Task: Find connections with filter location Debark' with filter topic #indiawith filter profile language Spanish with filter current company Industrial Knowledge with filter school L. S. Raheja School of Architecture with filter industry Racetracks with filter service category Management with filter keywords title Director of Bean Counting
Action: Mouse moved to (200, 284)
Screenshot: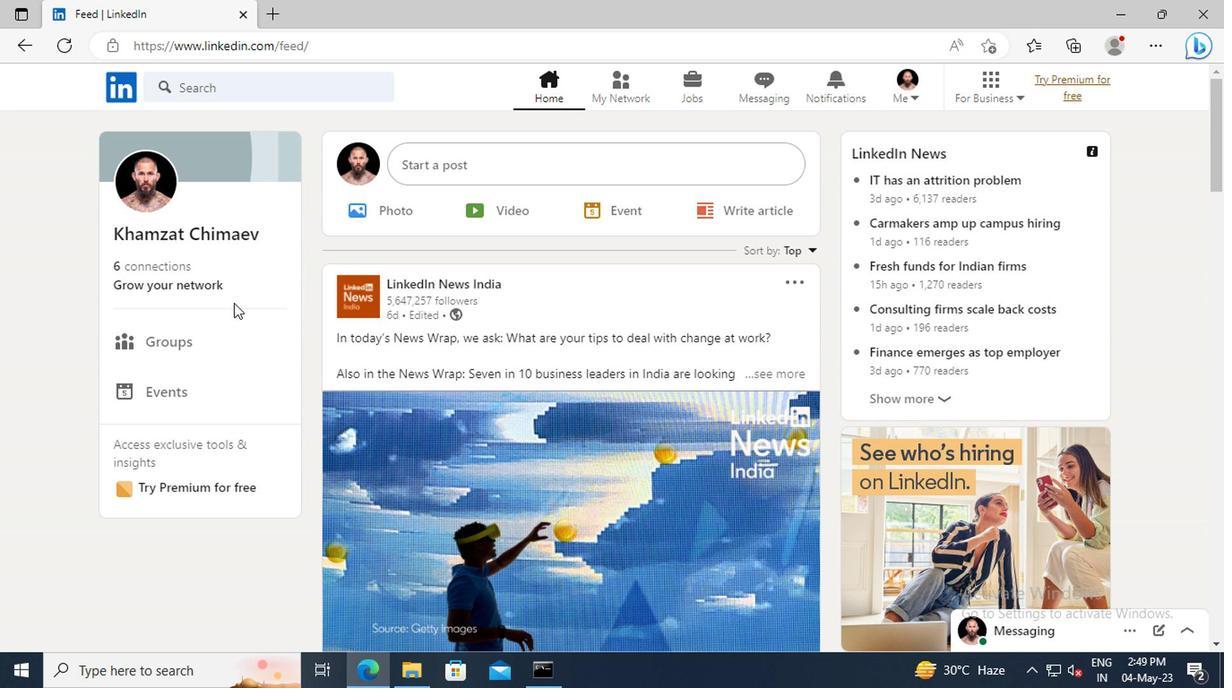 
Action: Mouse pressed left at (200, 284)
Screenshot: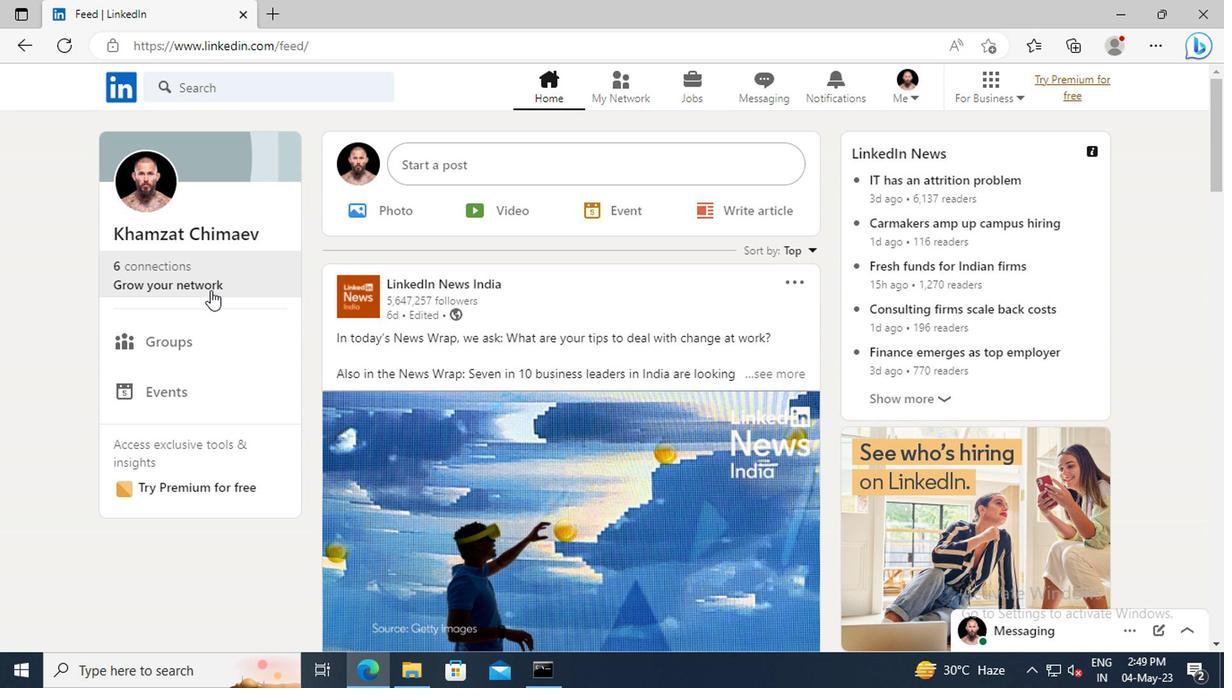 
Action: Mouse moved to (197, 190)
Screenshot: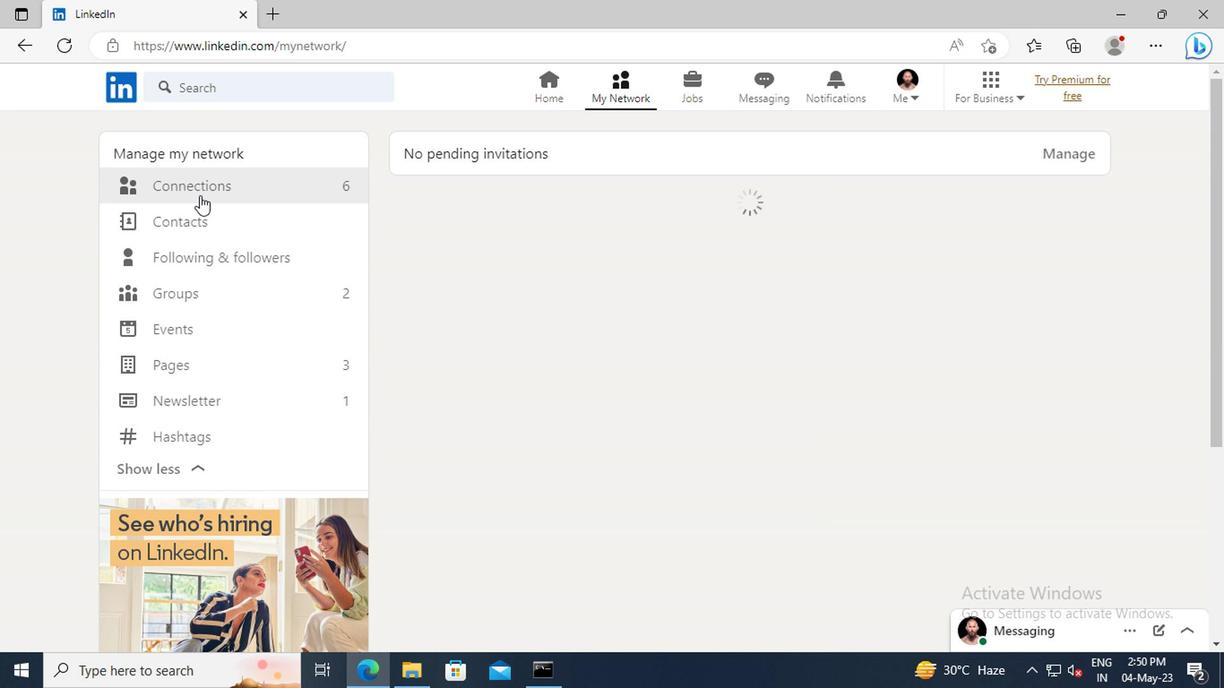 
Action: Mouse pressed left at (197, 190)
Screenshot: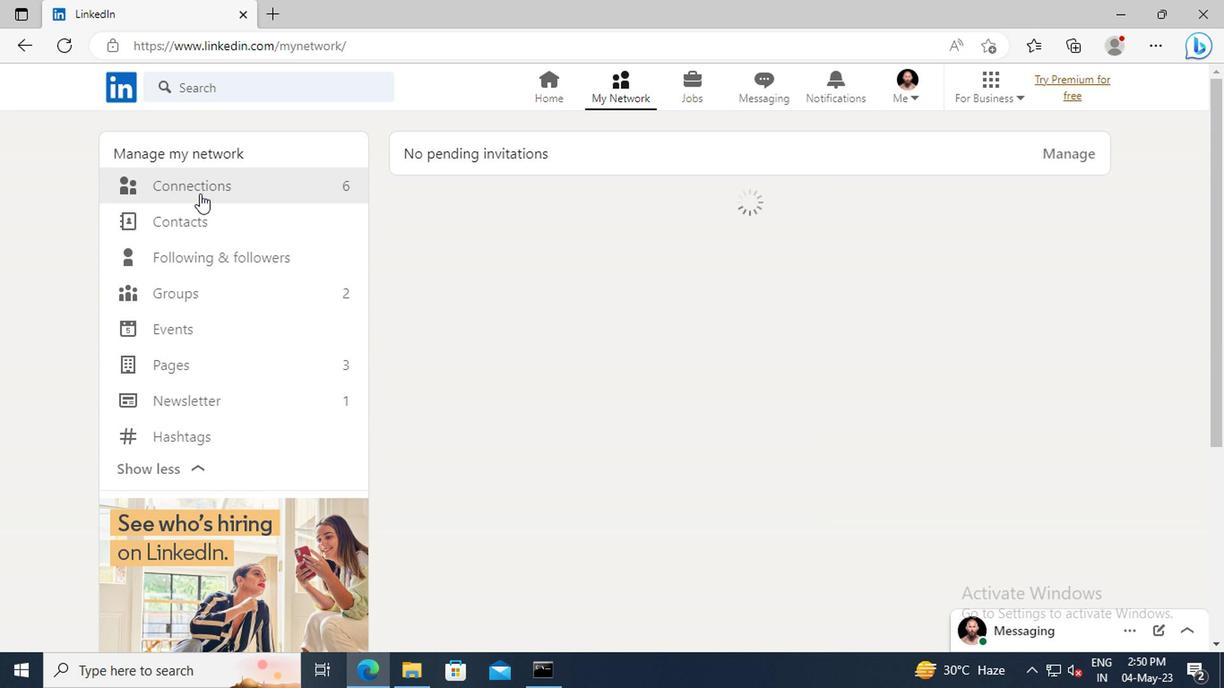 
Action: Mouse moved to (740, 192)
Screenshot: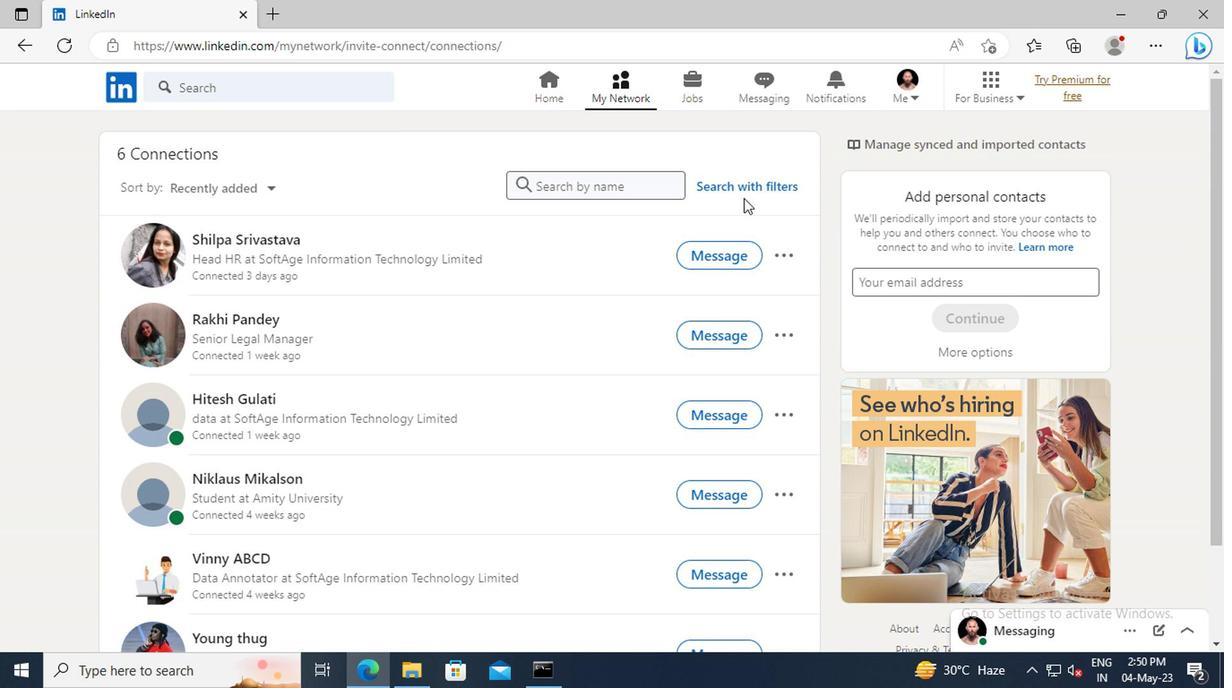 
Action: Mouse pressed left at (740, 192)
Screenshot: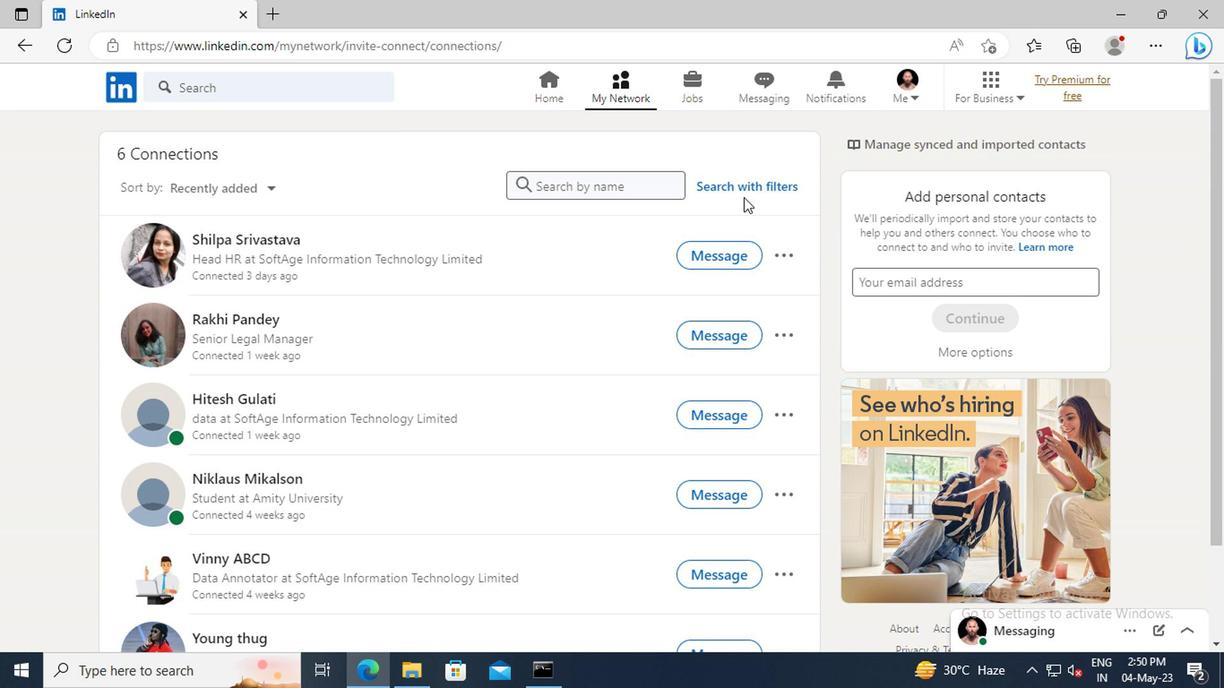 
Action: Mouse moved to (677, 144)
Screenshot: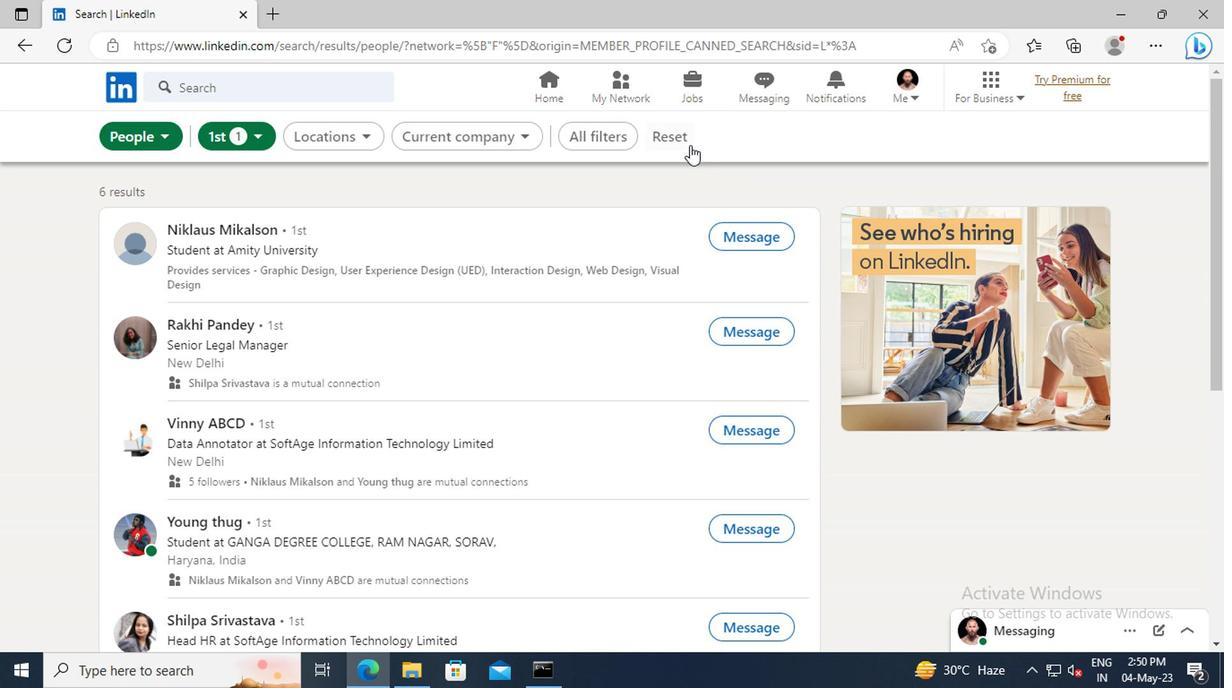 
Action: Mouse pressed left at (677, 144)
Screenshot: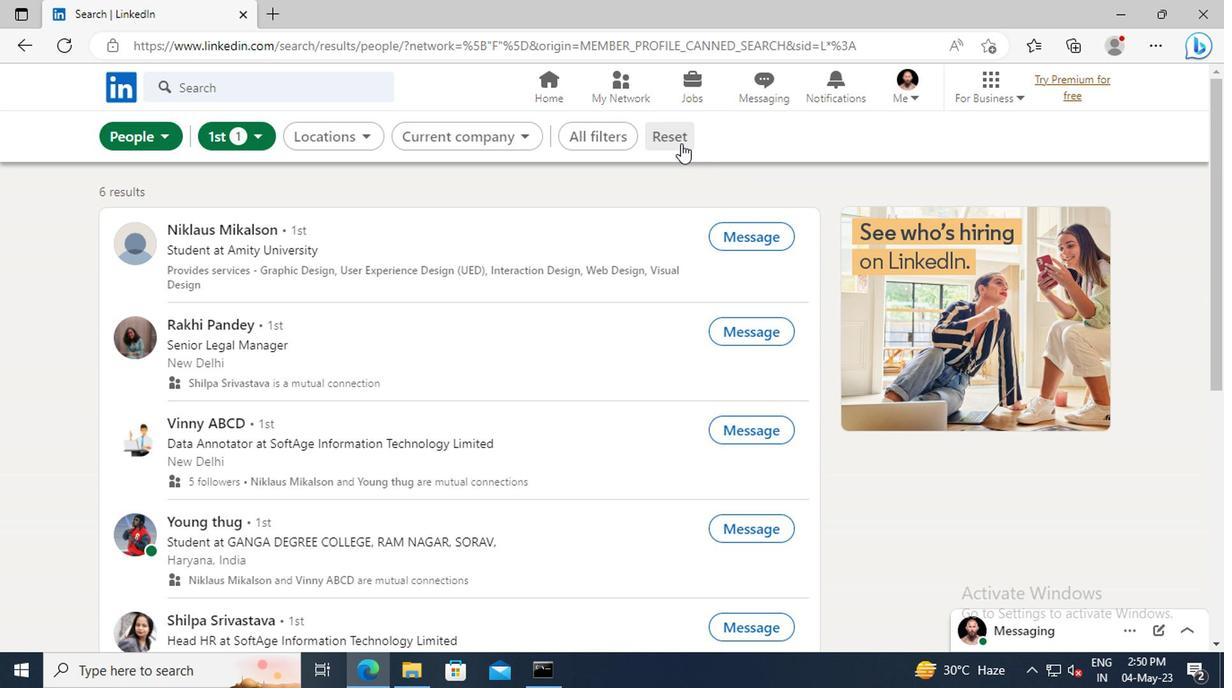 
Action: Mouse moved to (649, 140)
Screenshot: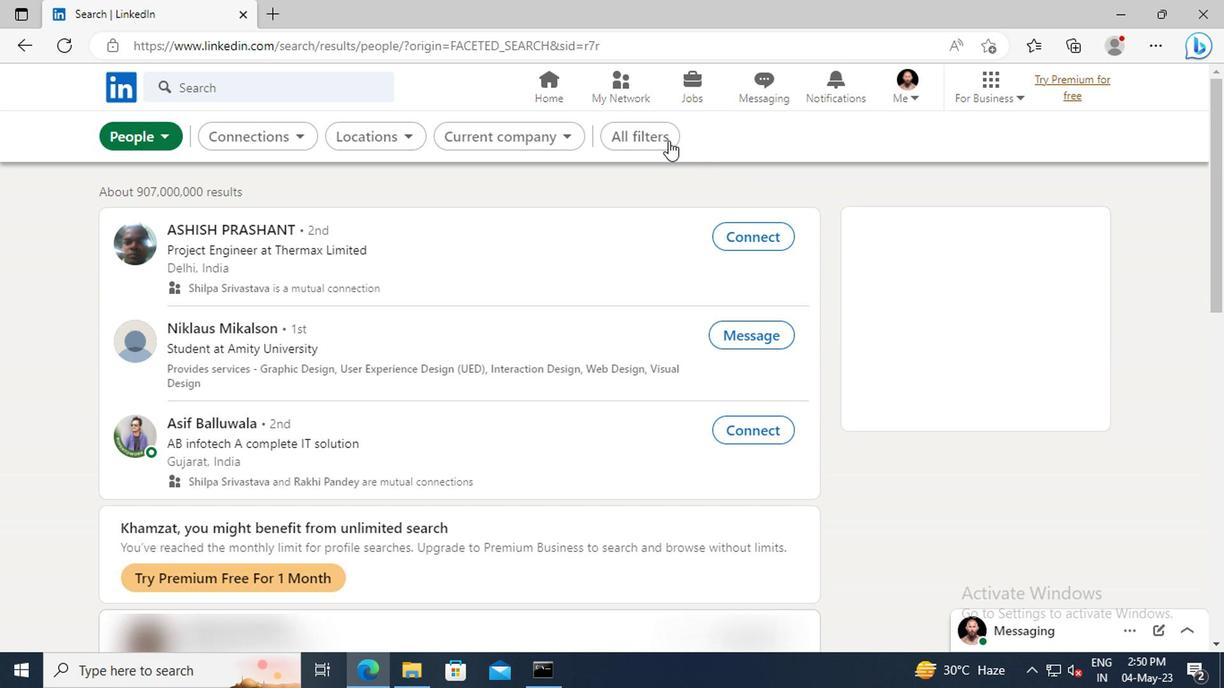 
Action: Mouse pressed left at (649, 140)
Screenshot: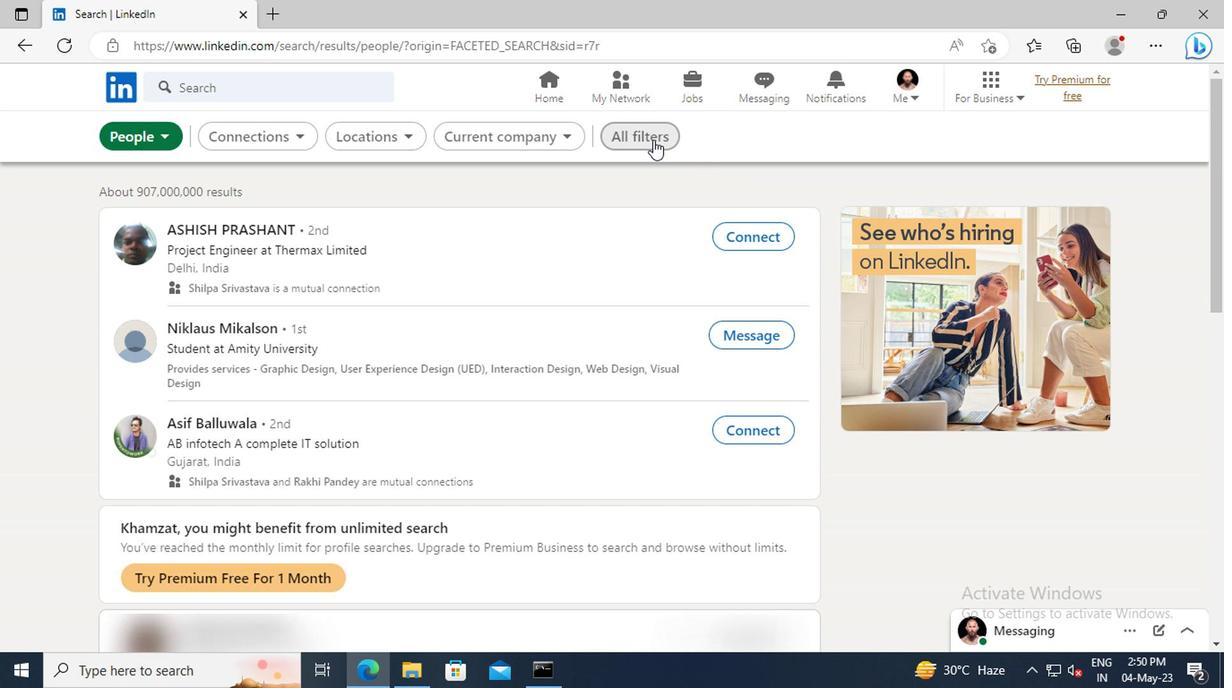 
Action: Mouse moved to (972, 324)
Screenshot: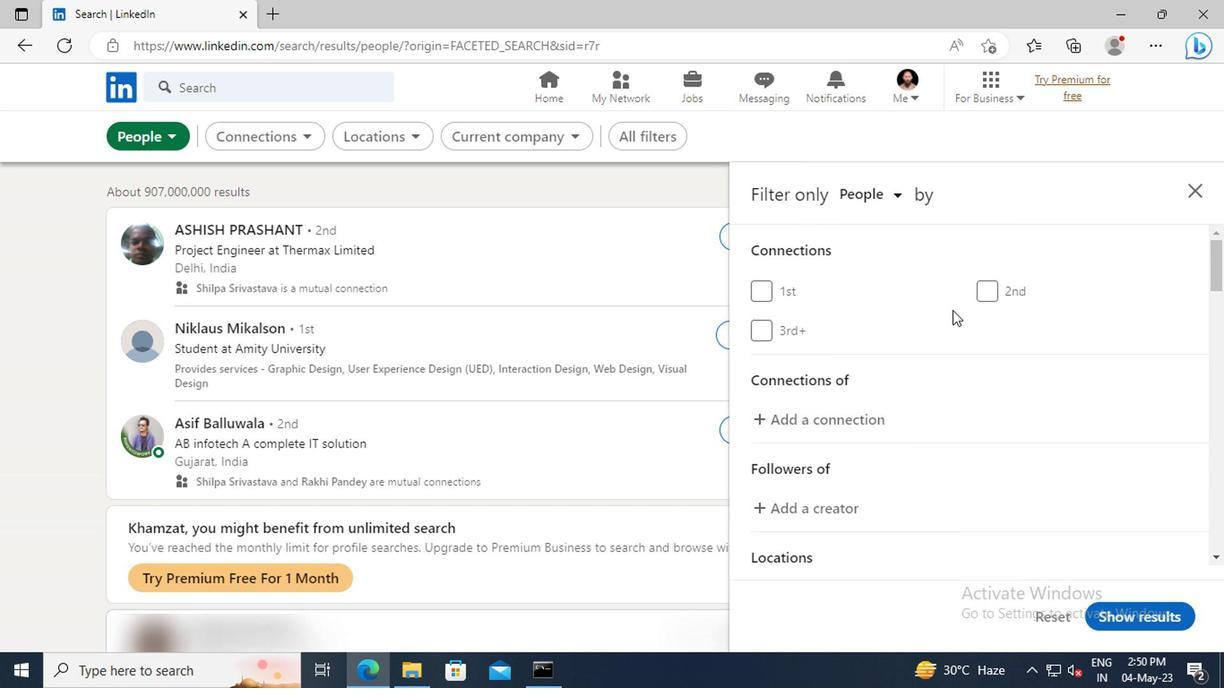 
Action: Mouse scrolled (972, 323) with delta (0, 0)
Screenshot: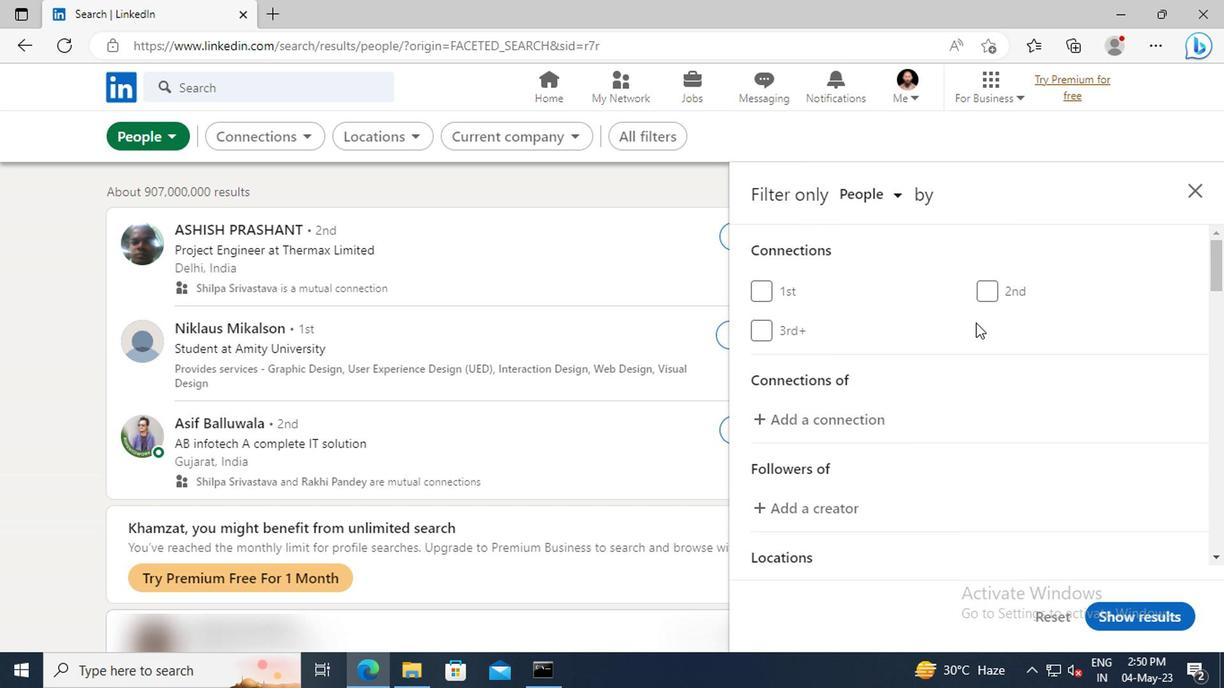 
Action: Mouse scrolled (972, 323) with delta (0, 0)
Screenshot: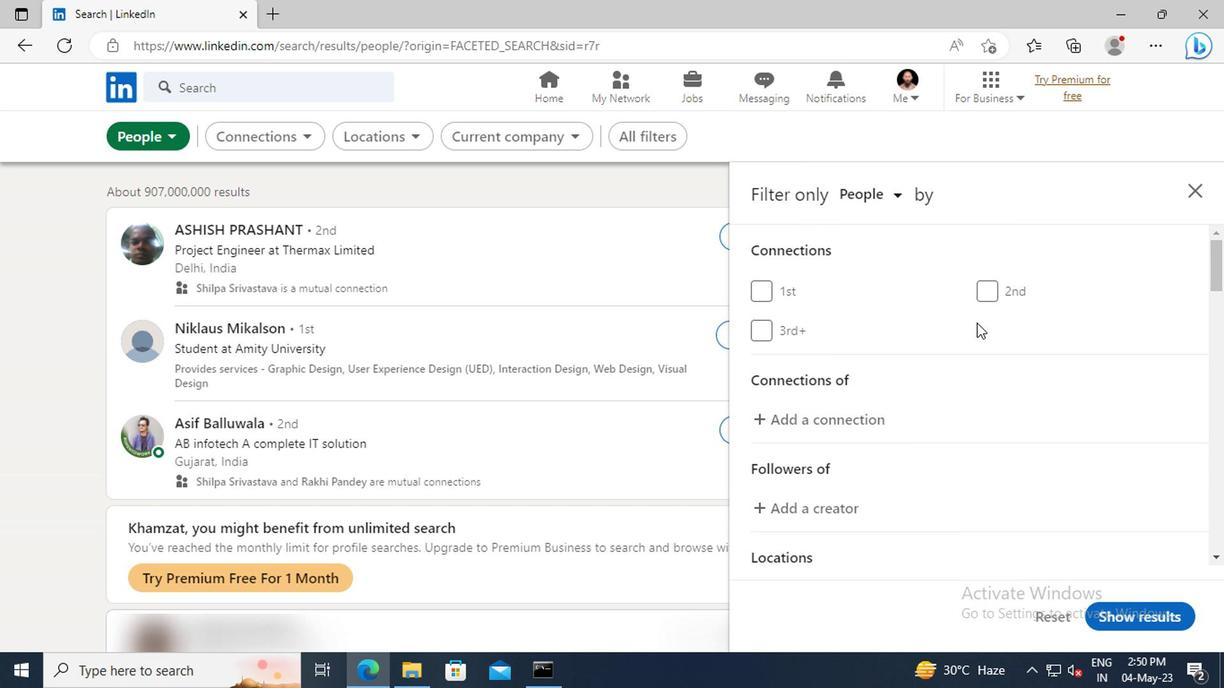 
Action: Mouse scrolled (972, 323) with delta (0, 0)
Screenshot: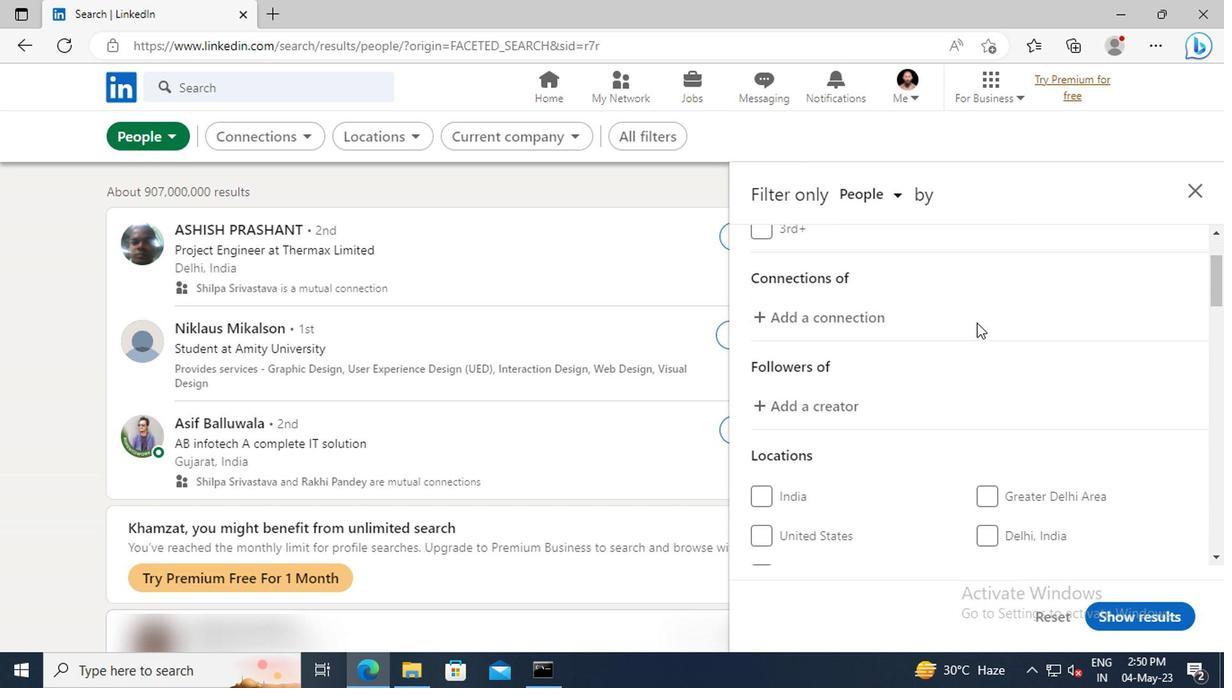 
Action: Mouse scrolled (972, 323) with delta (0, 0)
Screenshot: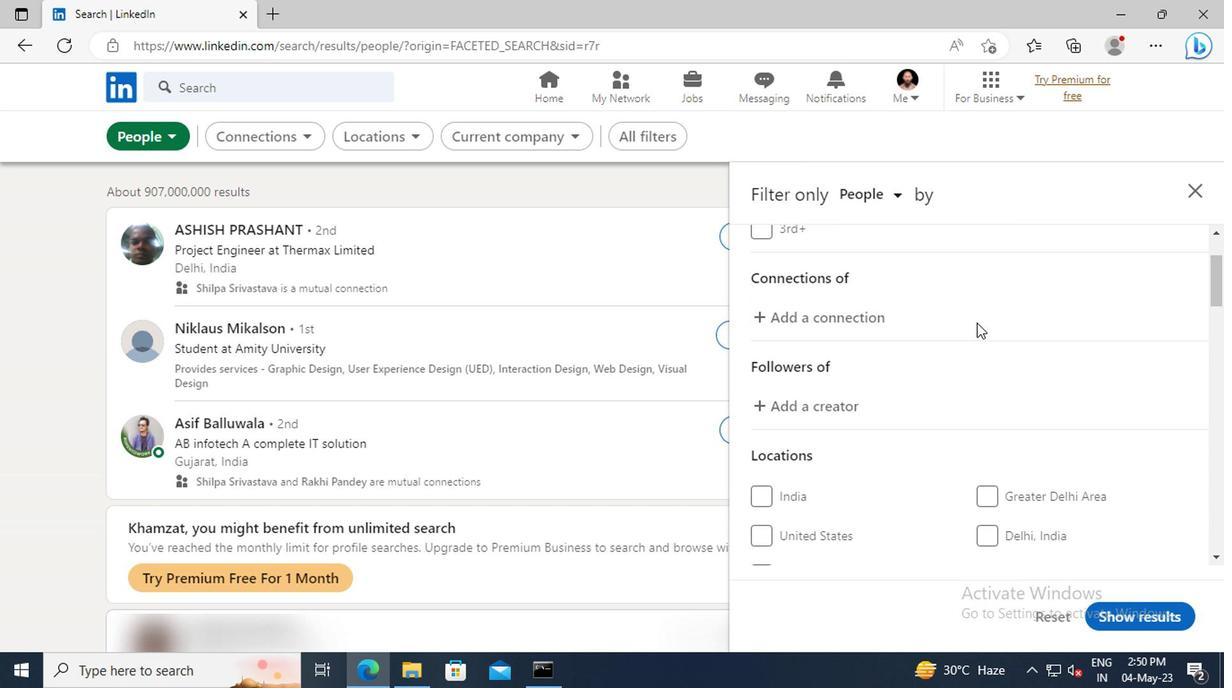 
Action: Mouse scrolled (972, 323) with delta (0, 0)
Screenshot: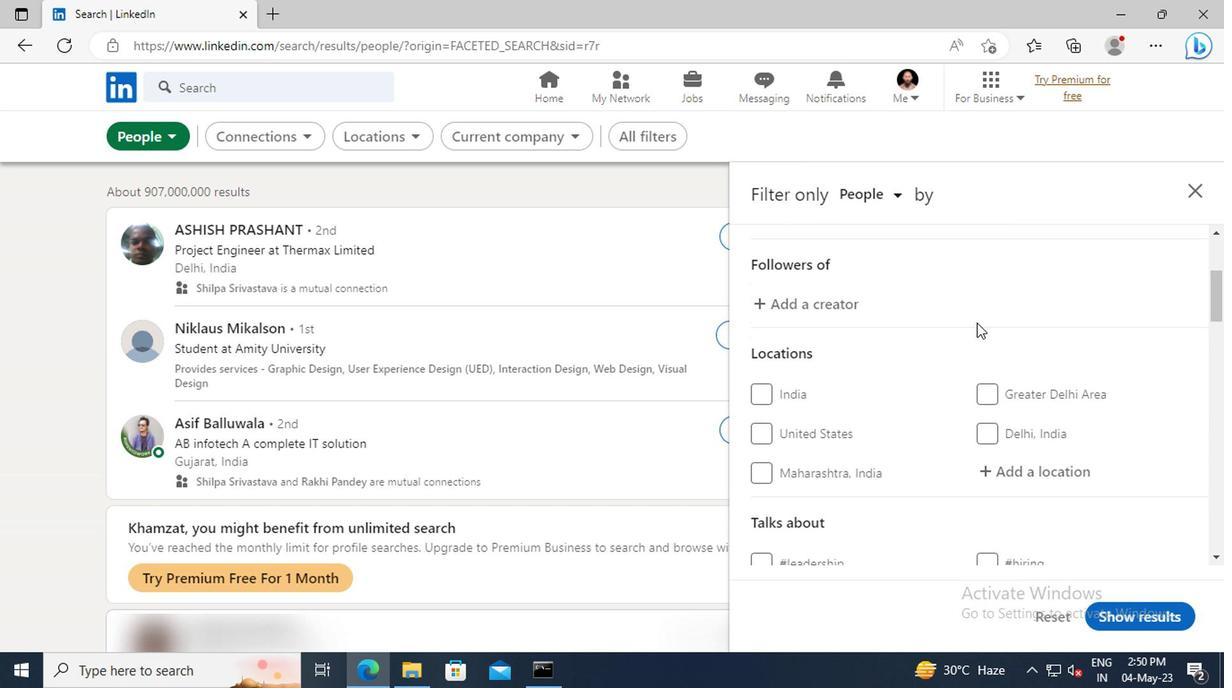
Action: Mouse scrolled (972, 323) with delta (0, 0)
Screenshot: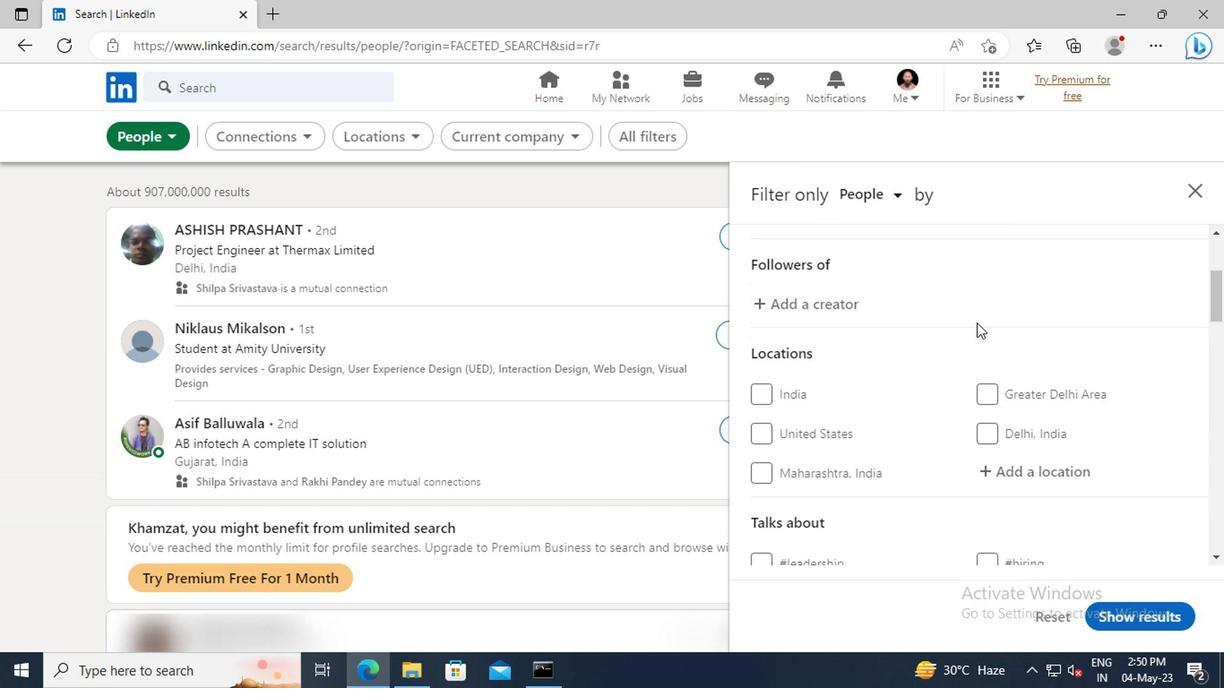 
Action: Mouse moved to (988, 368)
Screenshot: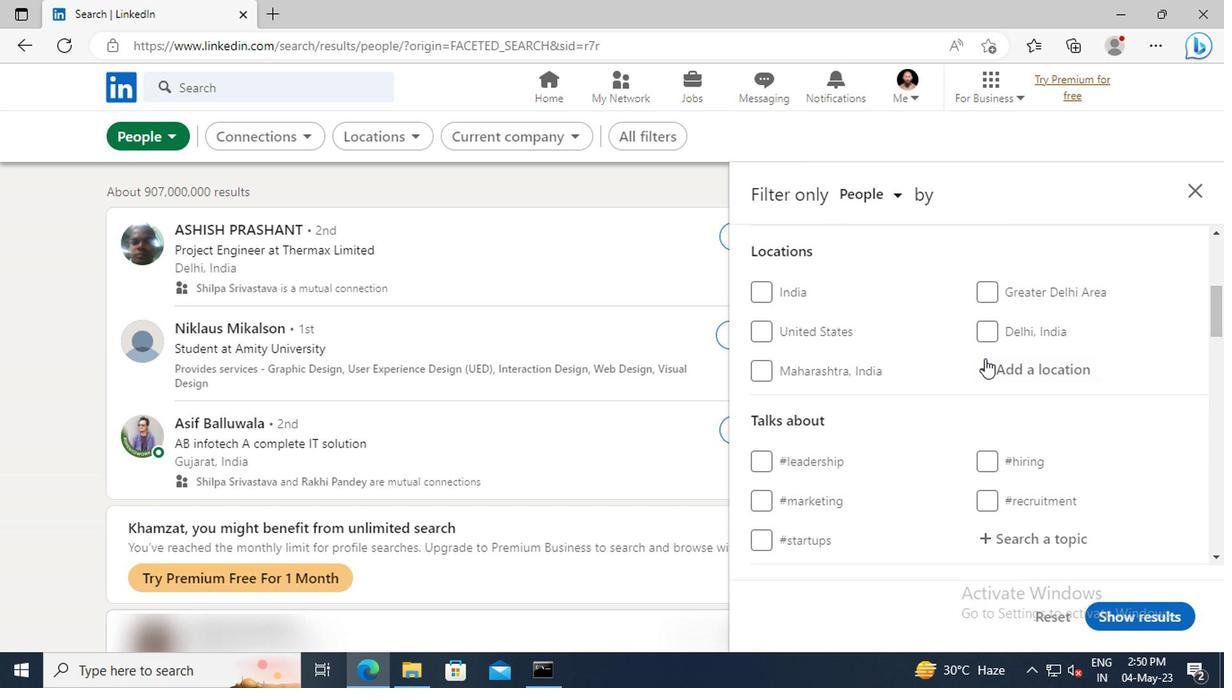
Action: Mouse pressed left at (988, 368)
Screenshot: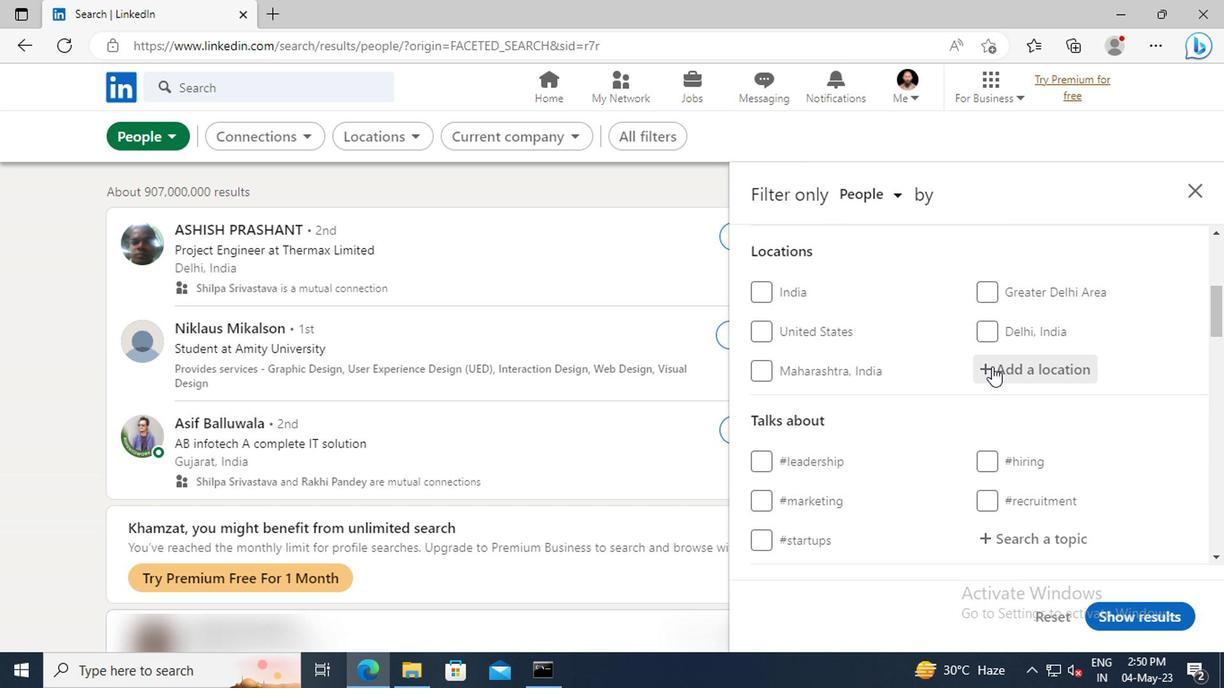 
Action: Mouse moved to (987, 370)
Screenshot: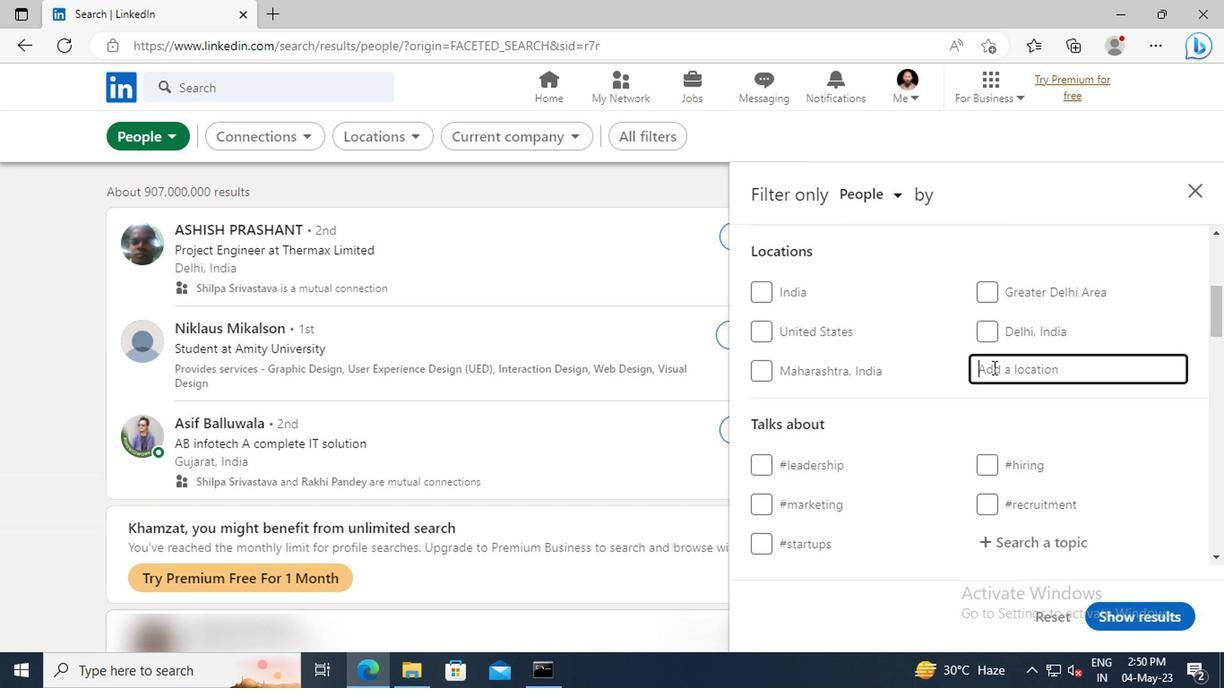 
Action: Key pressed <Key.shift>DEBARK'<Key.enter>
Screenshot: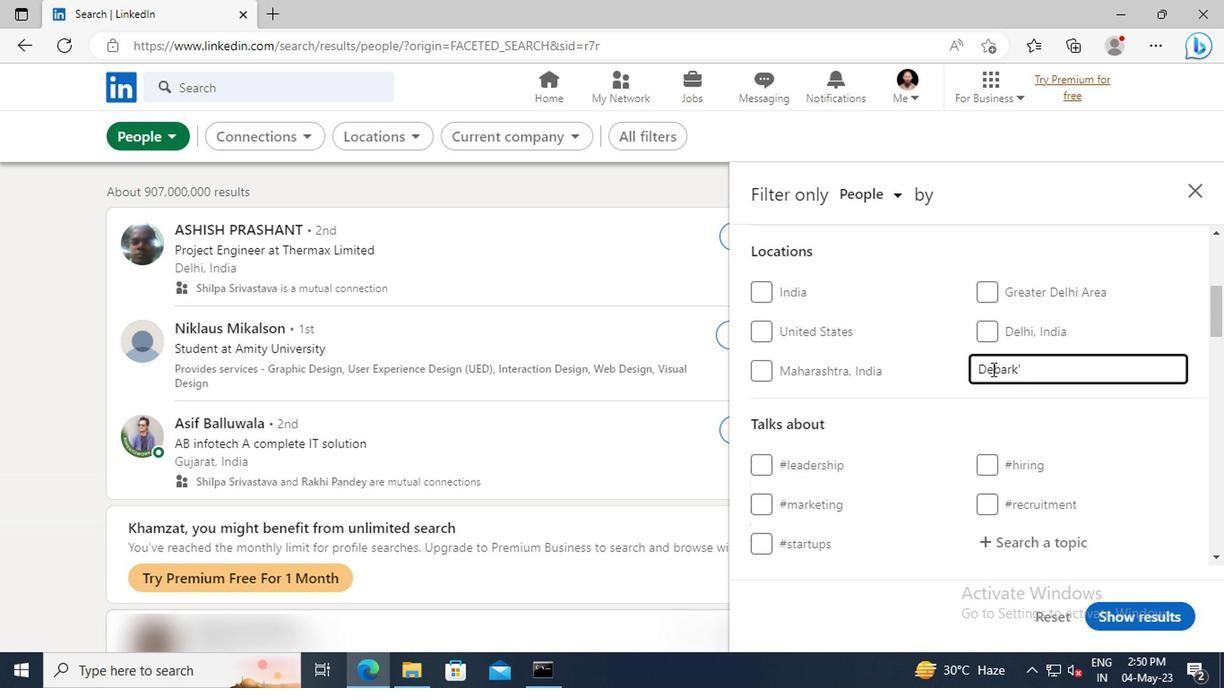 
Action: Mouse scrolled (987, 370) with delta (0, 0)
Screenshot: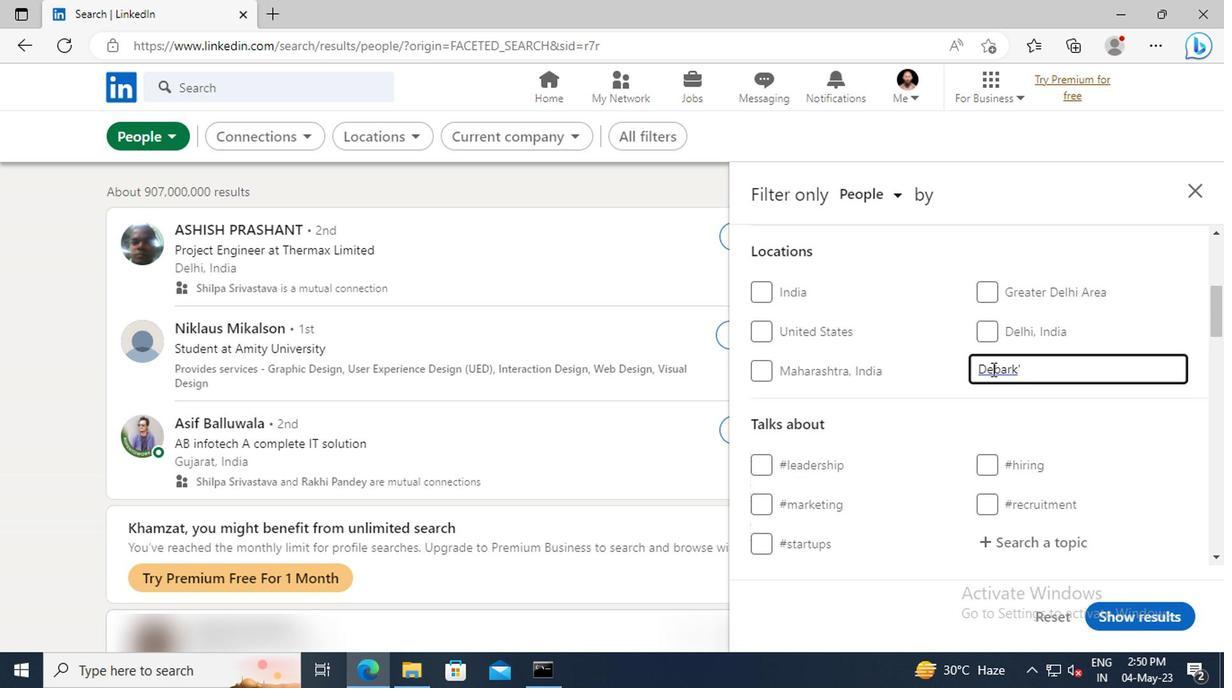 
Action: Mouse moved to (986, 370)
Screenshot: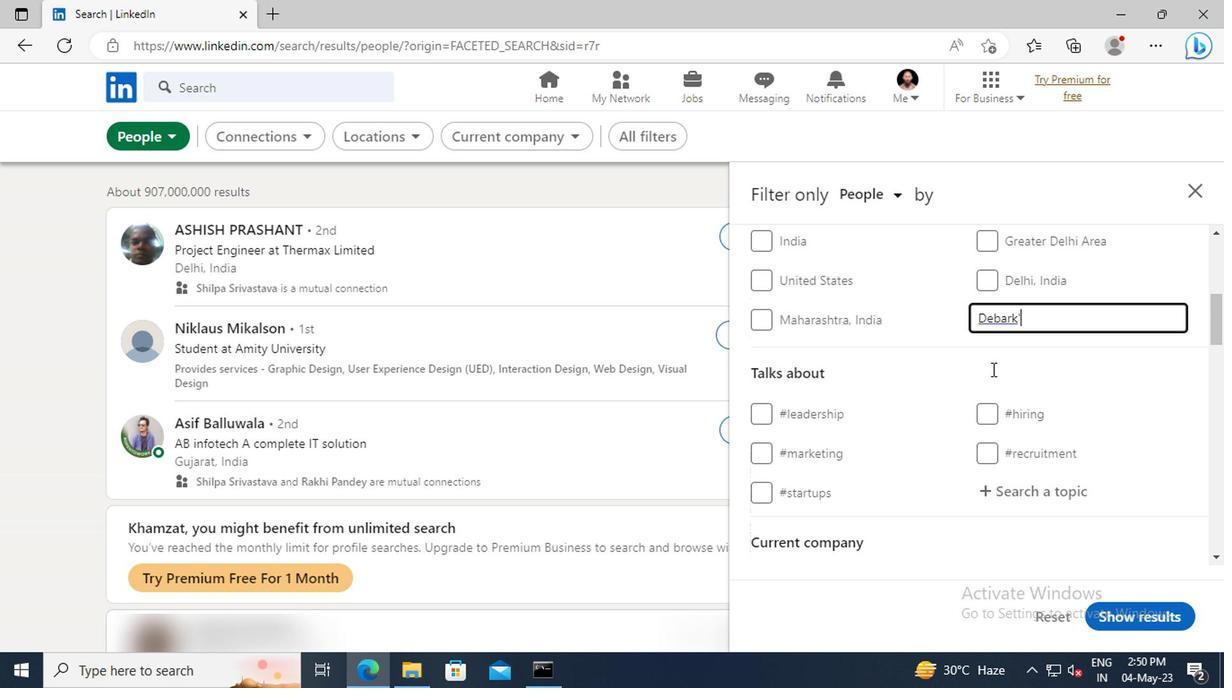 
Action: Mouse scrolled (986, 370) with delta (0, 0)
Screenshot: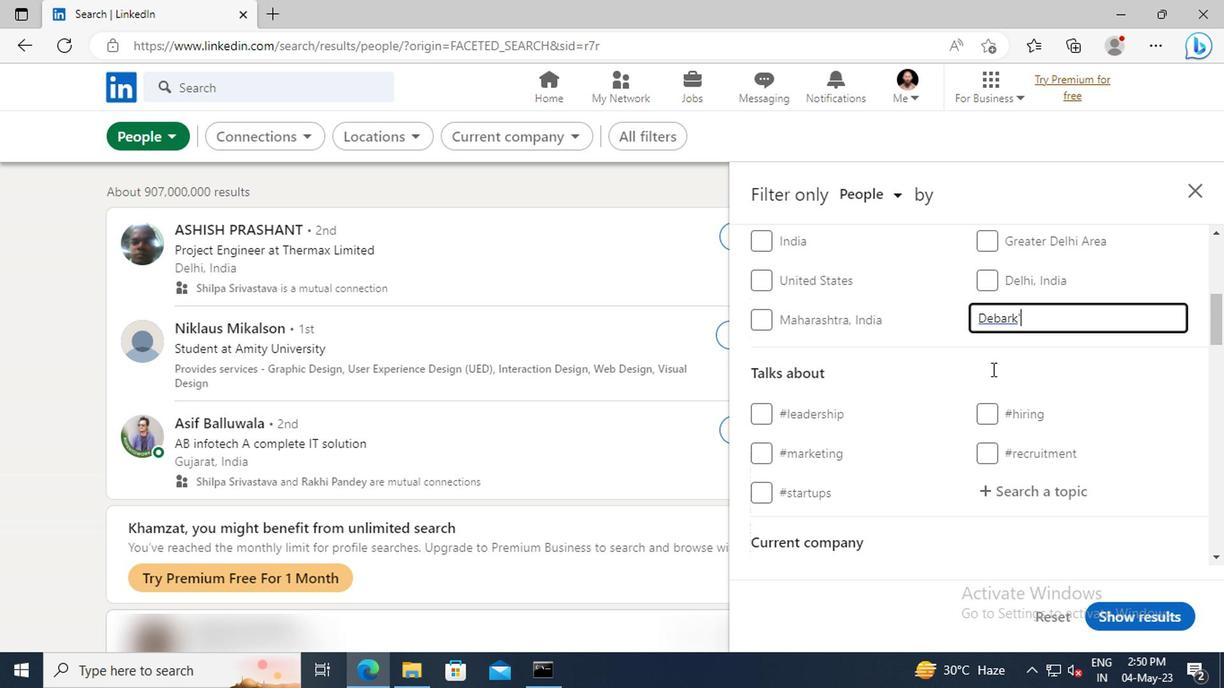 
Action: Mouse moved to (1005, 440)
Screenshot: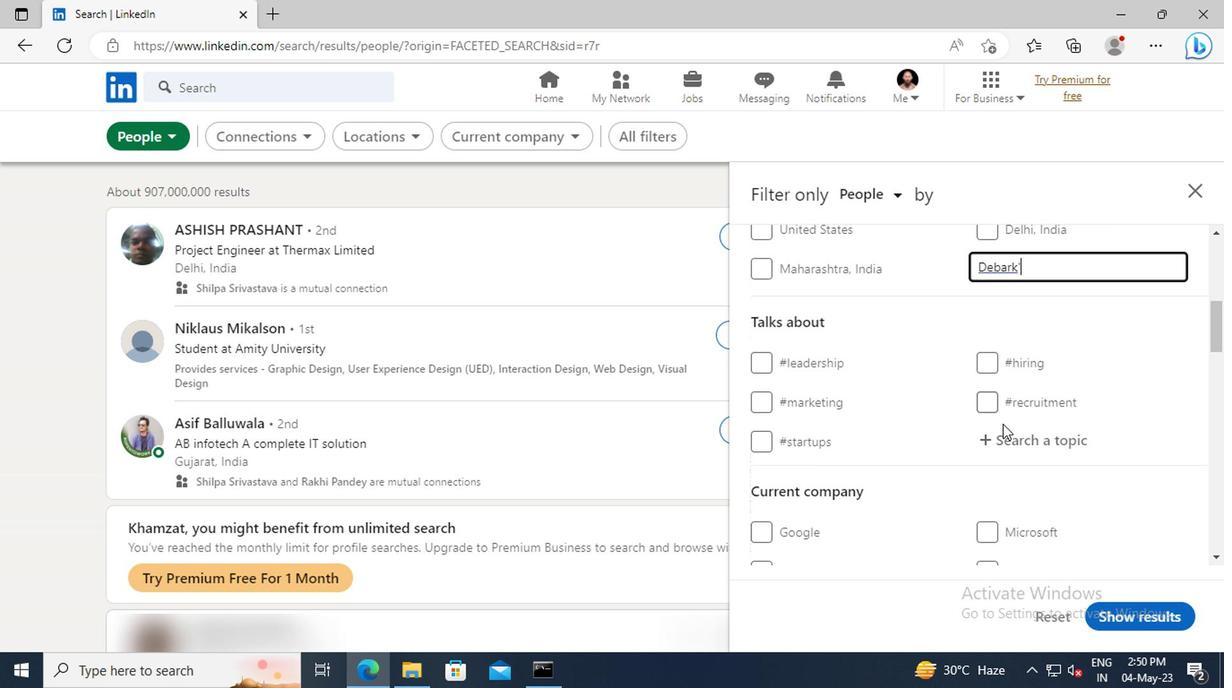 
Action: Mouse pressed left at (1005, 440)
Screenshot: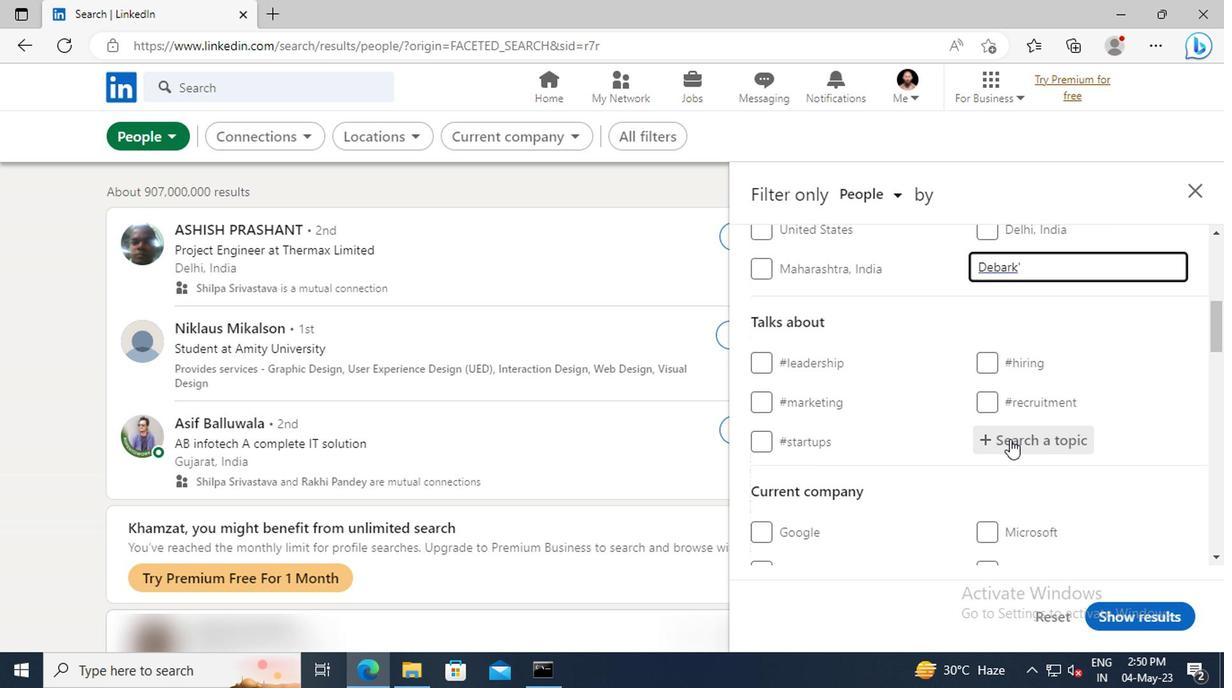 
Action: Mouse moved to (1006, 440)
Screenshot: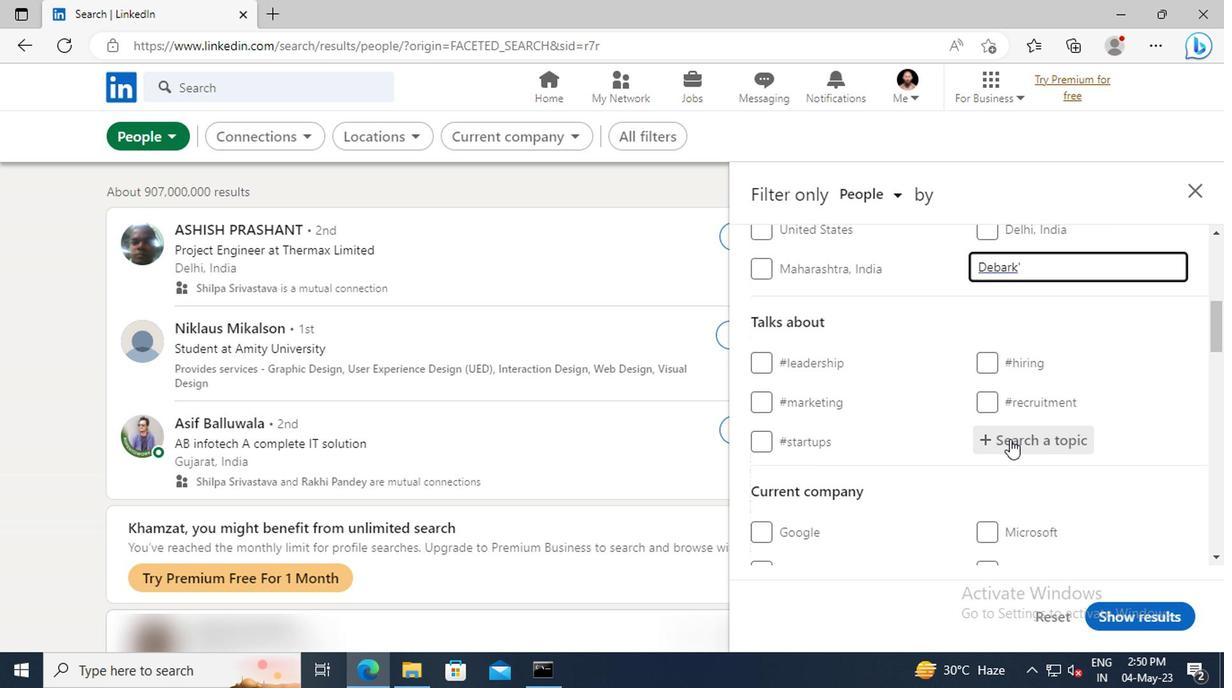 
Action: Key pressed INDIA
Screenshot: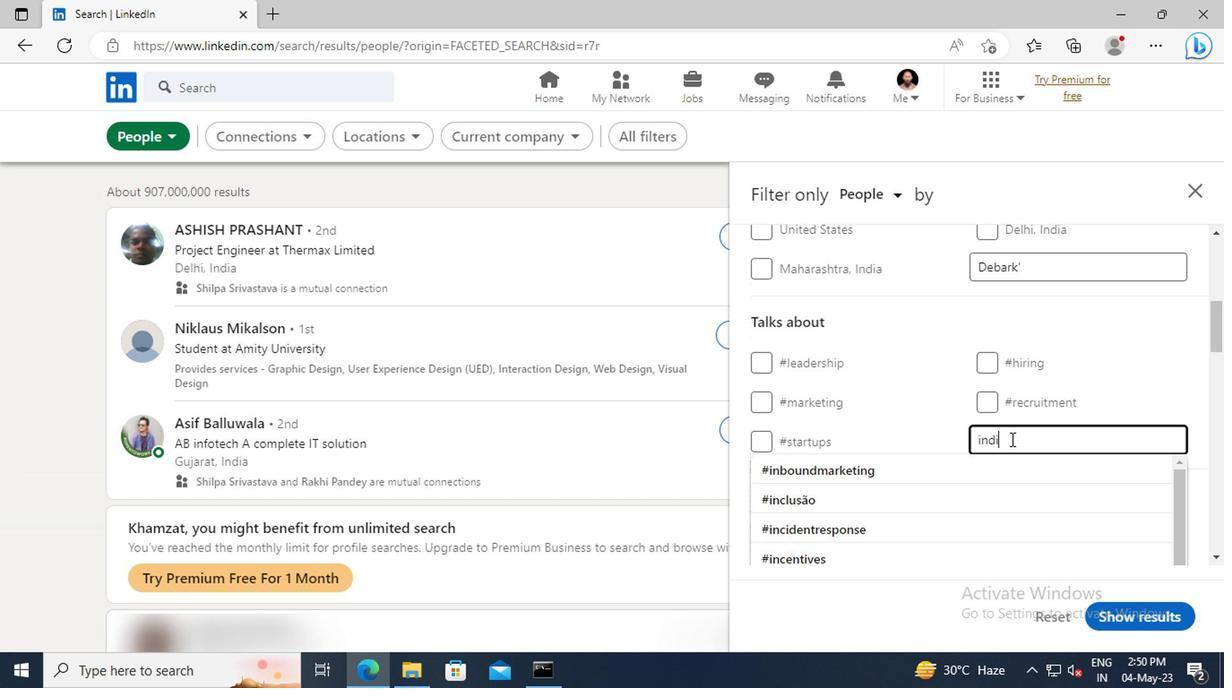 
Action: Mouse moved to (1005, 461)
Screenshot: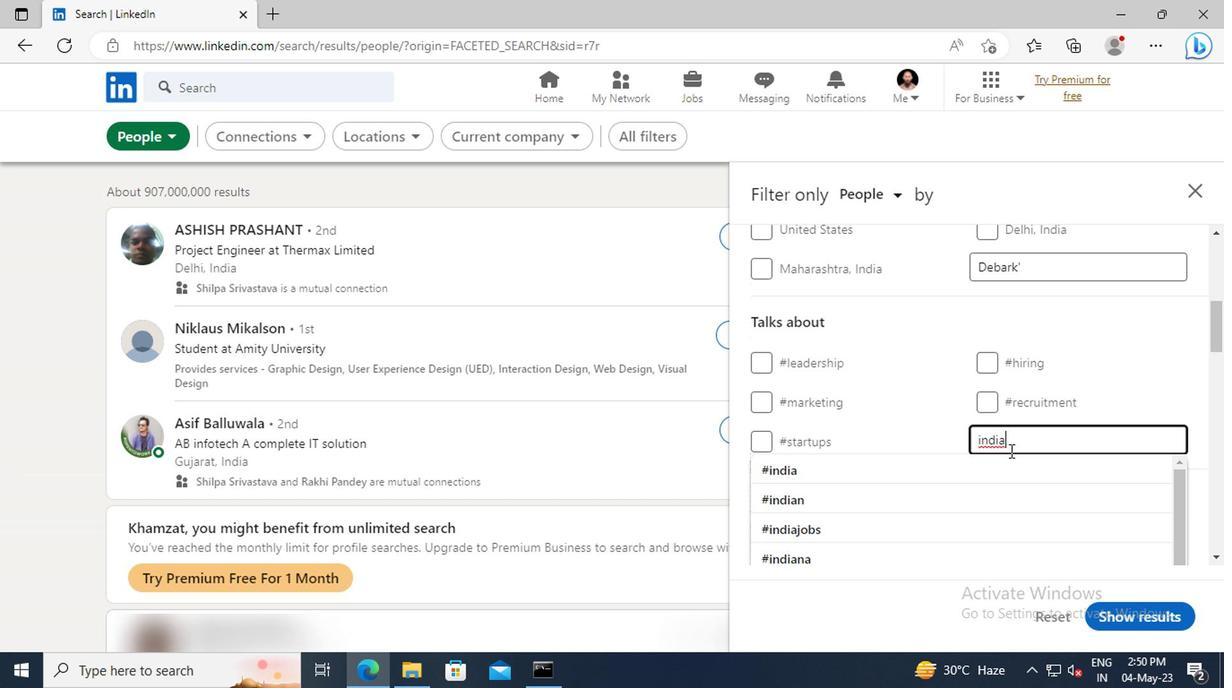 
Action: Mouse pressed left at (1005, 461)
Screenshot: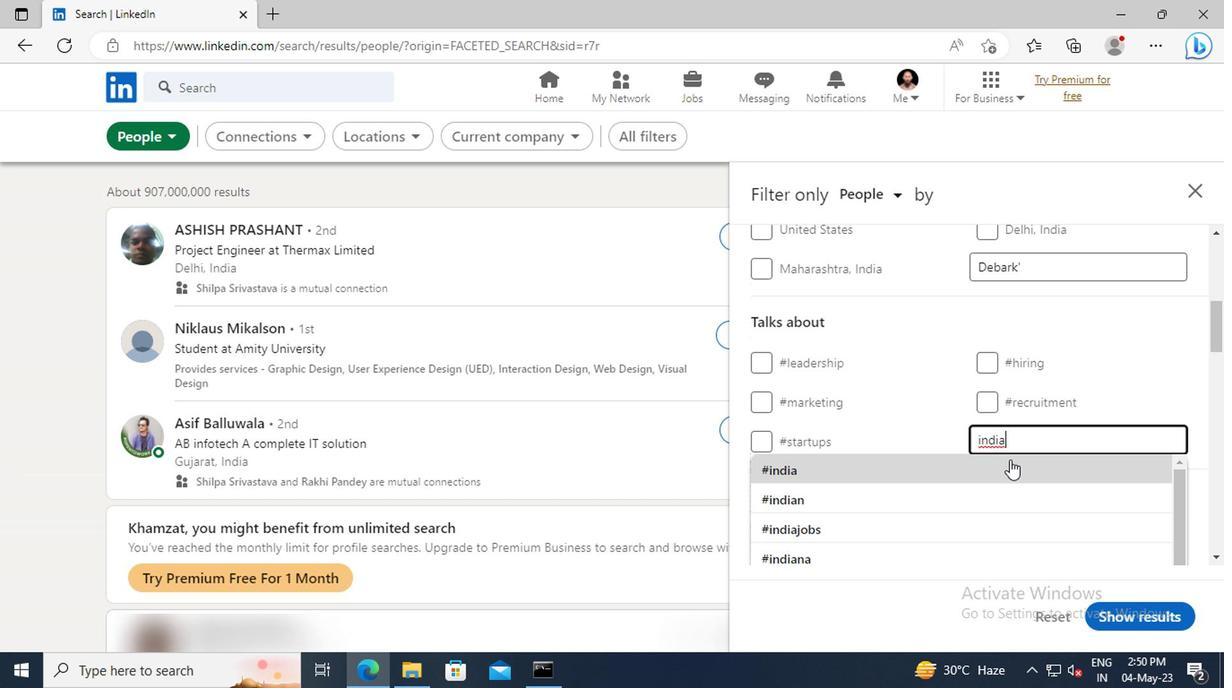 
Action: Mouse moved to (1004, 463)
Screenshot: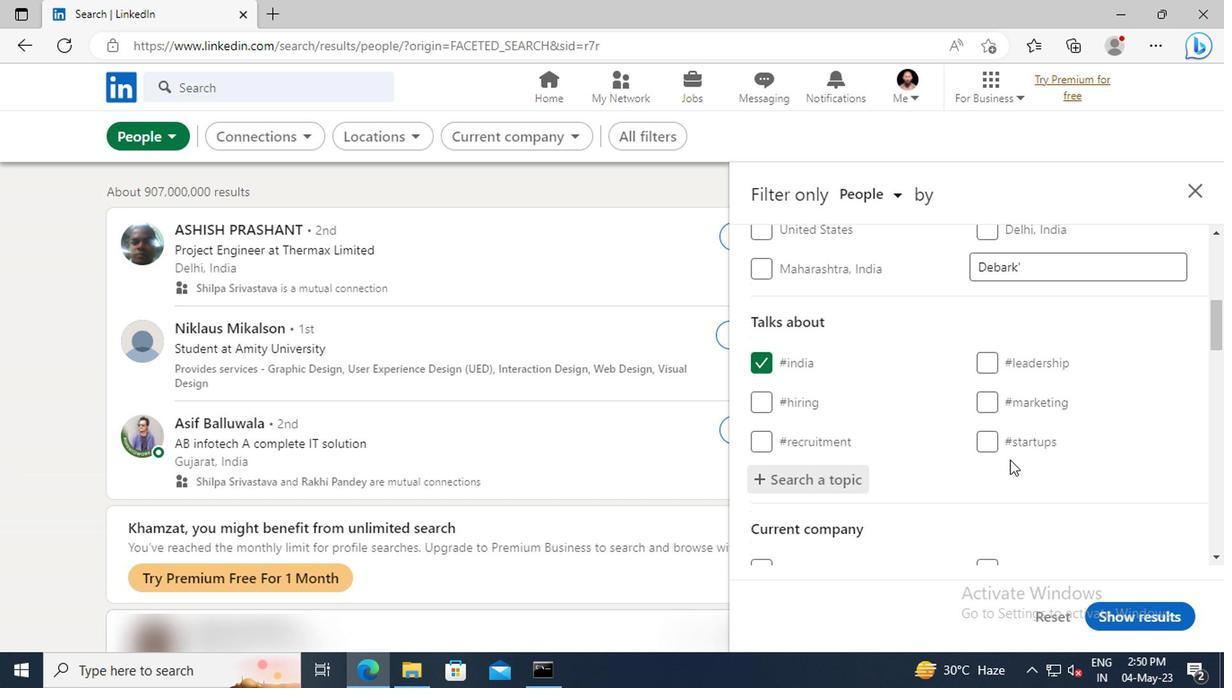 
Action: Mouse scrolled (1004, 462) with delta (0, 0)
Screenshot: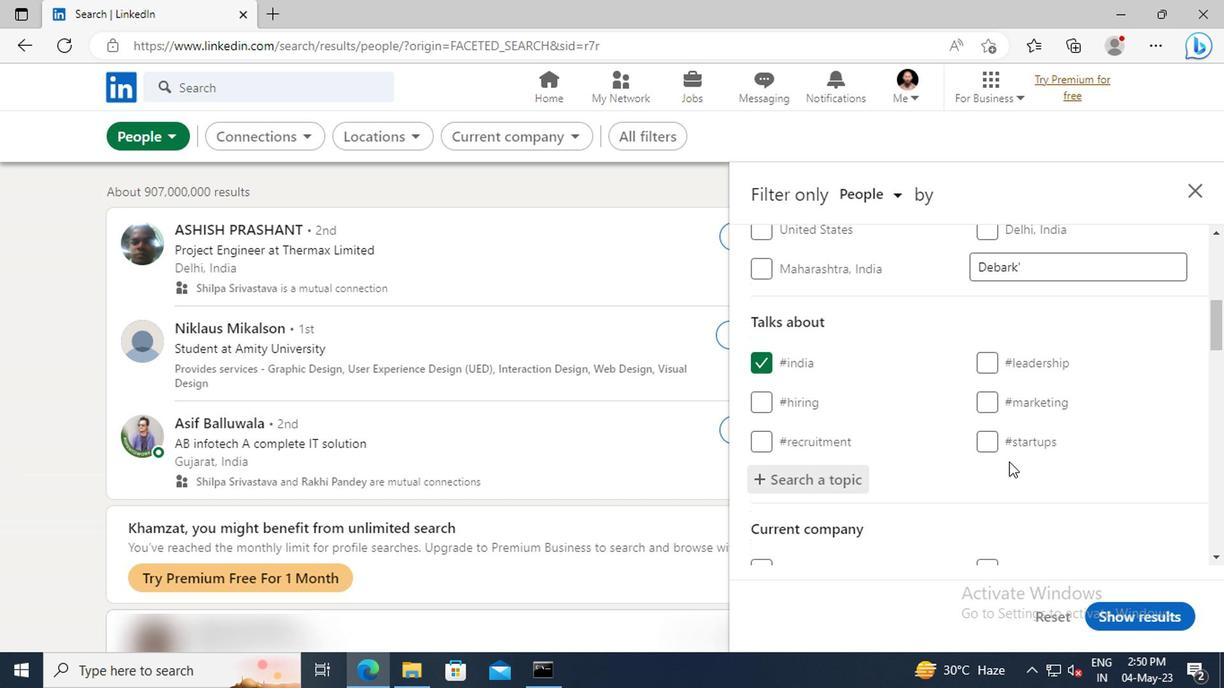 
Action: Mouse scrolled (1004, 462) with delta (0, 0)
Screenshot: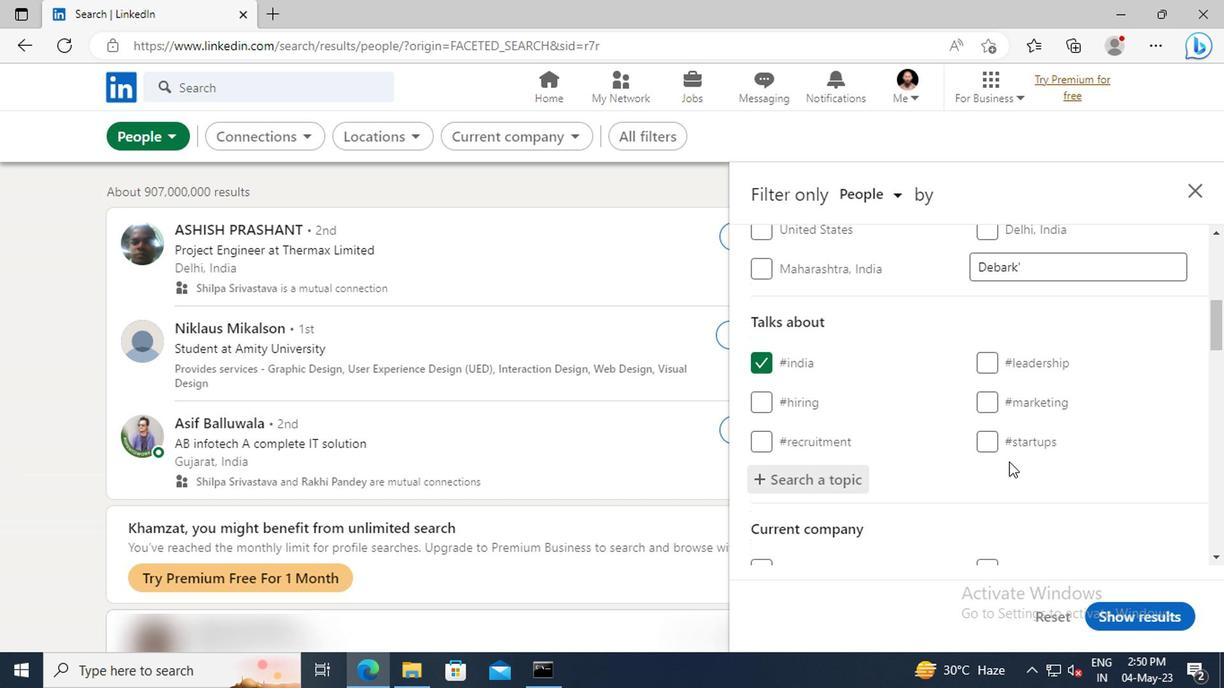 
Action: Mouse scrolled (1004, 462) with delta (0, 0)
Screenshot: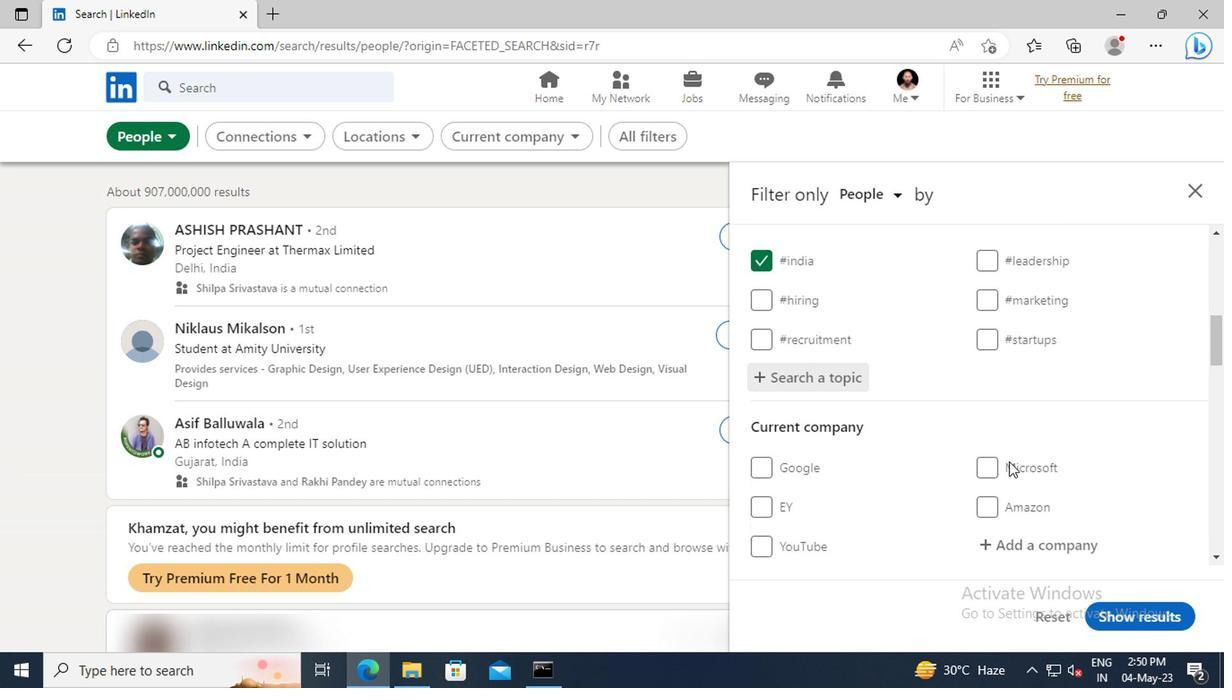 
Action: Mouse scrolled (1004, 462) with delta (0, 0)
Screenshot: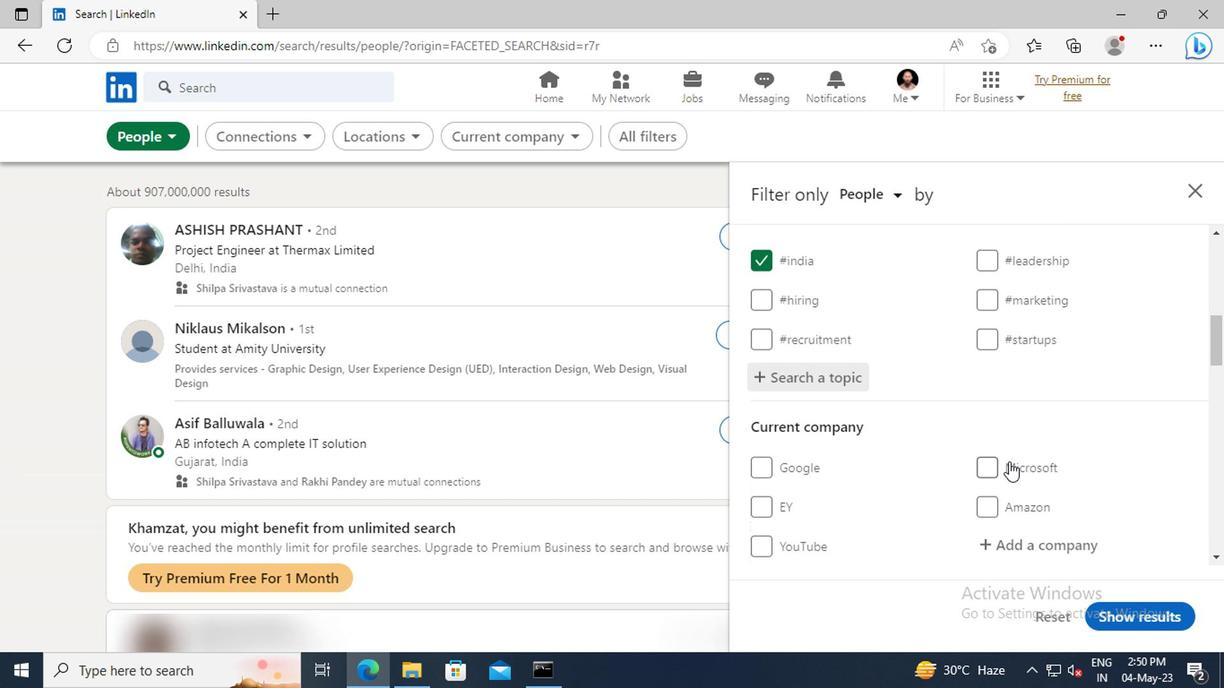 
Action: Mouse scrolled (1004, 462) with delta (0, 0)
Screenshot: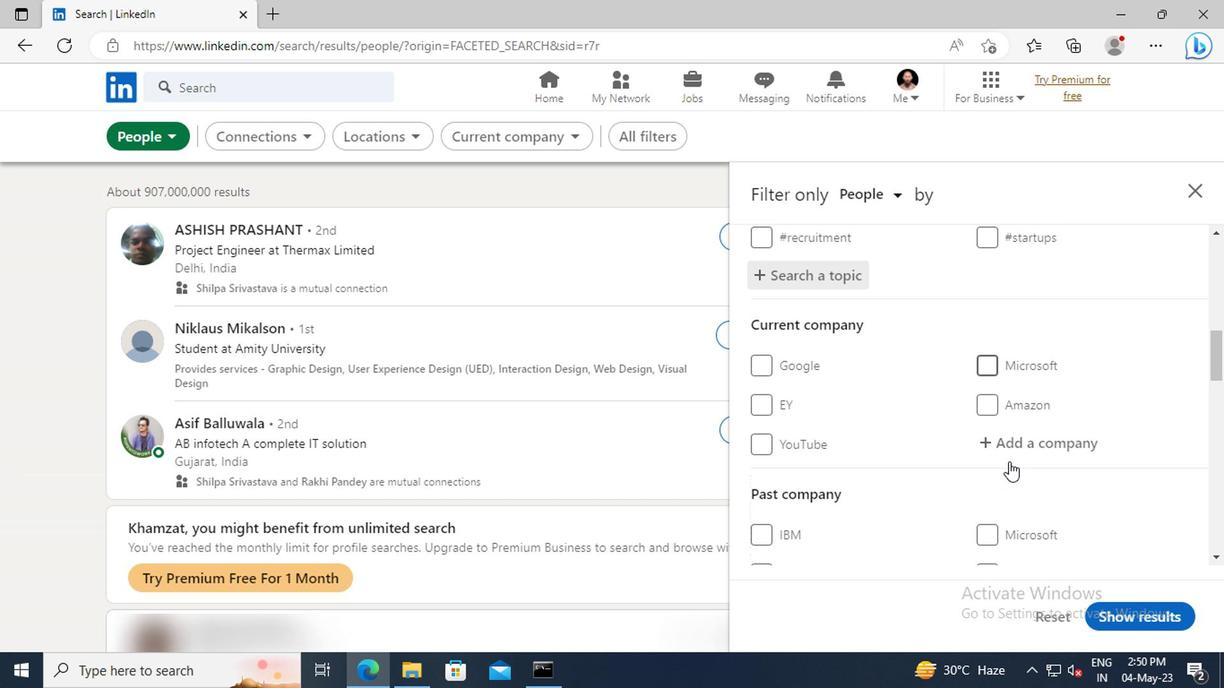 
Action: Mouse moved to (1004, 463)
Screenshot: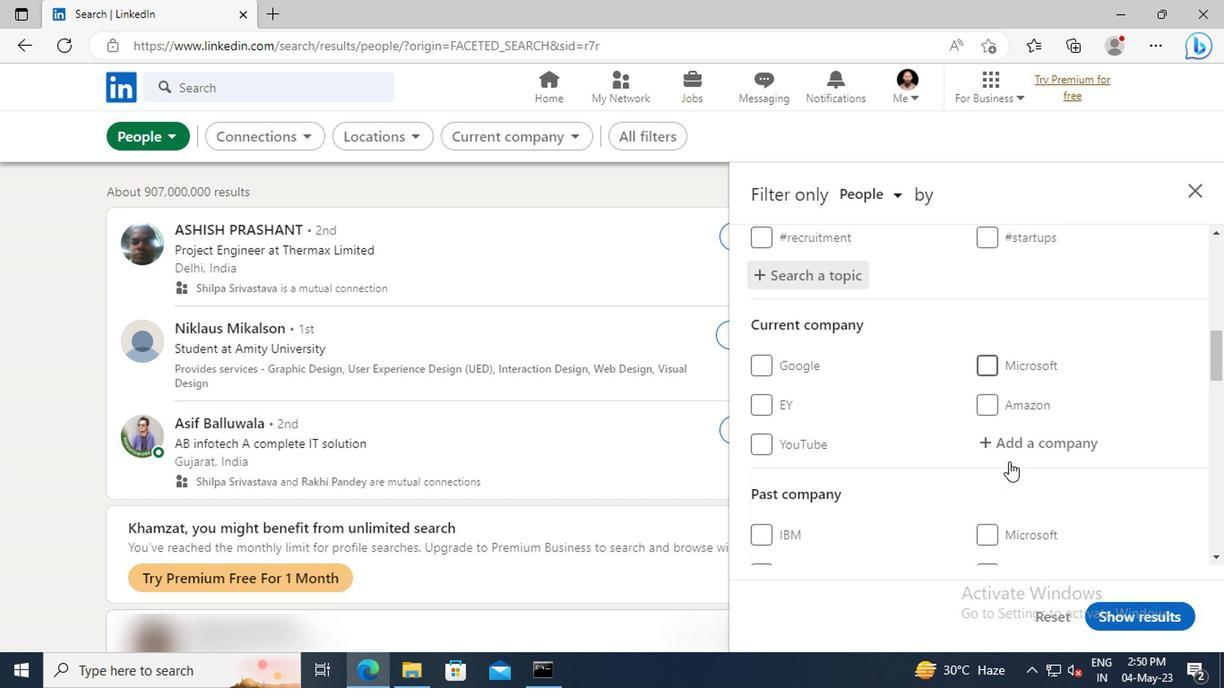 
Action: Mouse scrolled (1004, 462) with delta (0, 0)
Screenshot: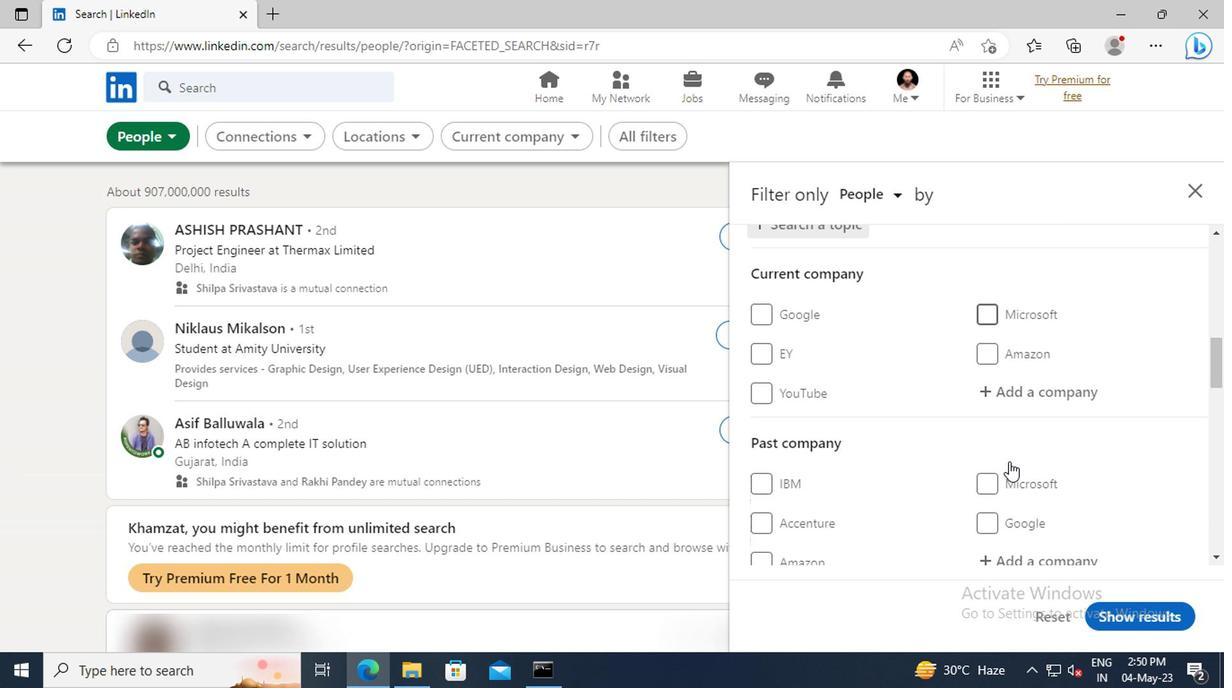 
Action: Mouse scrolled (1004, 462) with delta (0, 0)
Screenshot: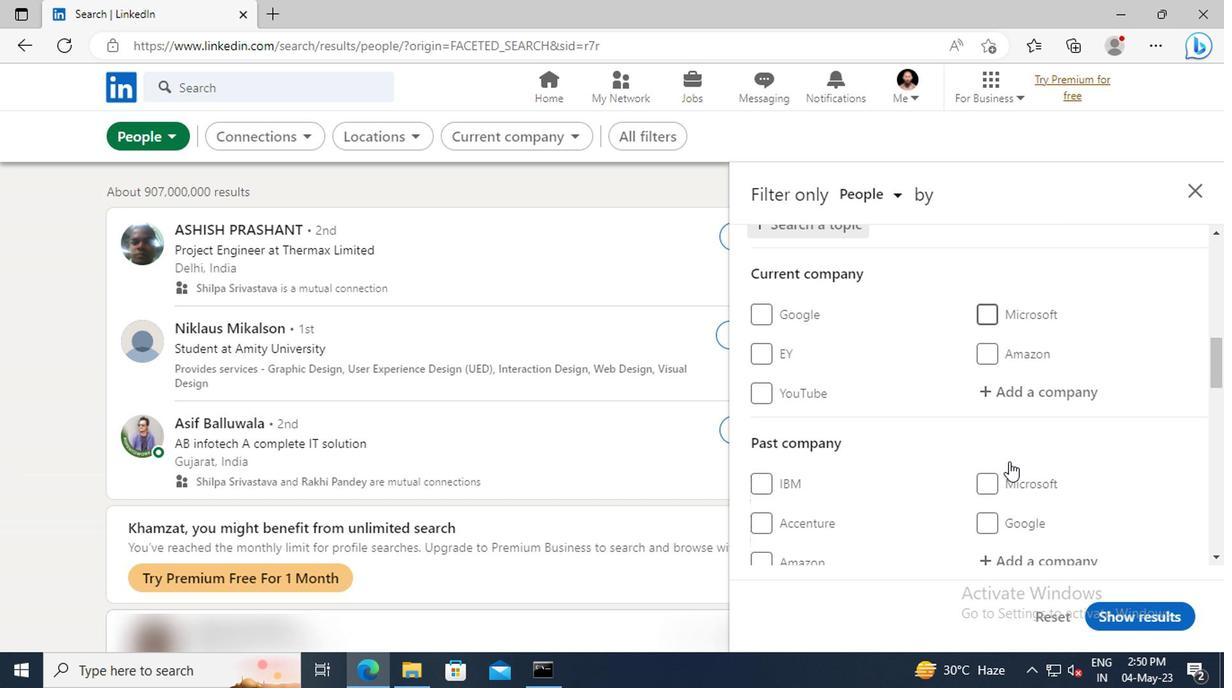 
Action: Mouse scrolled (1004, 462) with delta (0, 0)
Screenshot: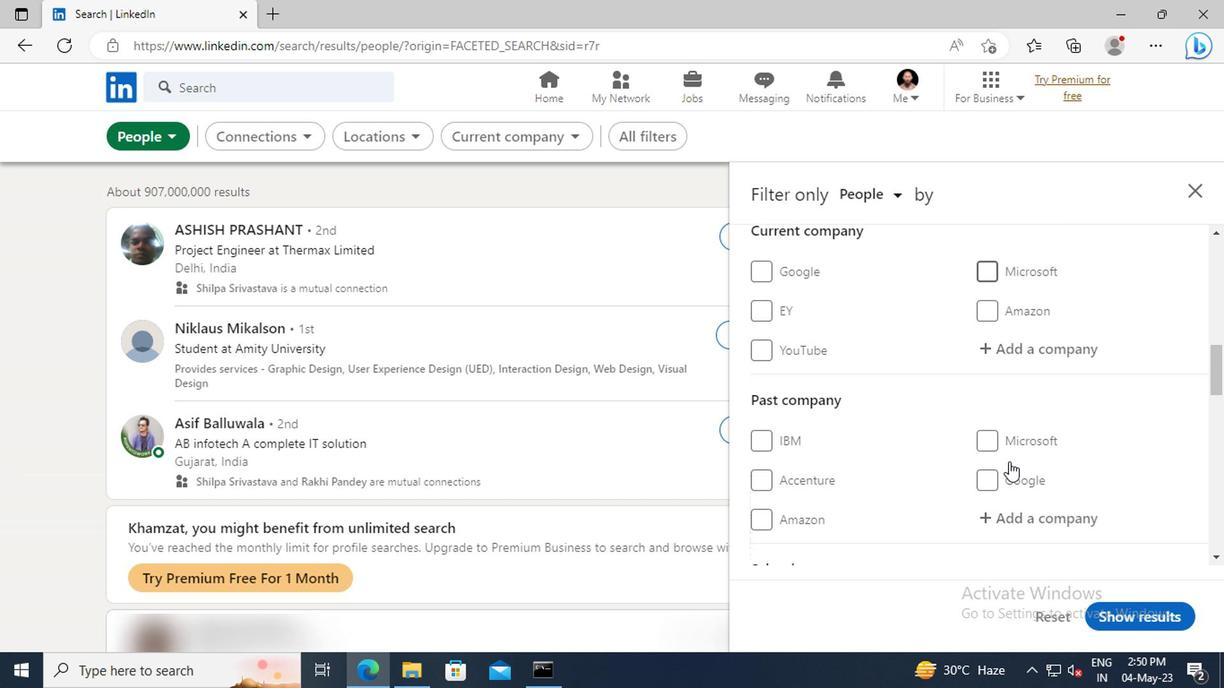 
Action: Mouse moved to (1004, 463)
Screenshot: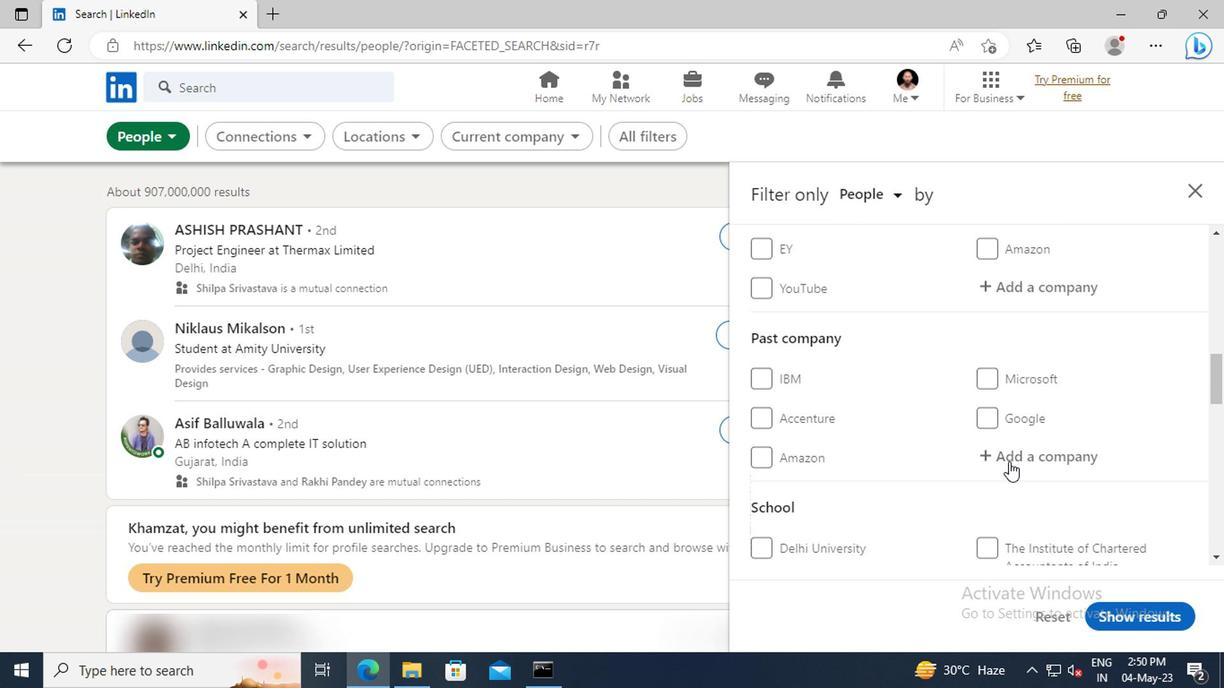 
Action: Mouse scrolled (1004, 462) with delta (0, 0)
Screenshot: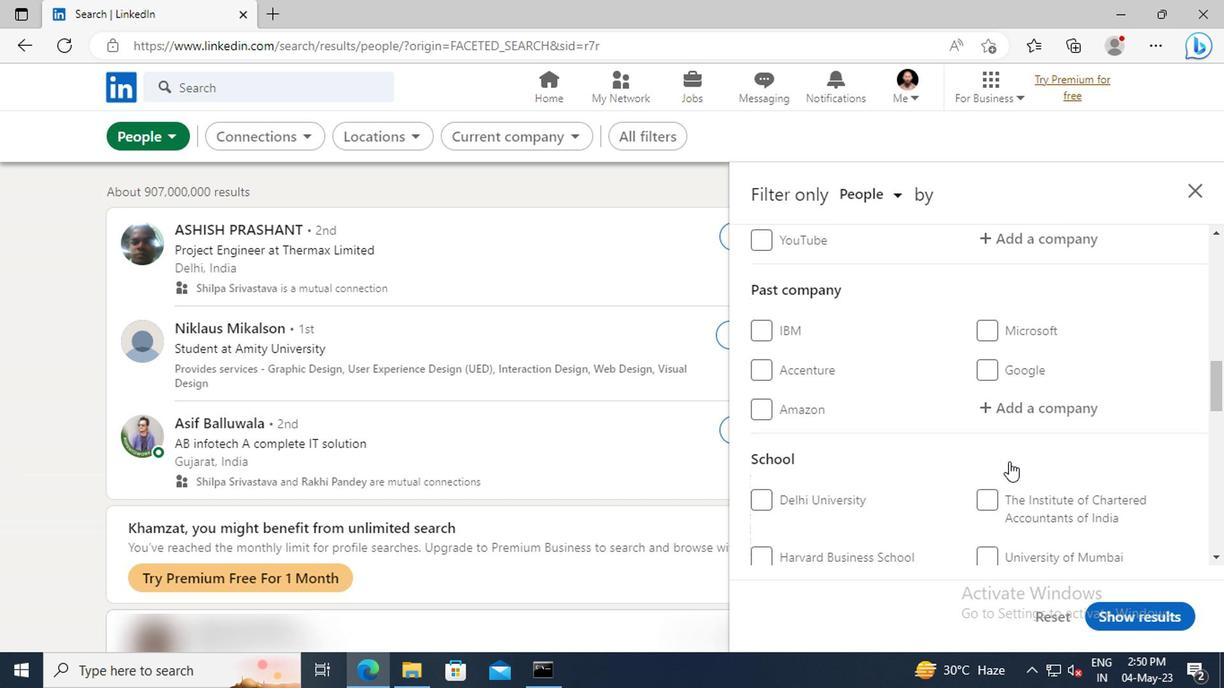 
Action: Mouse scrolled (1004, 462) with delta (0, 0)
Screenshot: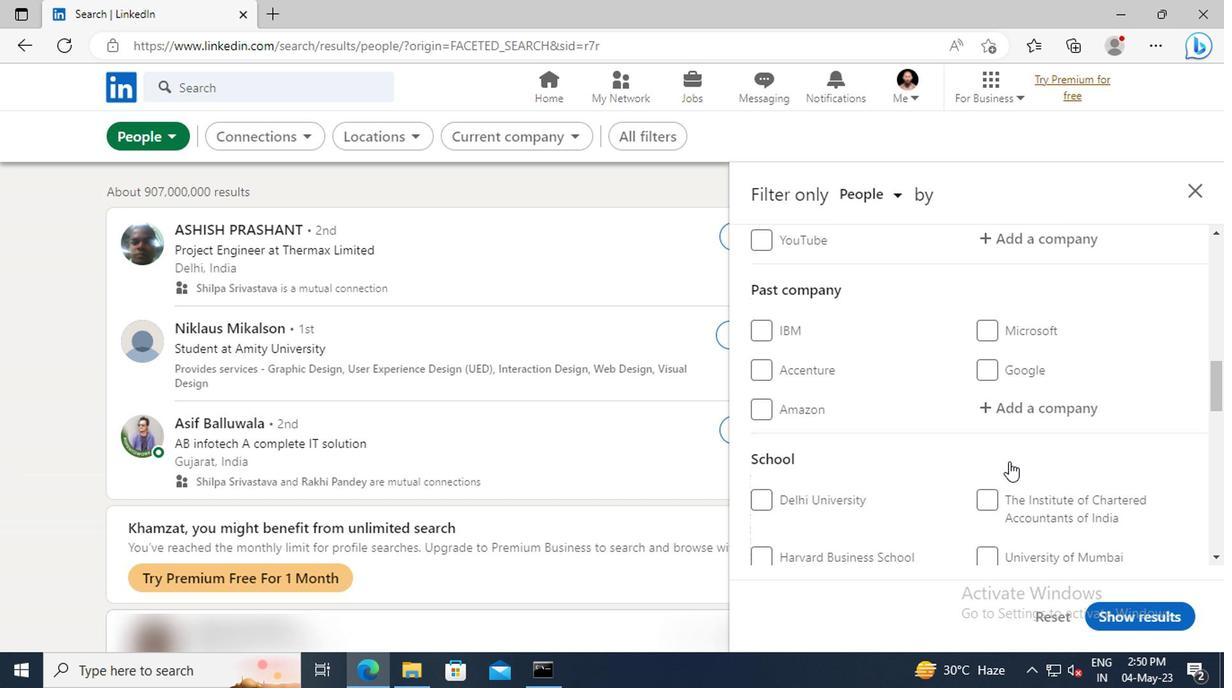 
Action: Mouse scrolled (1004, 462) with delta (0, 0)
Screenshot: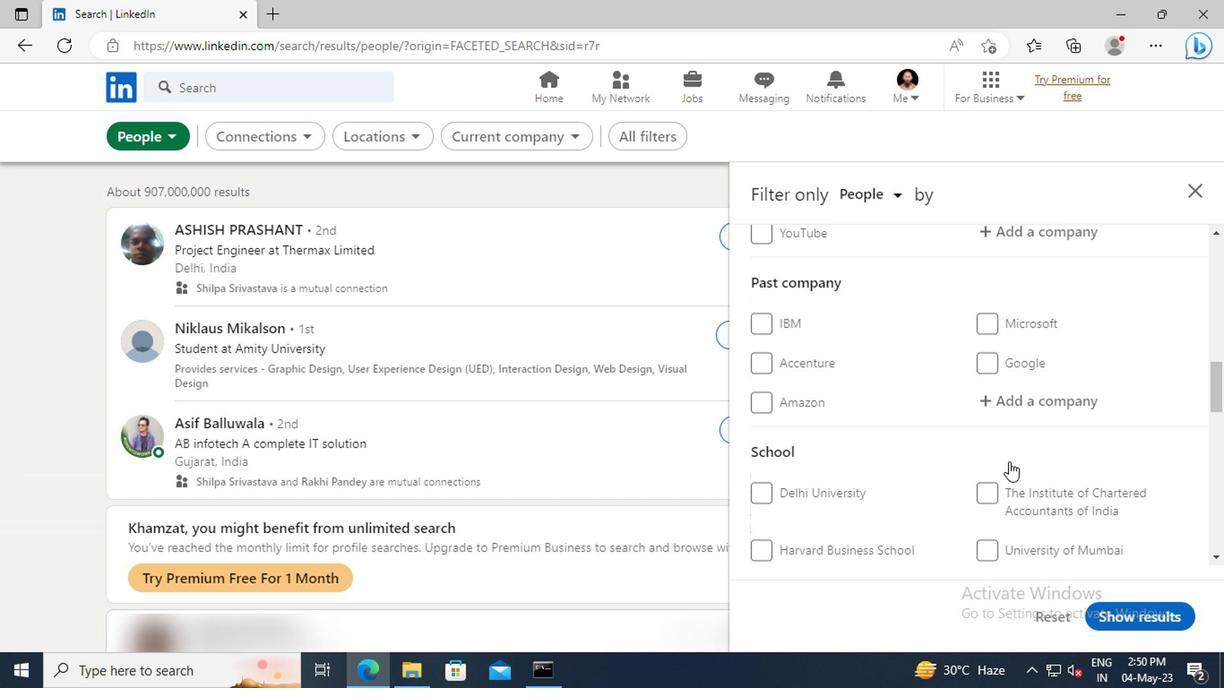
Action: Mouse moved to (1006, 463)
Screenshot: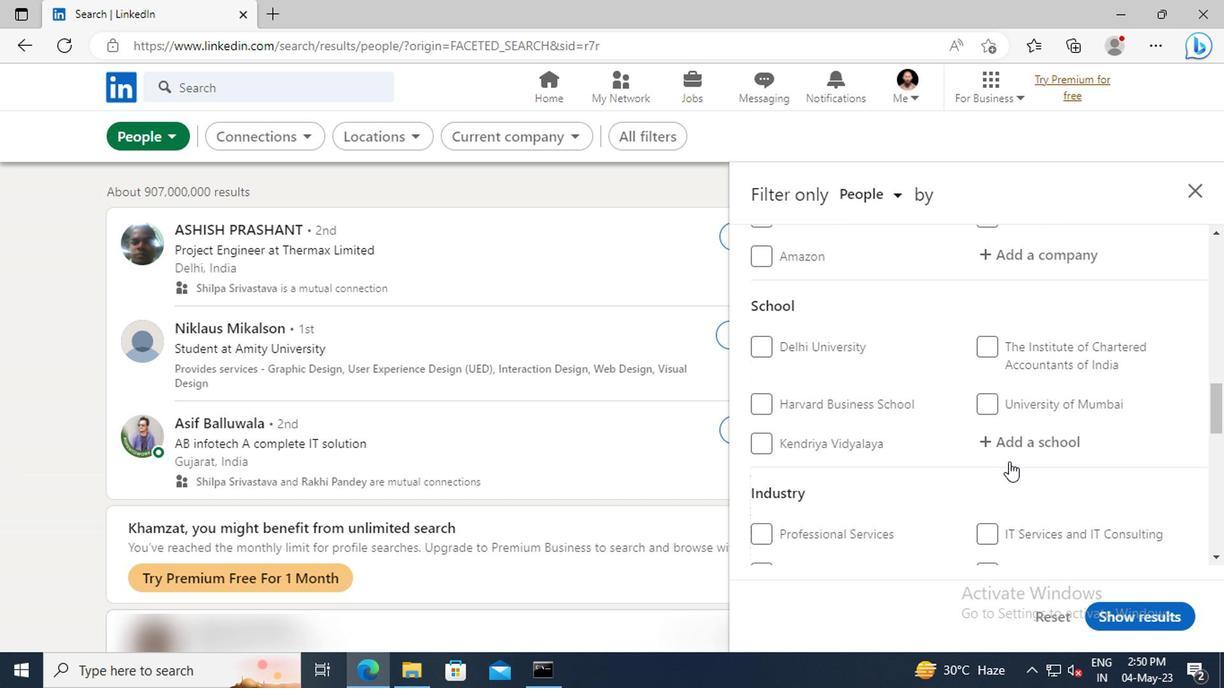 
Action: Mouse scrolled (1006, 462) with delta (0, 0)
Screenshot: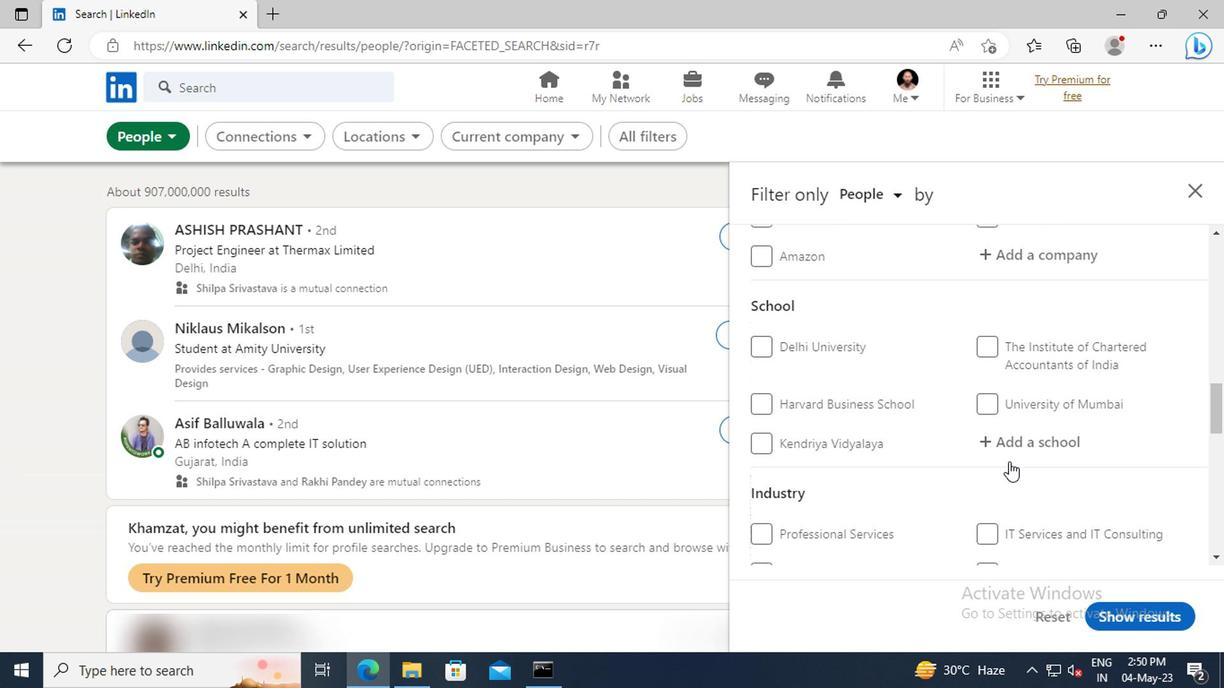 
Action: Mouse scrolled (1006, 462) with delta (0, 0)
Screenshot: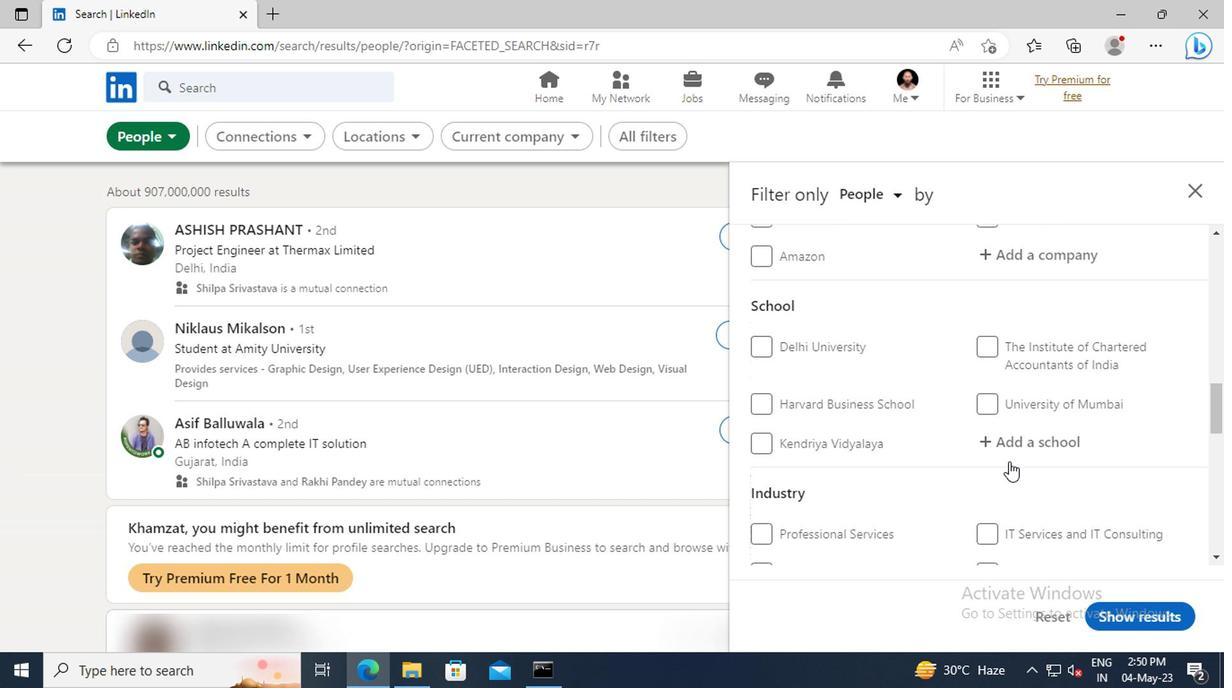 
Action: Mouse moved to (1007, 461)
Screenshot: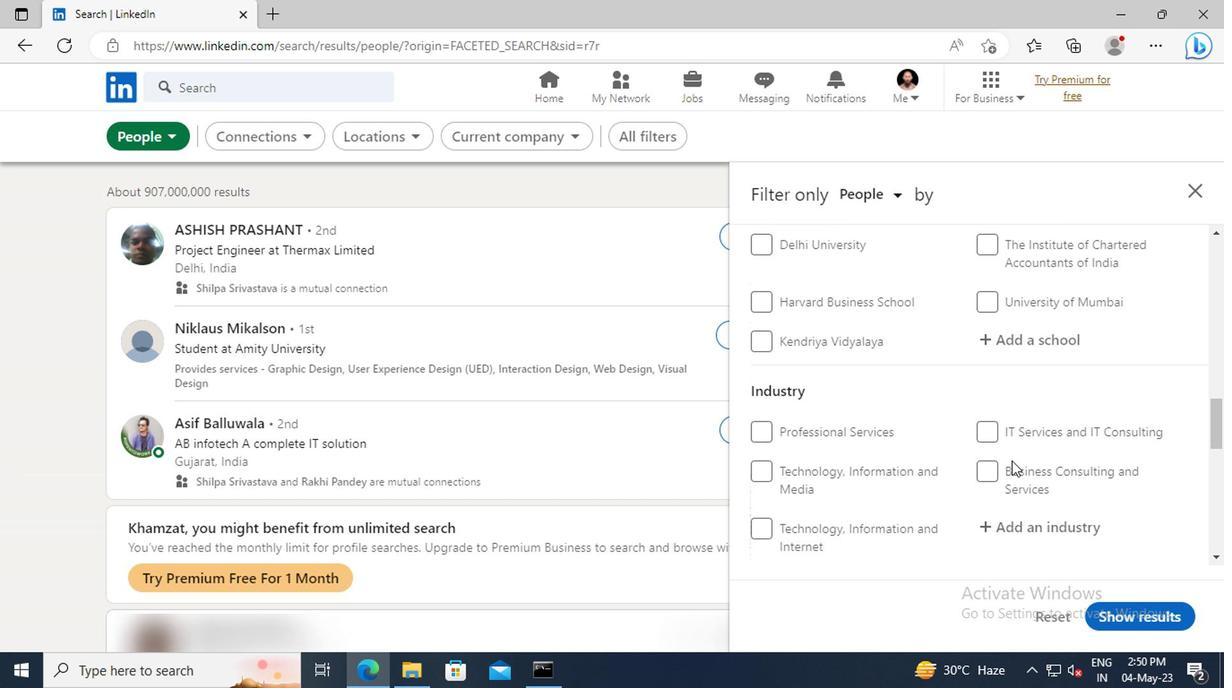 
Action: Mouse scrolled (1007, 460) with delta (0, 0)
Screenshot: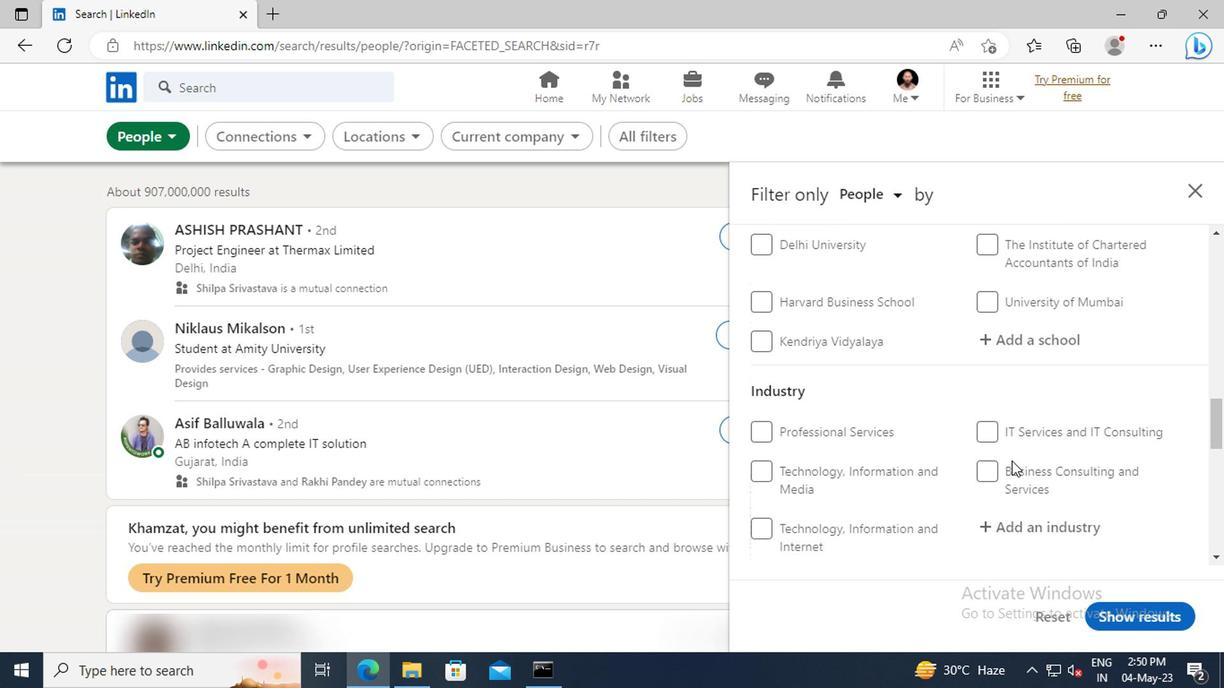 
Action: Mouse scrolled (1007, 460) with delta (0, 0)
Screenshot: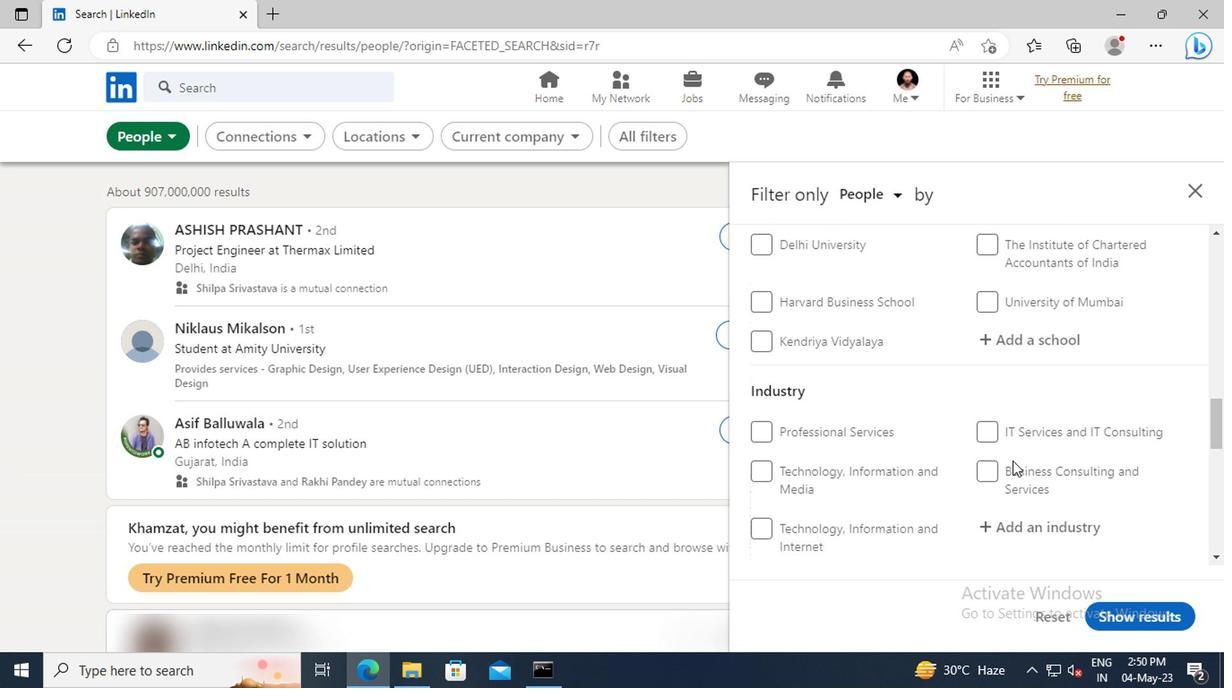 
Action: Mouse scrolled (1007, 460) with delta (0, 0)
Screenshot: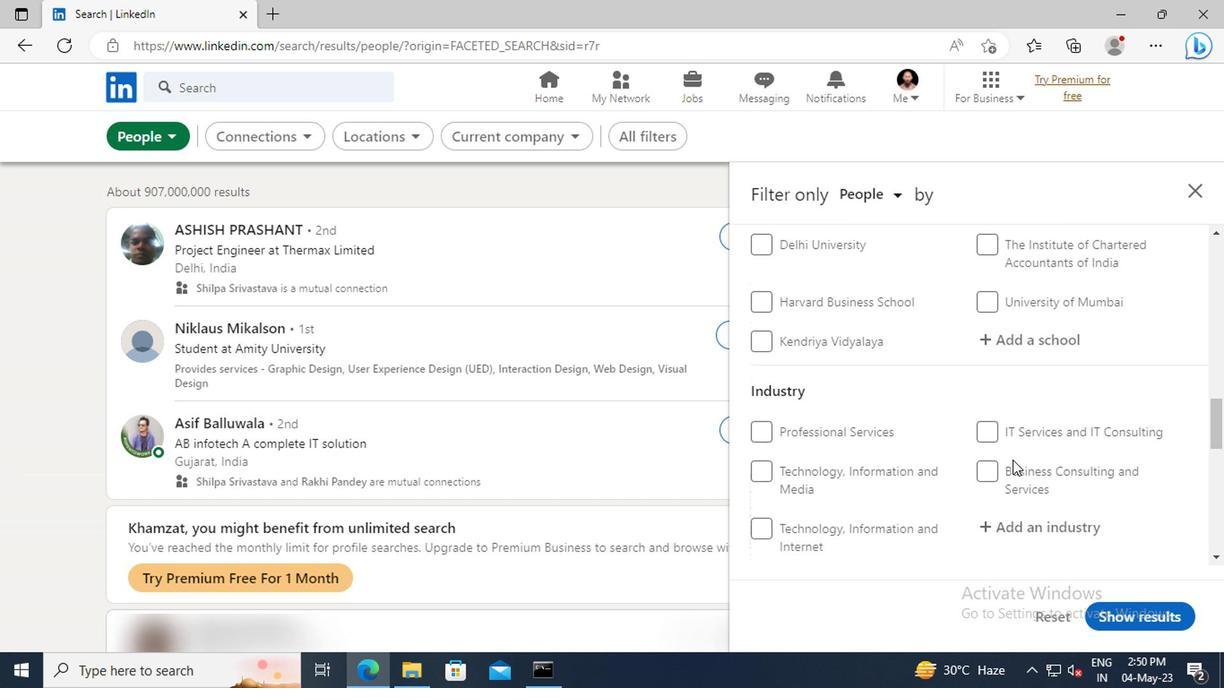 
Action: Mouse moved to (1009, 461)
Screenshot: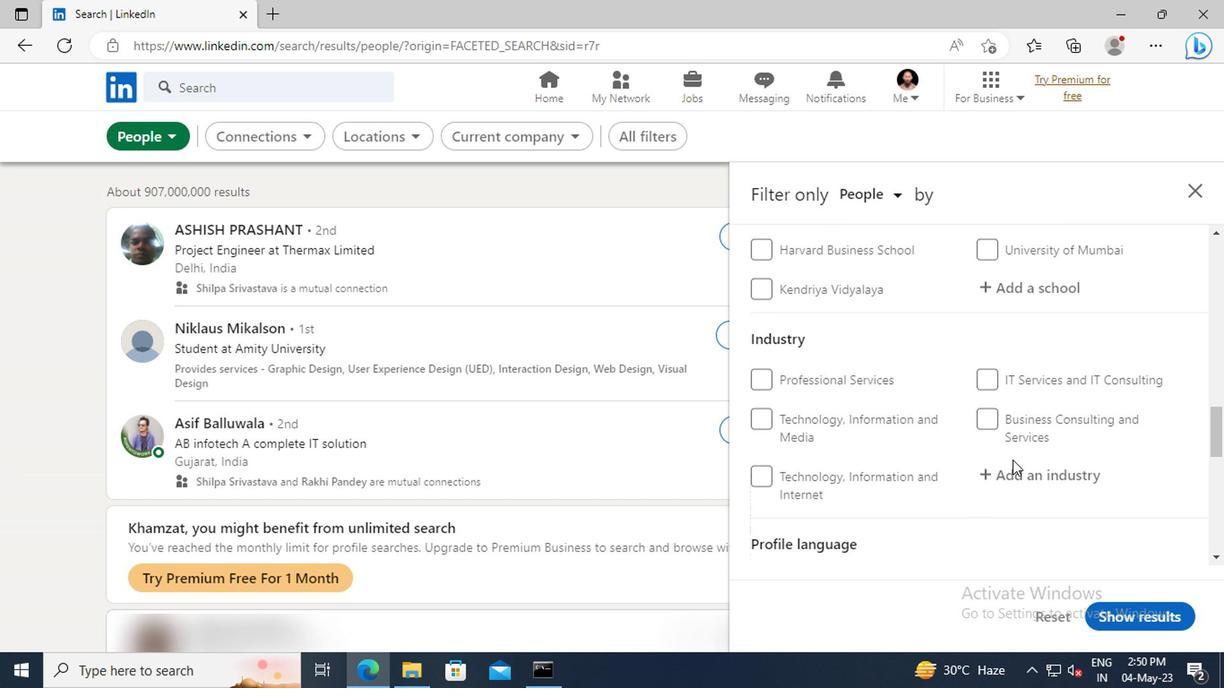 
Action: Mouse scrolled (1009, 460) with delta (0, 0)
Screenshot: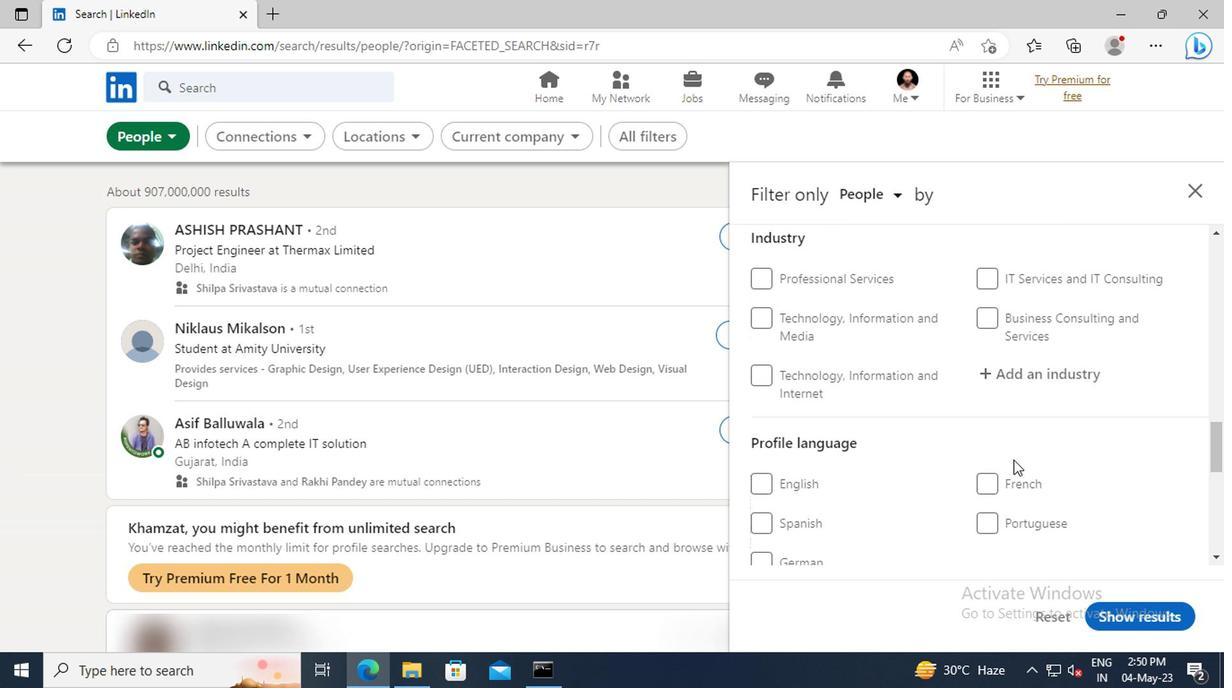 
Action: Mouse scrolled (1009, 460) with delta (0, 0)
Screenshot: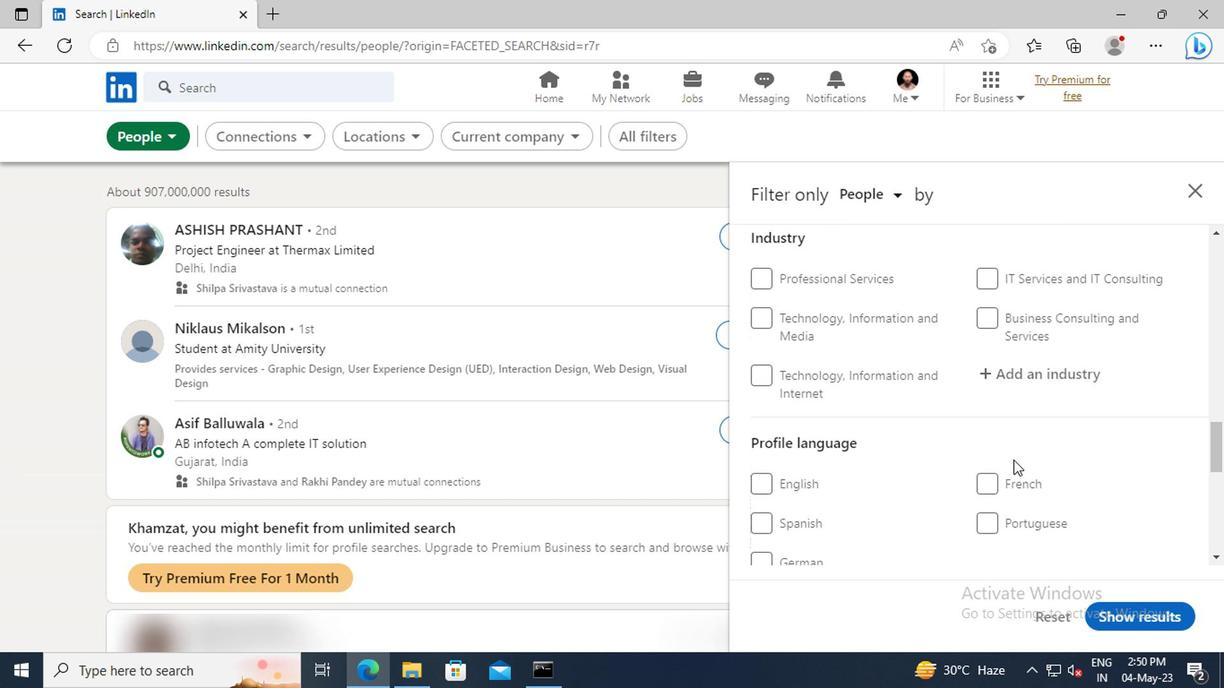 
Action: Mouse moved to (757, 421)
Screenshot: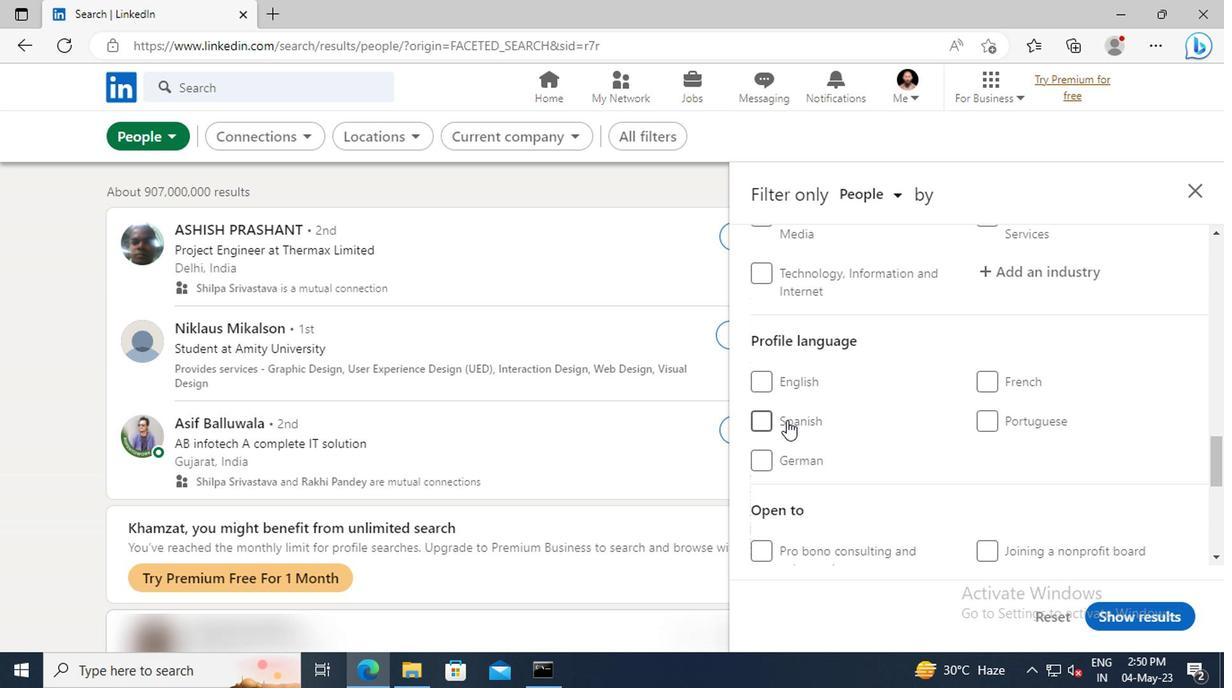
Action: Mouse pressed left at (757, 421)
Screenshot: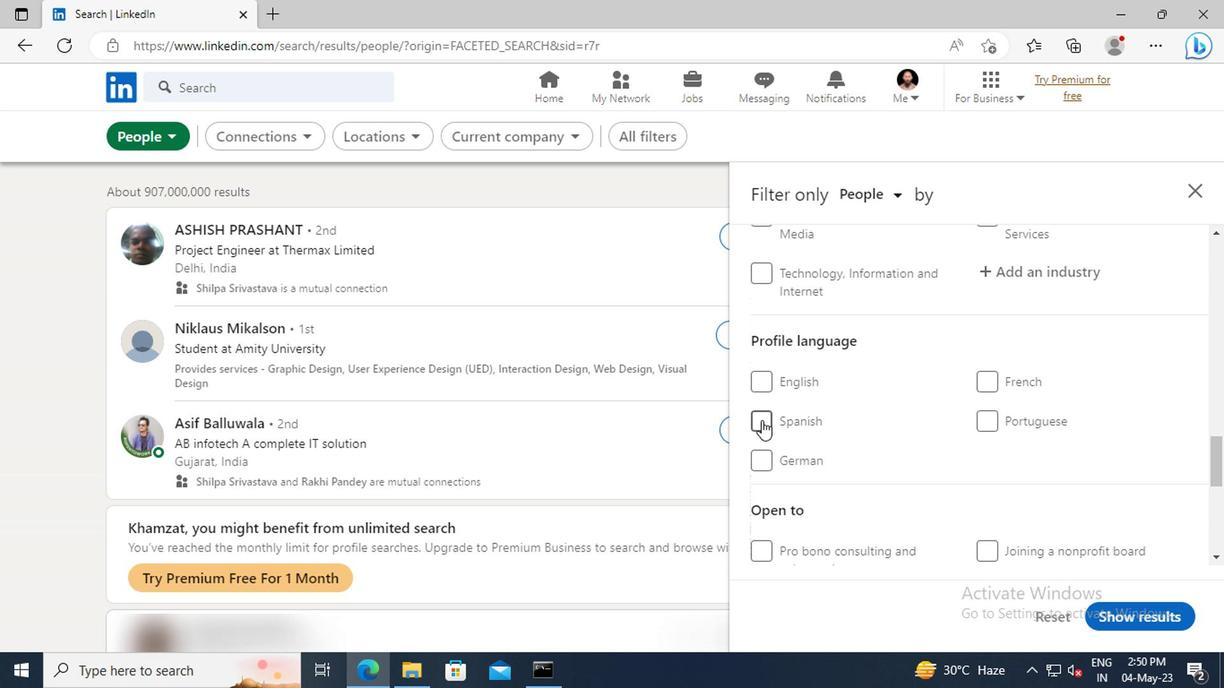 
Action: Mouse moved to (1004, 418)
Screenshot: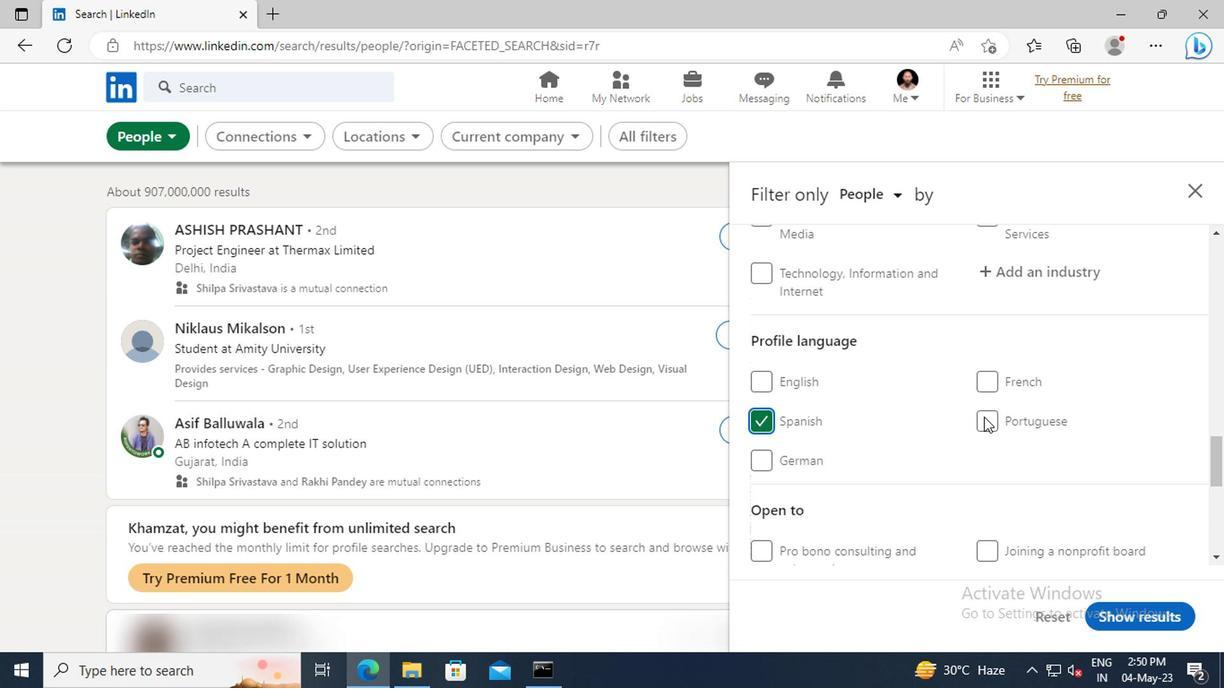 
Action: Mouse scrolled (1004, 419) with delta (0, 0)
Screenshot: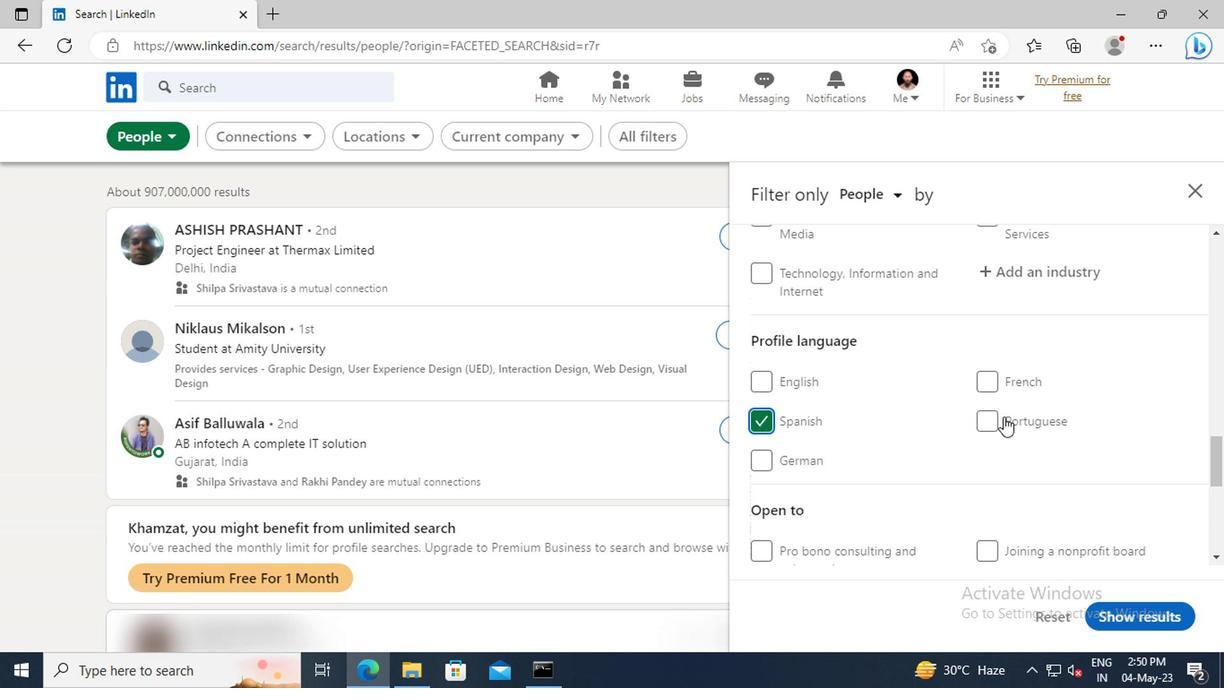 
Action: Mouse scrolled (1004, 419) with delta (0, 0)
Screenshot: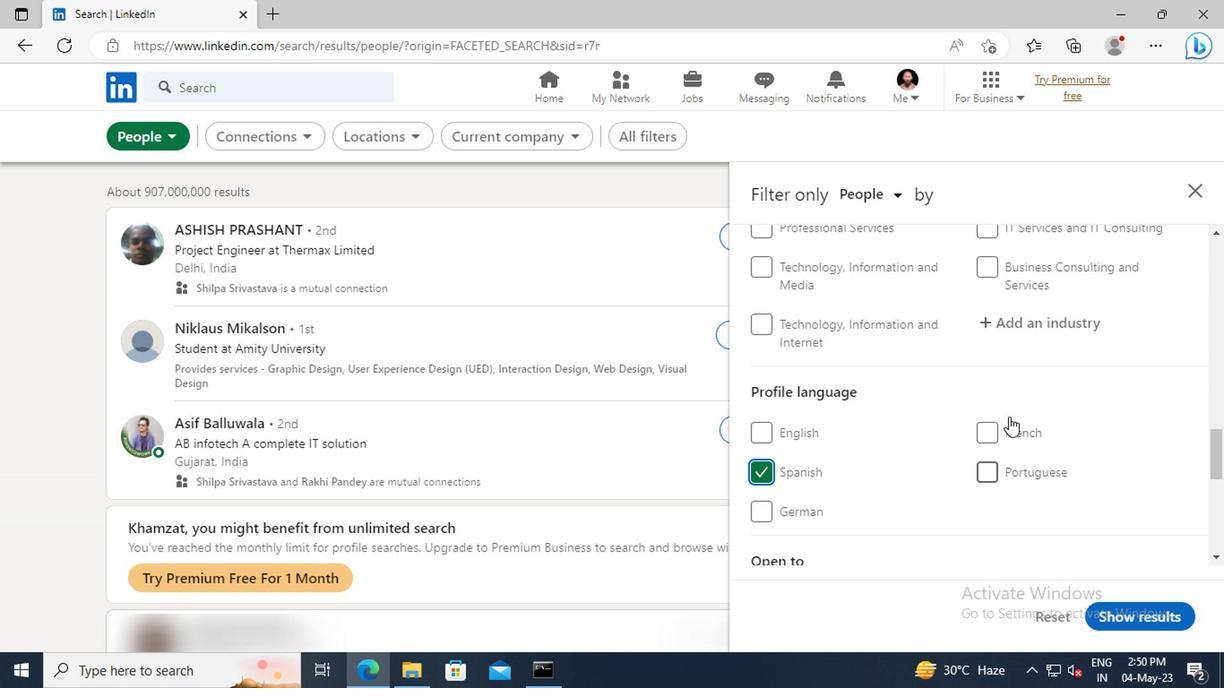 
Action: Mouse scrolled (1004, 419) with delta (0, 0)
Screenshot: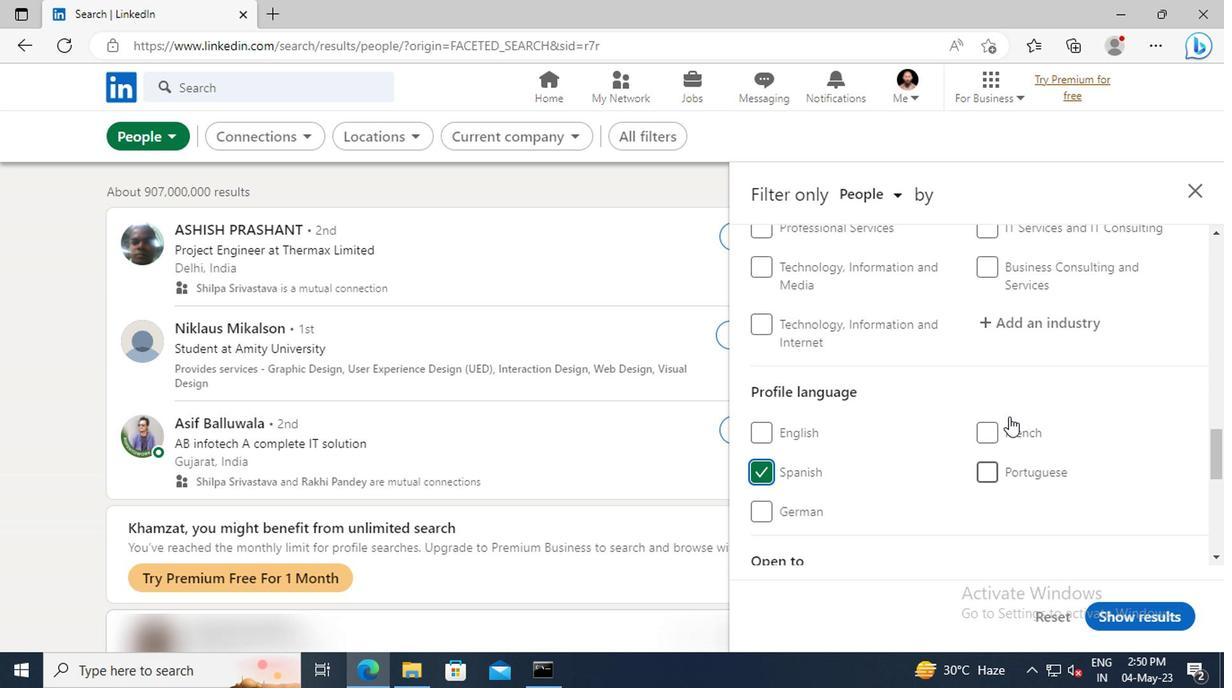 
Action: Mouse scrolled (1004, 419) with delta (0, 0)
Screenshot: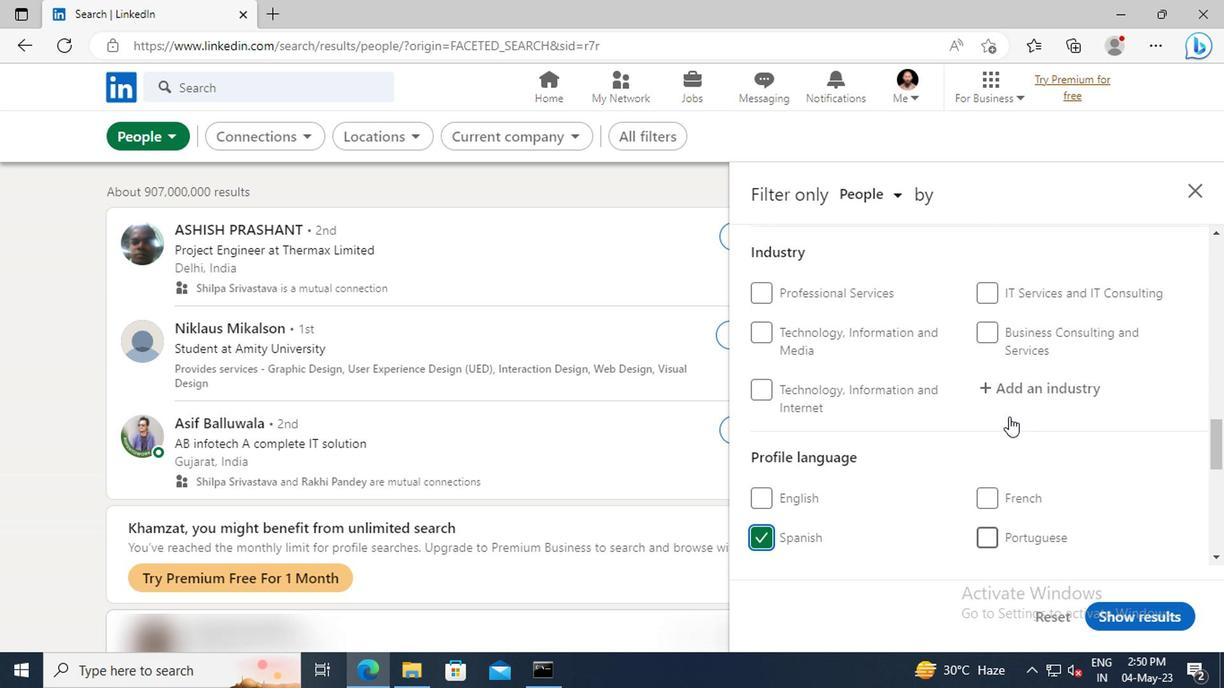 
Action: Mouse scrolled (1004, 419) with delta (0, 0)
Screenshot: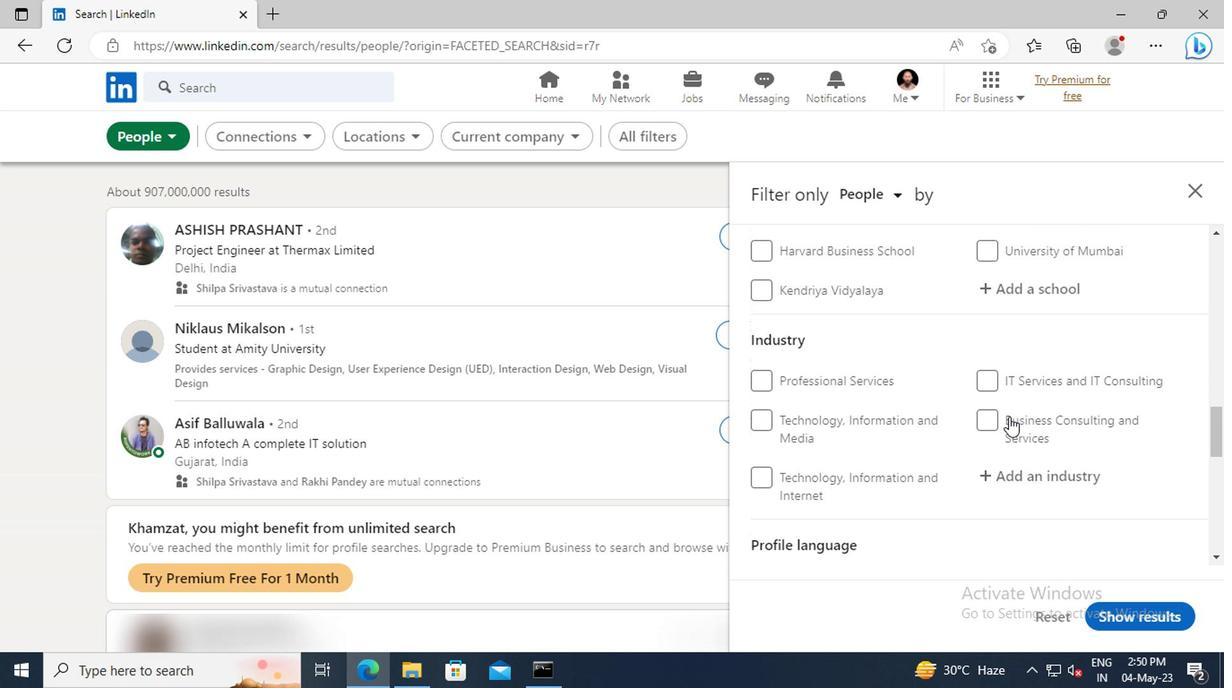 
Action: Mouse scrolled (1004, 419) with delta (0, 0)
Screenshot: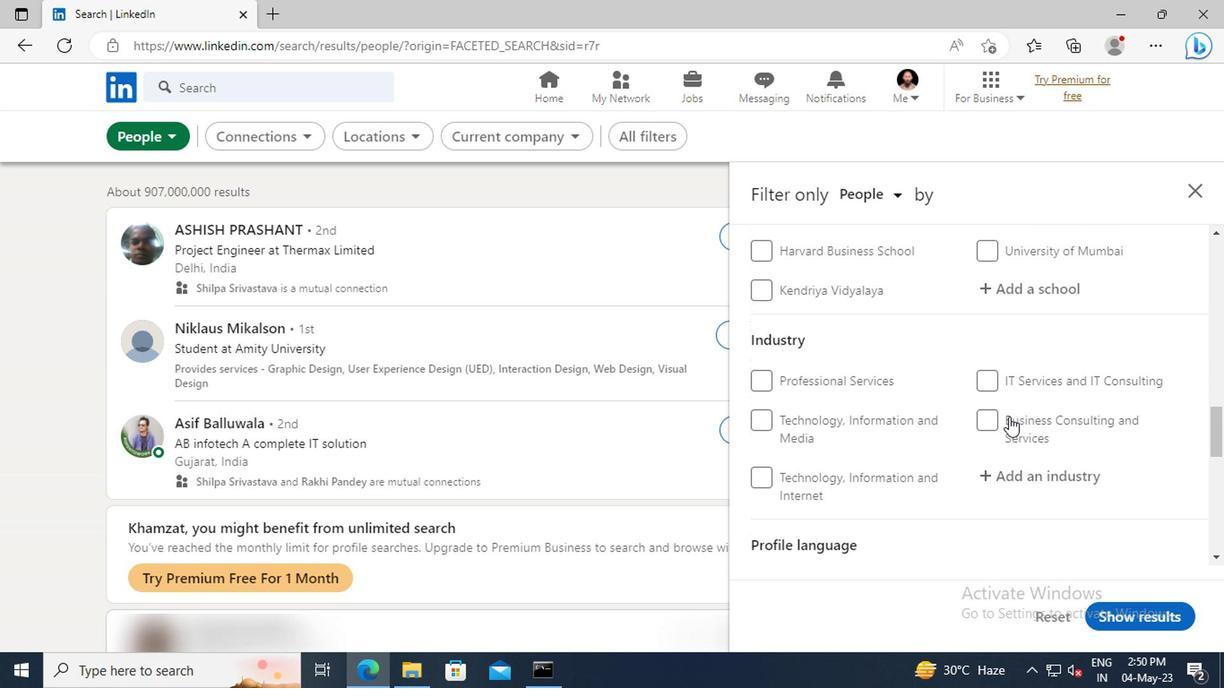 
Action: Mouse scrolled (1004, 419) with delta (0, 0)
Screenshot: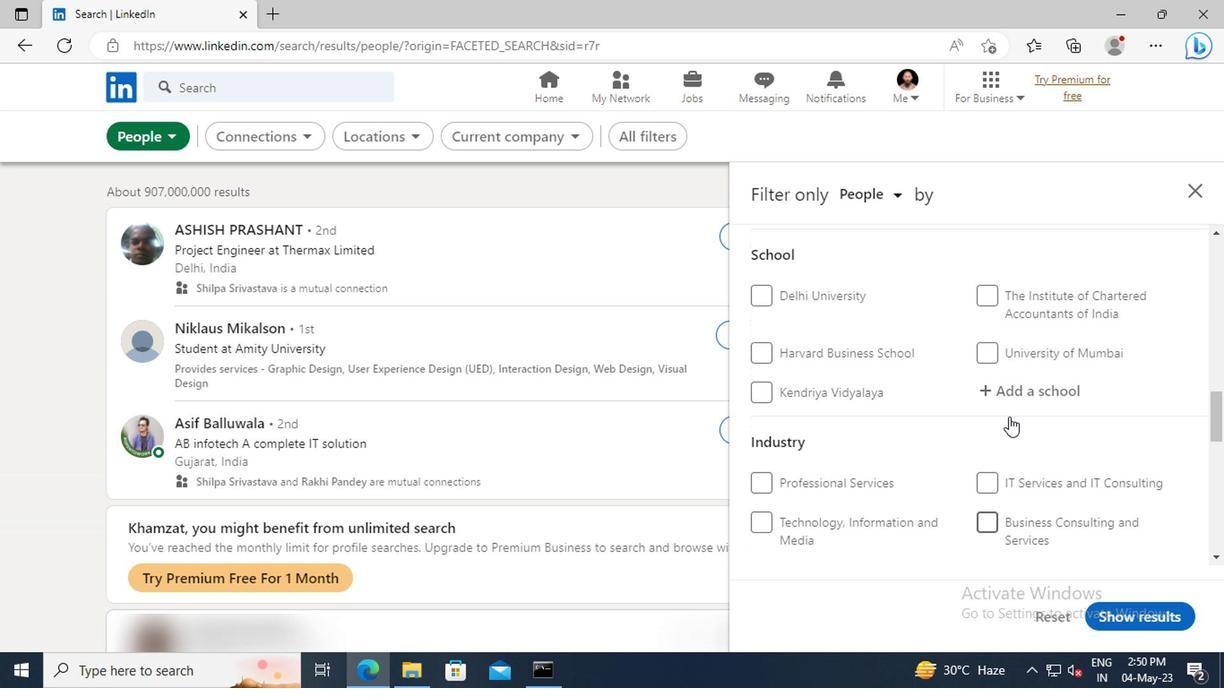 
Action: Mouse scrolled (1004, 419) with delta (0, 0)
Screenshot: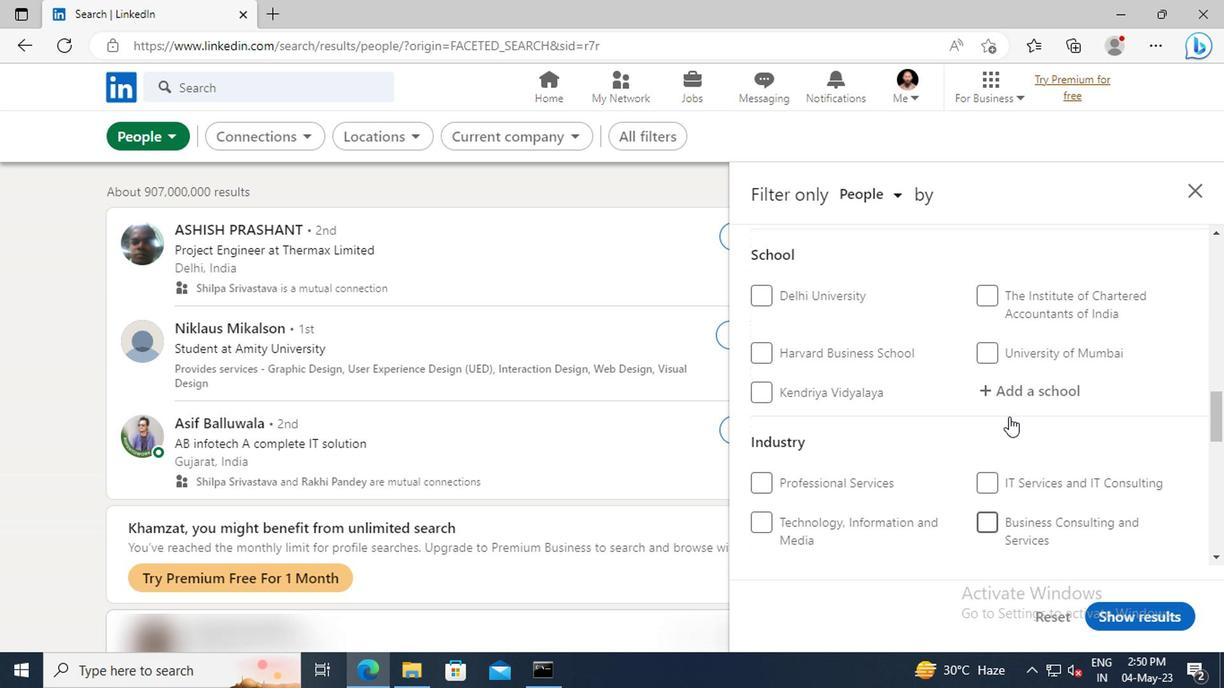 
Action: Mouse scrolled (1004, 419) with delta (0, 0)
Screenshot: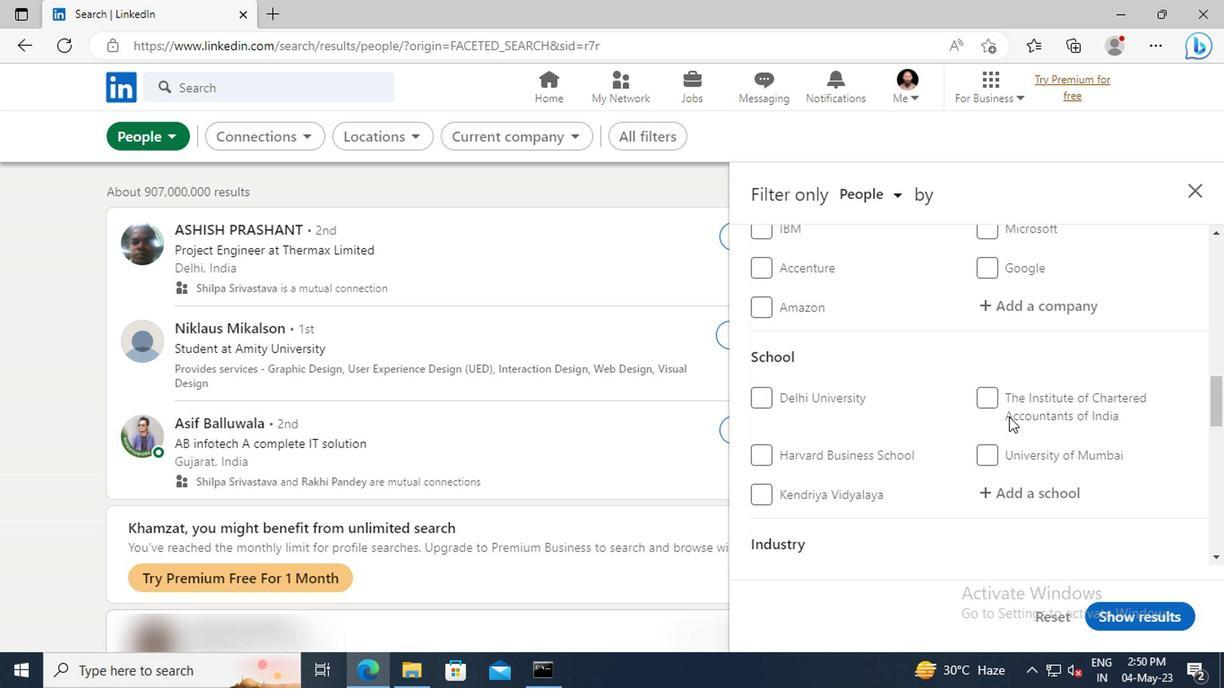 
Action: Mouse scrolled (1004, 419) with delta (0, 0)
Screenshot: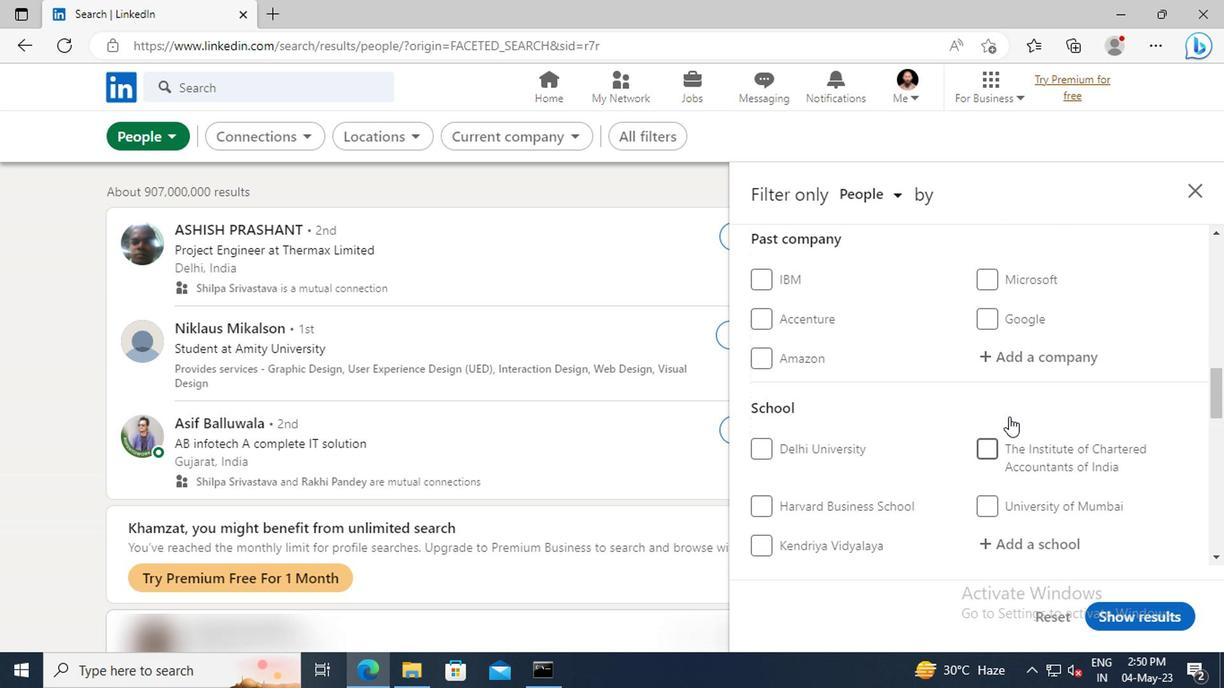 
Action: Mouse scrolled (1004, 419) with delta (0, 0)
Screenshot: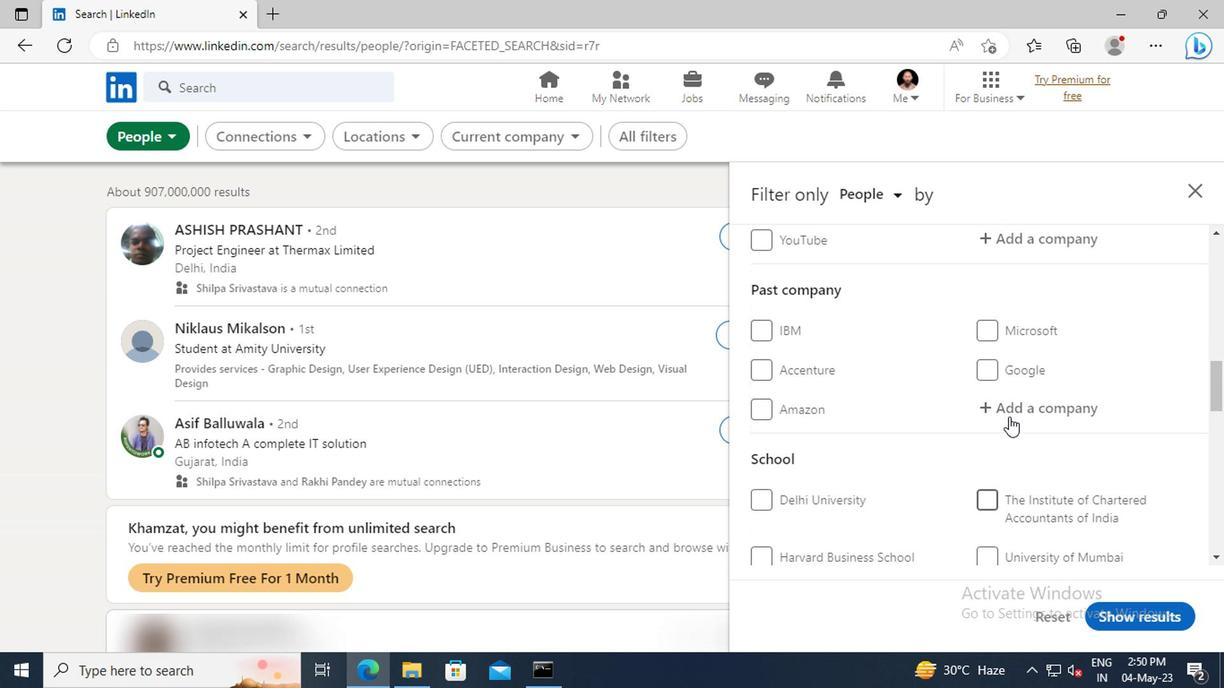 
Action: Mouse scrolled (1004, 419) with delta (0, 0)
Screenshot: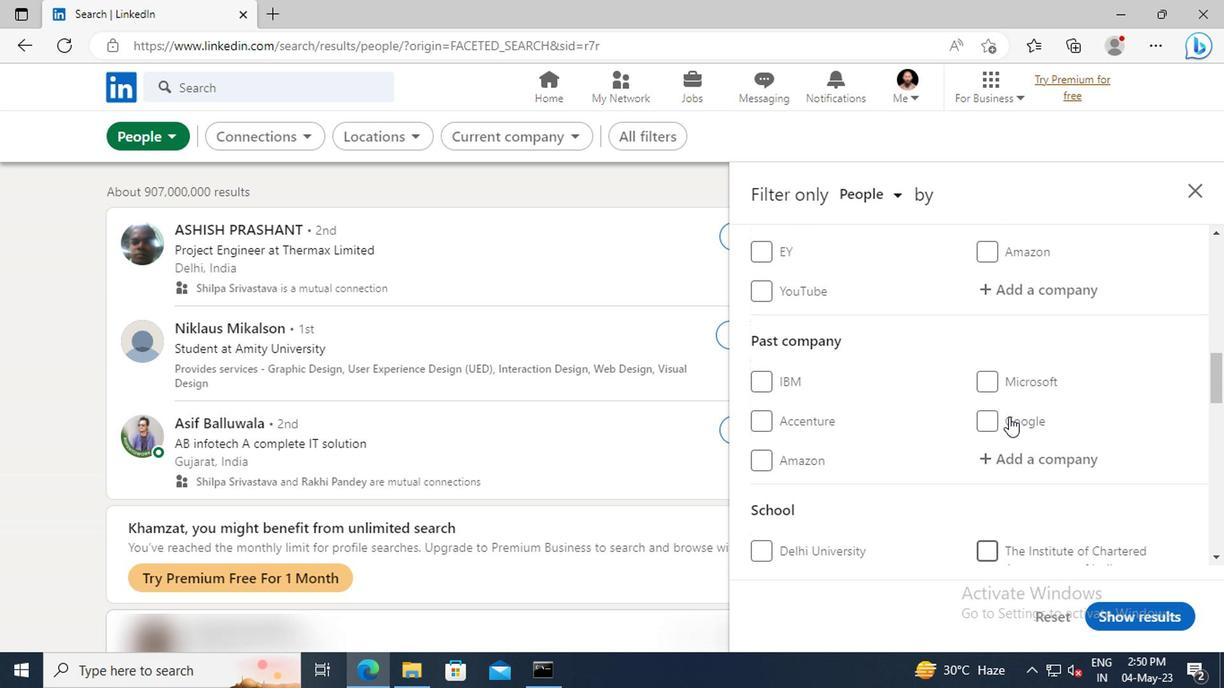 
Action: Mouse scrolled (1004, 419) with delta (0, 0)
Screenshot: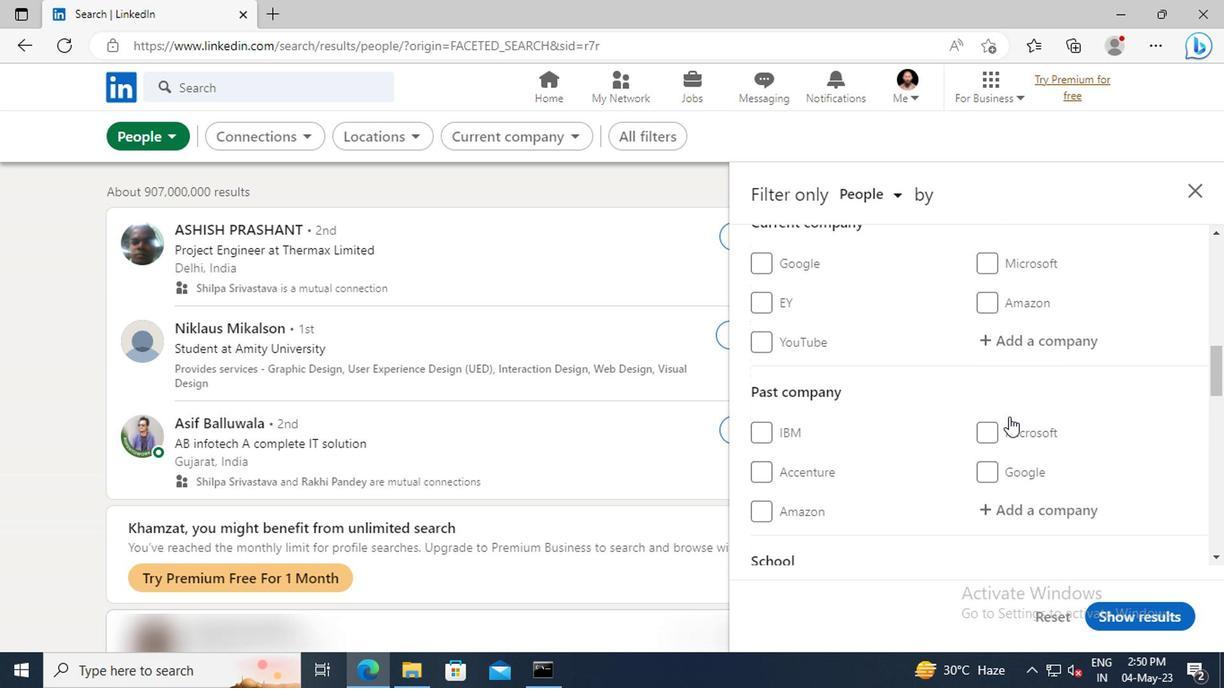 
Action: Mouse moved to (1006, 400)
Screenshot: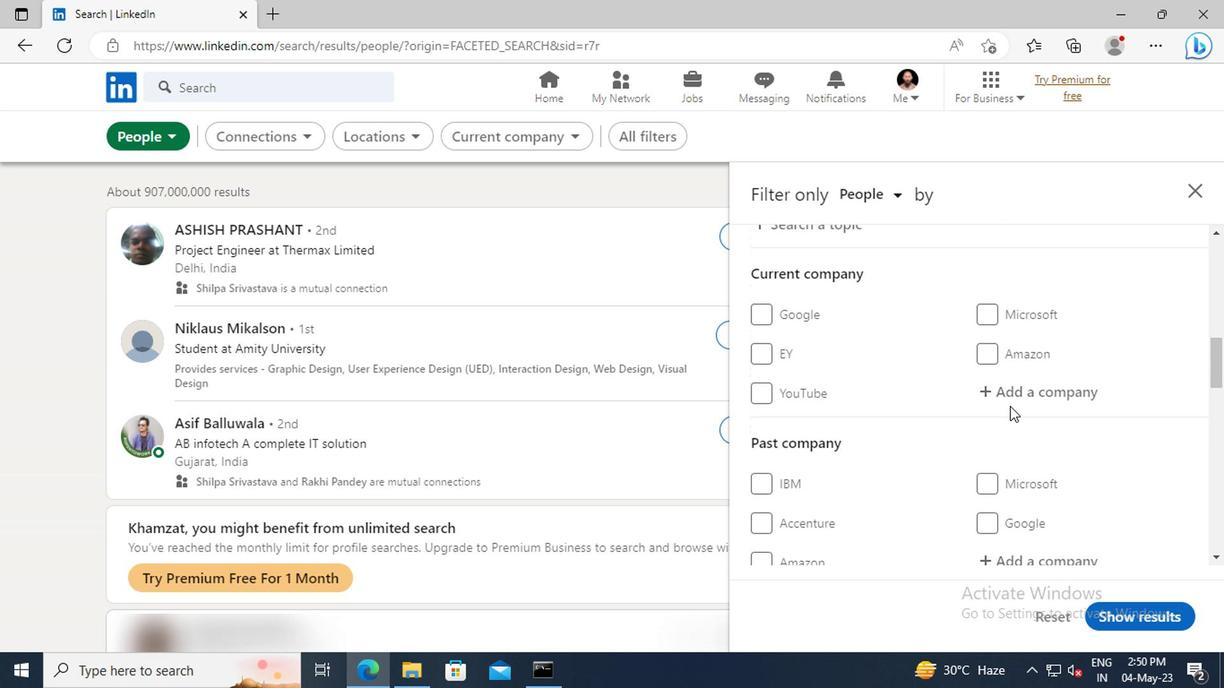 
Action: Mouse pressed left at (1006, 400)
Screenshot: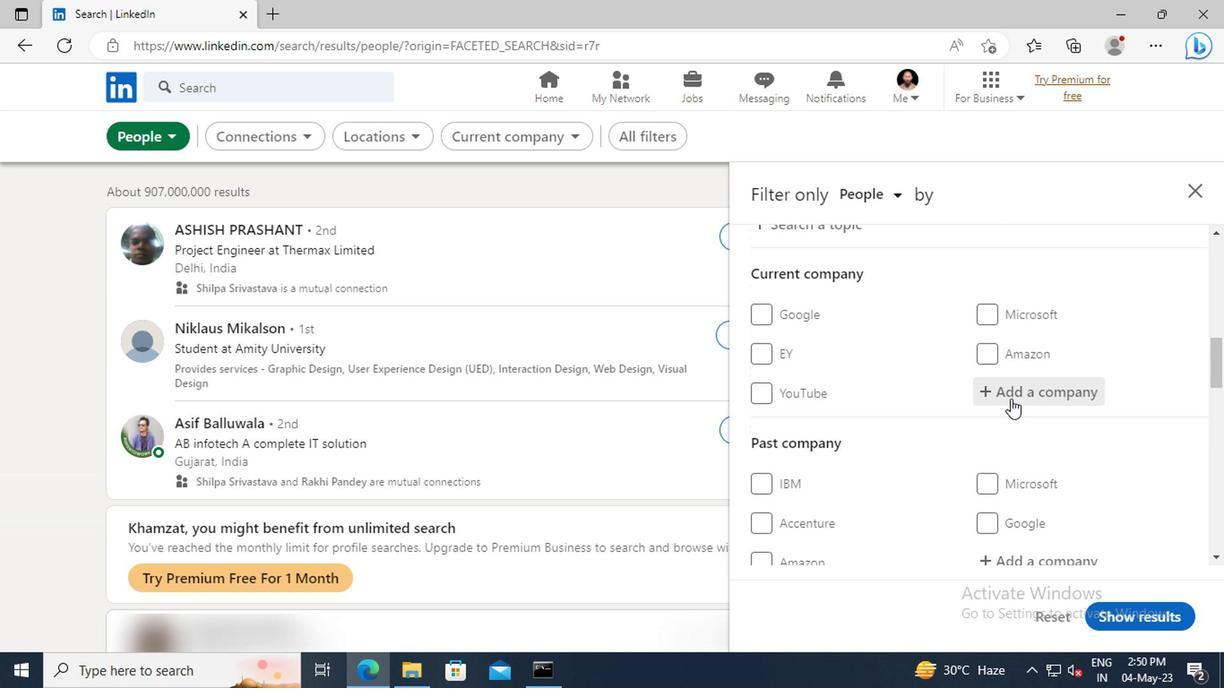 
Action: Mouse moved to (1002, 401)
Screenshot: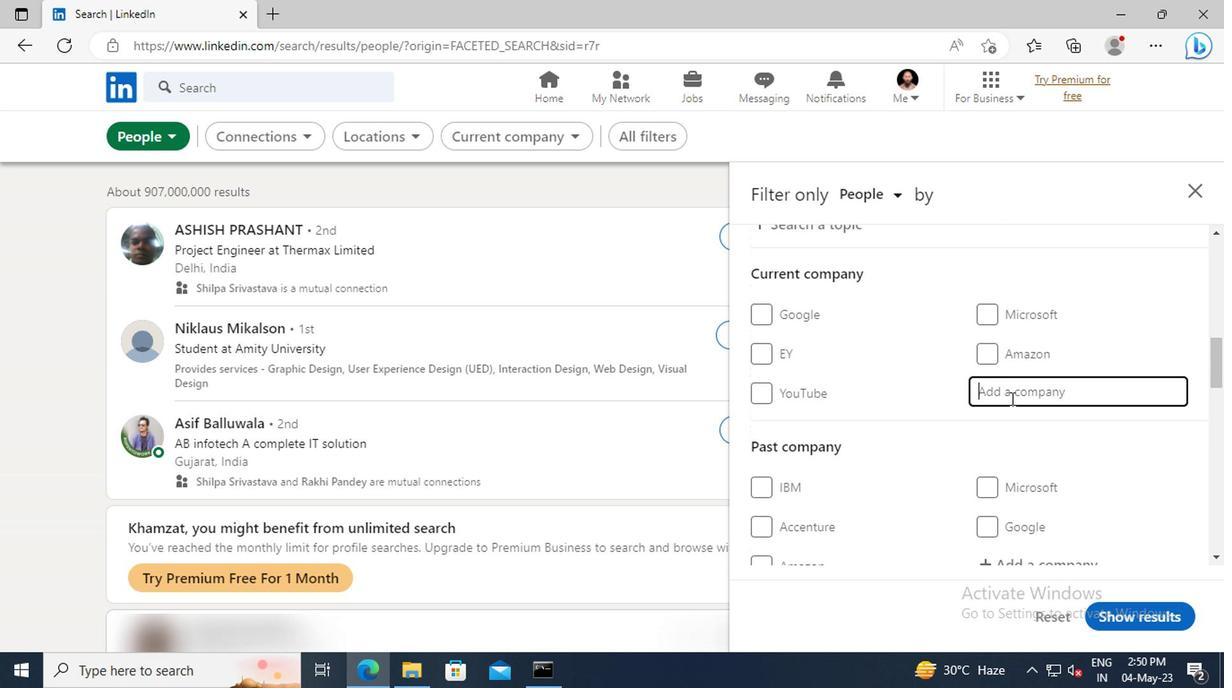 
Action: Key pressed <Key.shift>INDUSTRIAL<Key.space><Key.shift>KN
Screenshot: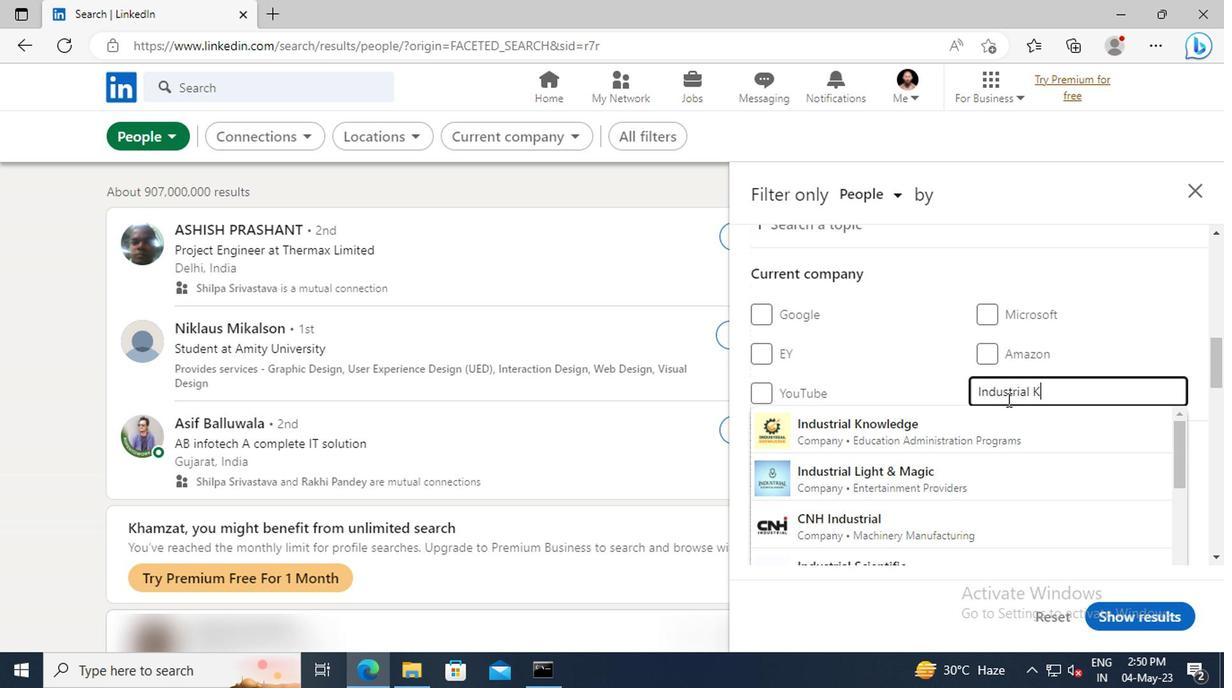 
Action: Mouse moved to (987, 423)
Screenshot: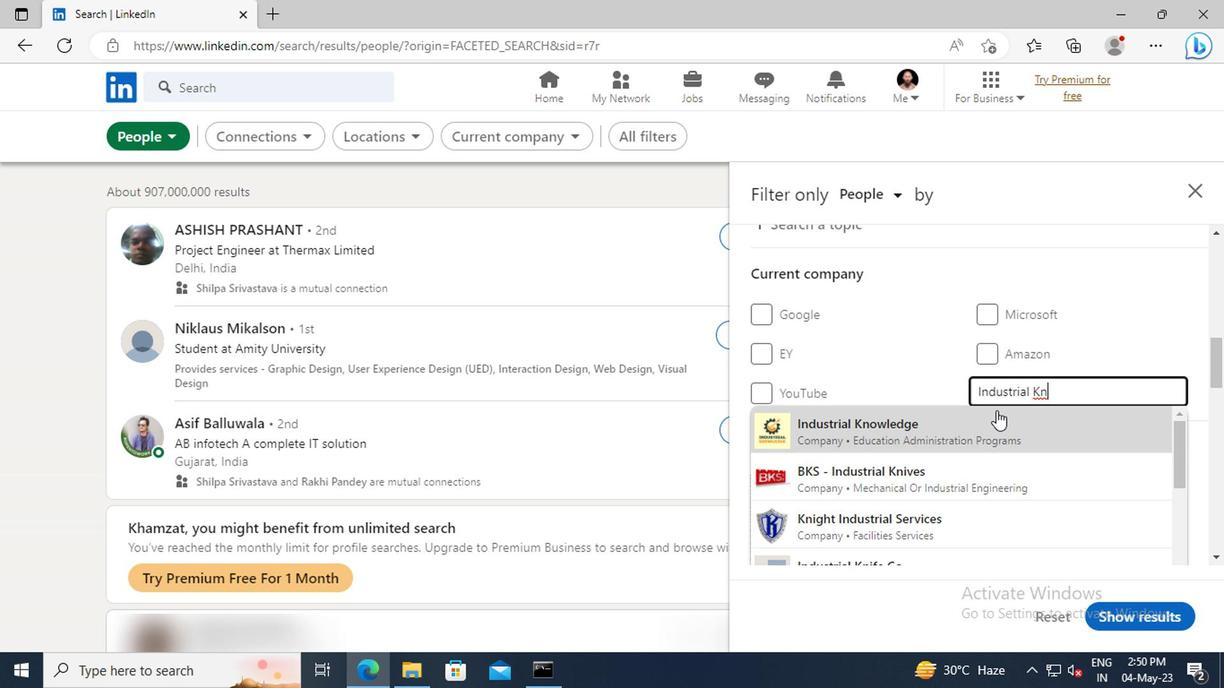 
Action: Mouse pressed left at (987, 423)
Screenshot: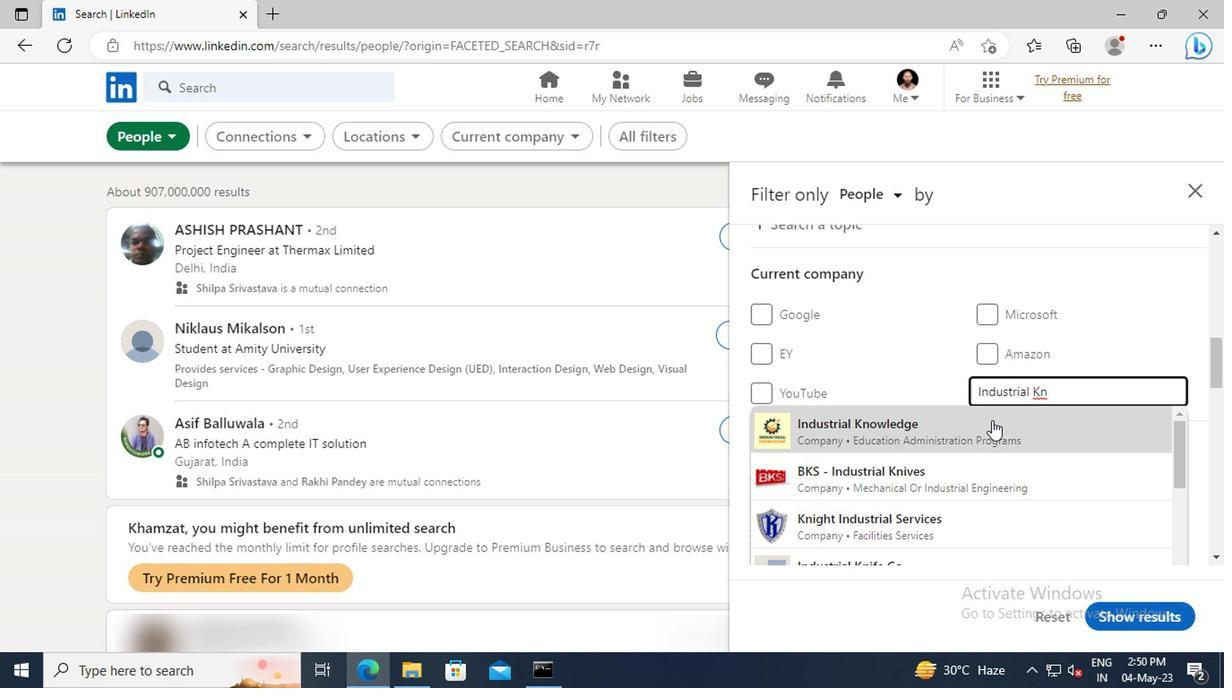 
Action: Mouse scrolled (987, 422) with delta (0, 0)
Screenshot: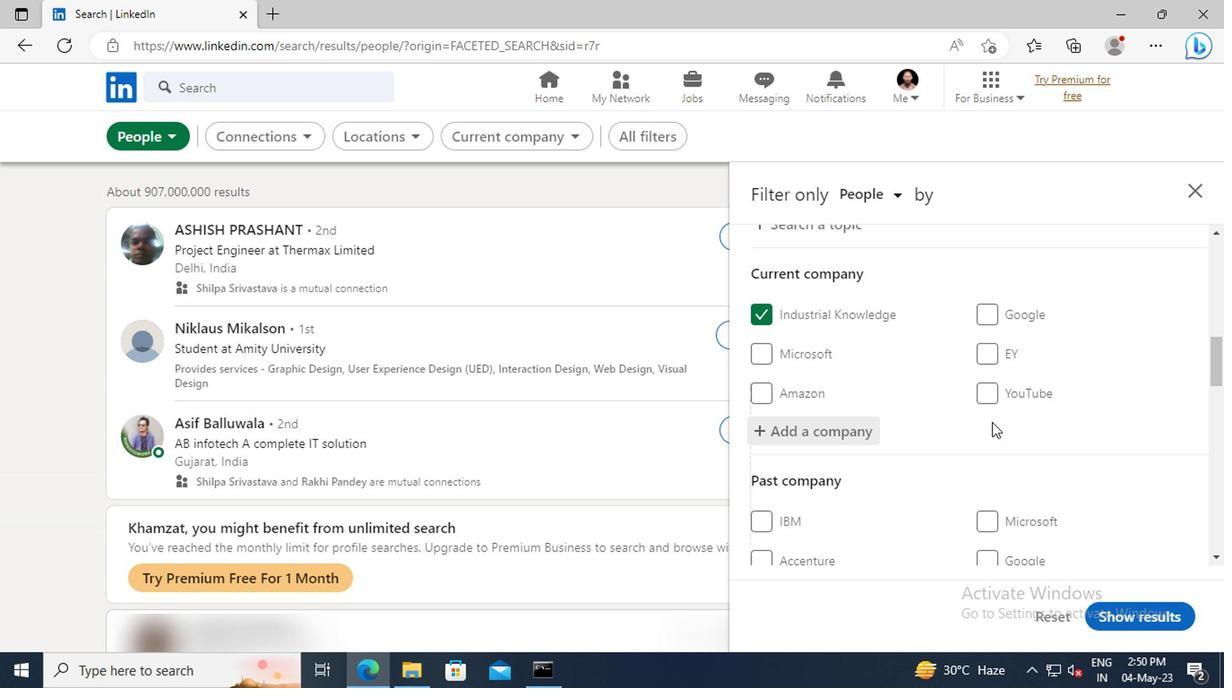 
Action: Mouse scrolled (987, 422) with delta (0, 0)
Screenshot: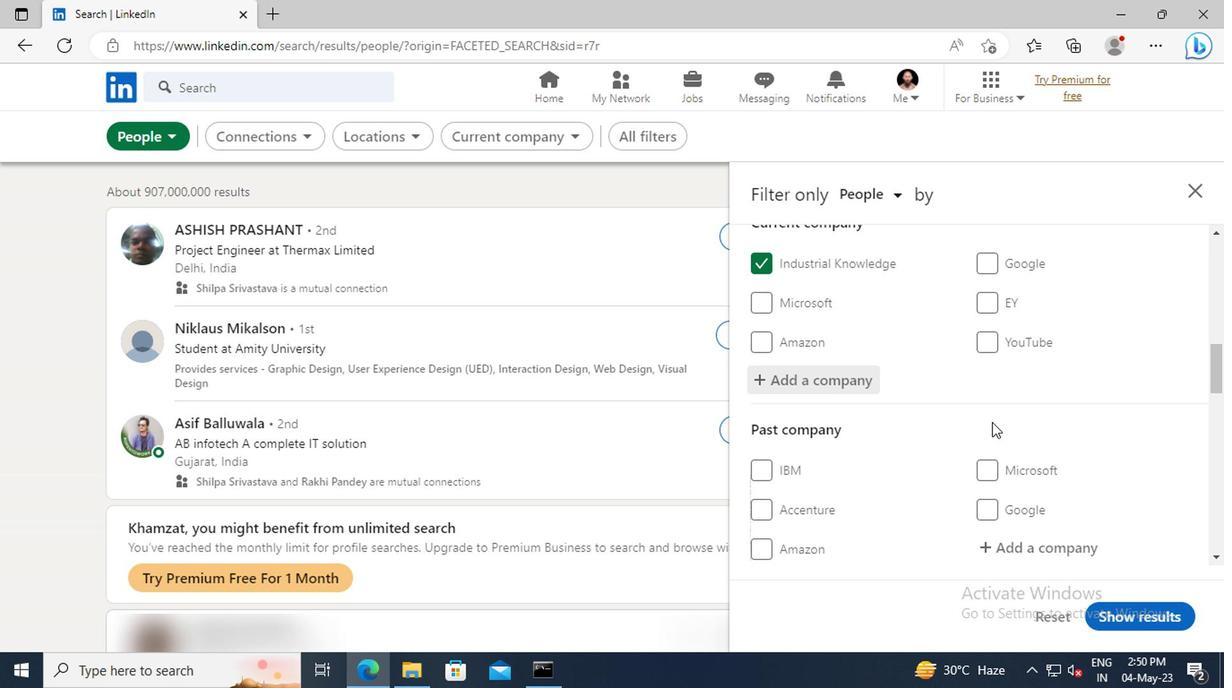 
Action: Mouse scrolled (987, 422) with delta (0, 0)
Screenshot: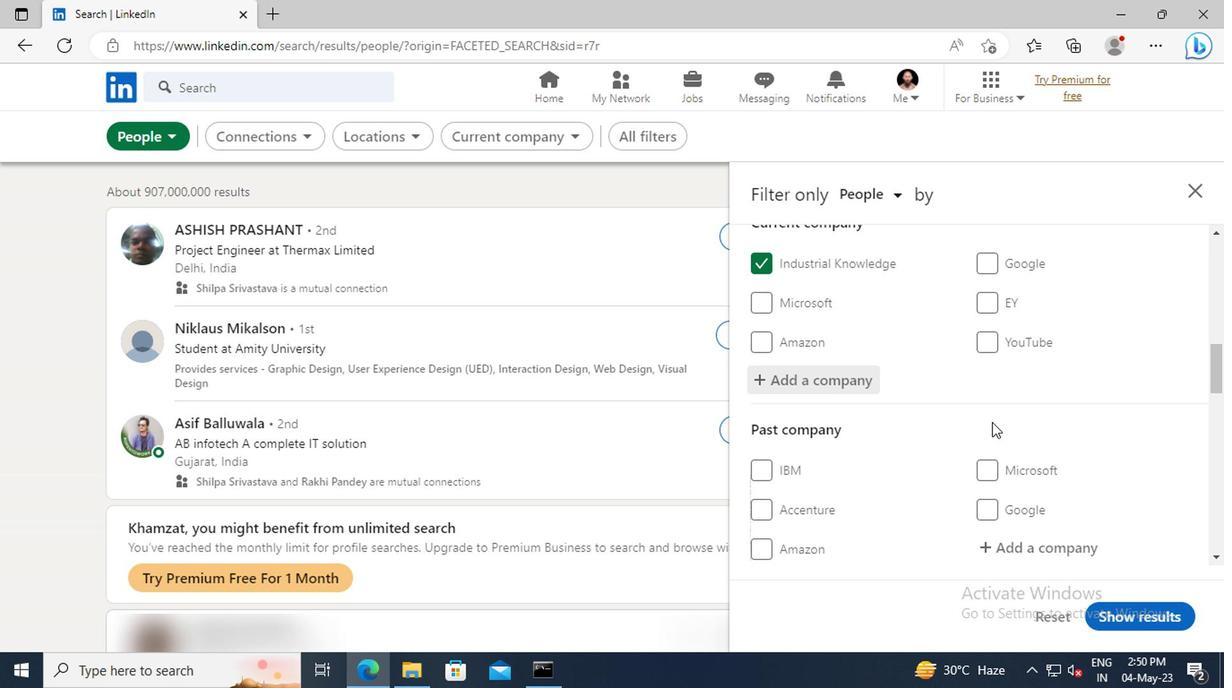 
Action: Mouse scrolled (987, 422) with delta (0, 0)
Screenshot: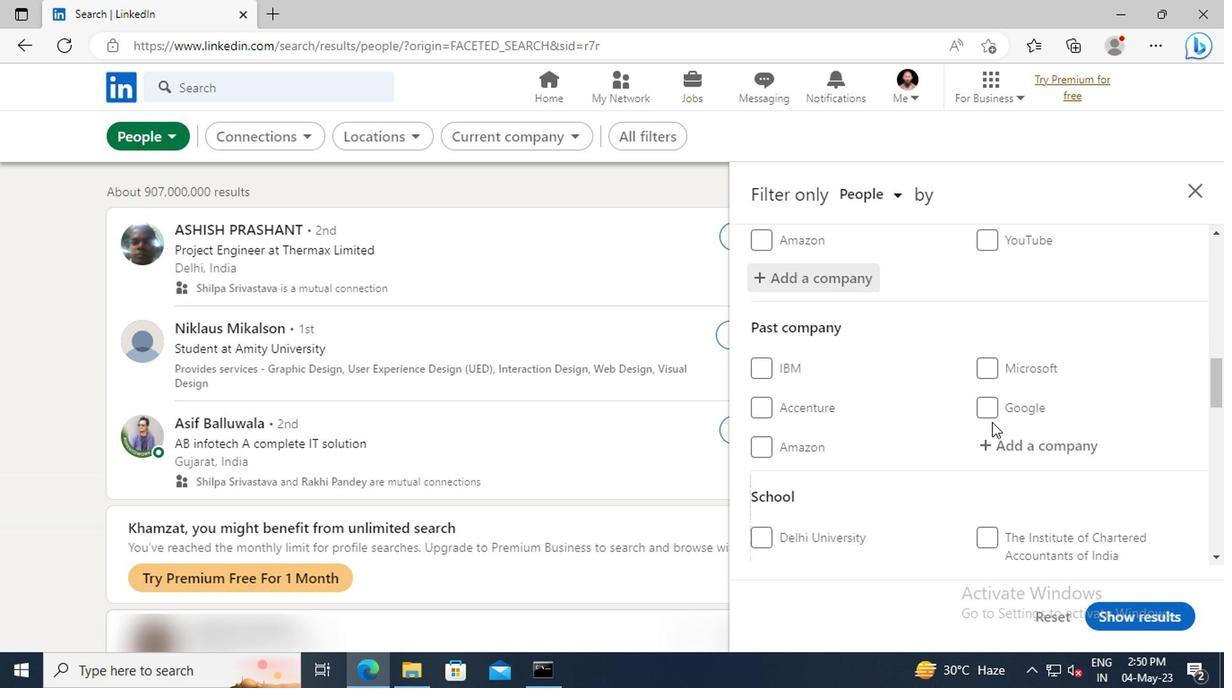 
Action: Mouse scrolled (987, 422) with delta (0, 0)
Screenshot: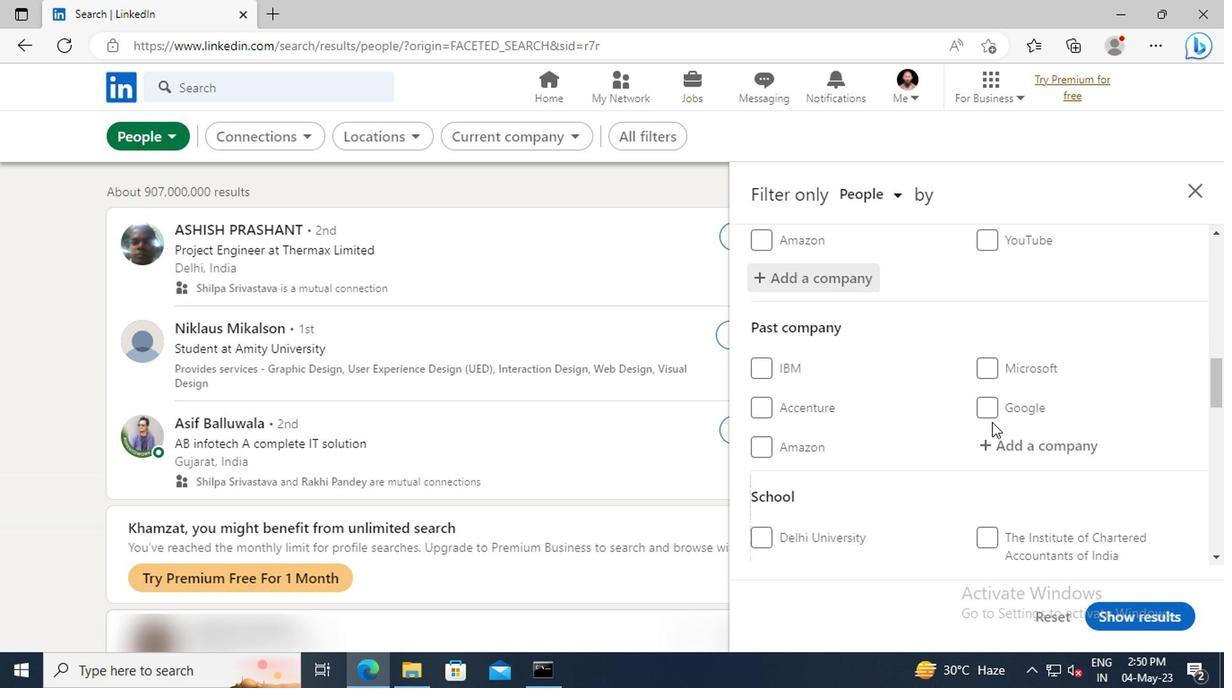 
Action: Mouse scrolled (987, 422) with delta (0, 0)
Screenshot: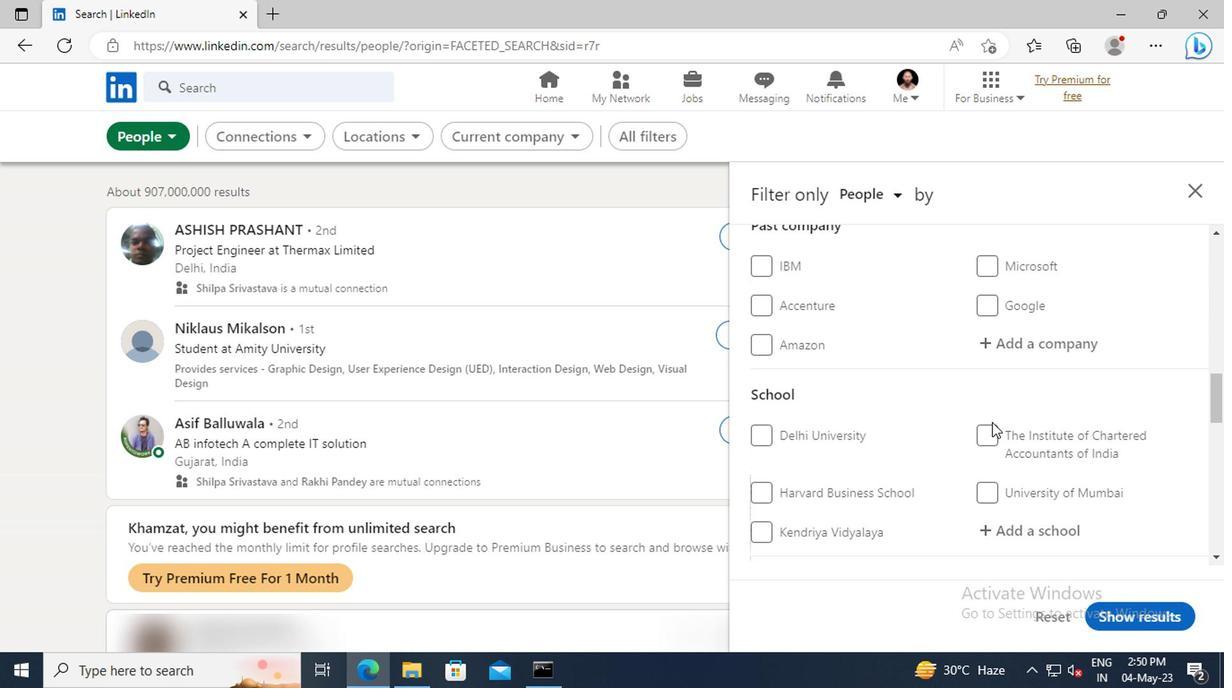
Action: Mouse scrolled (987, 422) with delta (0, 0)
Screenshot: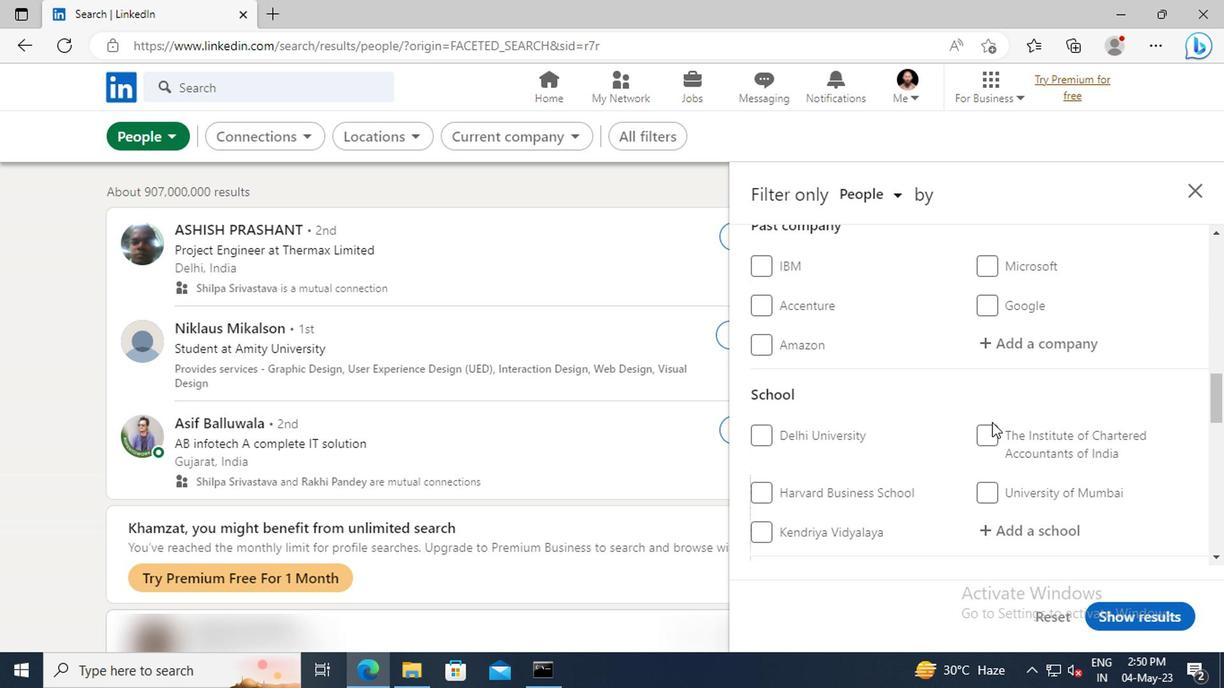 
Action: Mouse scrolled (987, 422) with delta (0, 0)
Screenshot: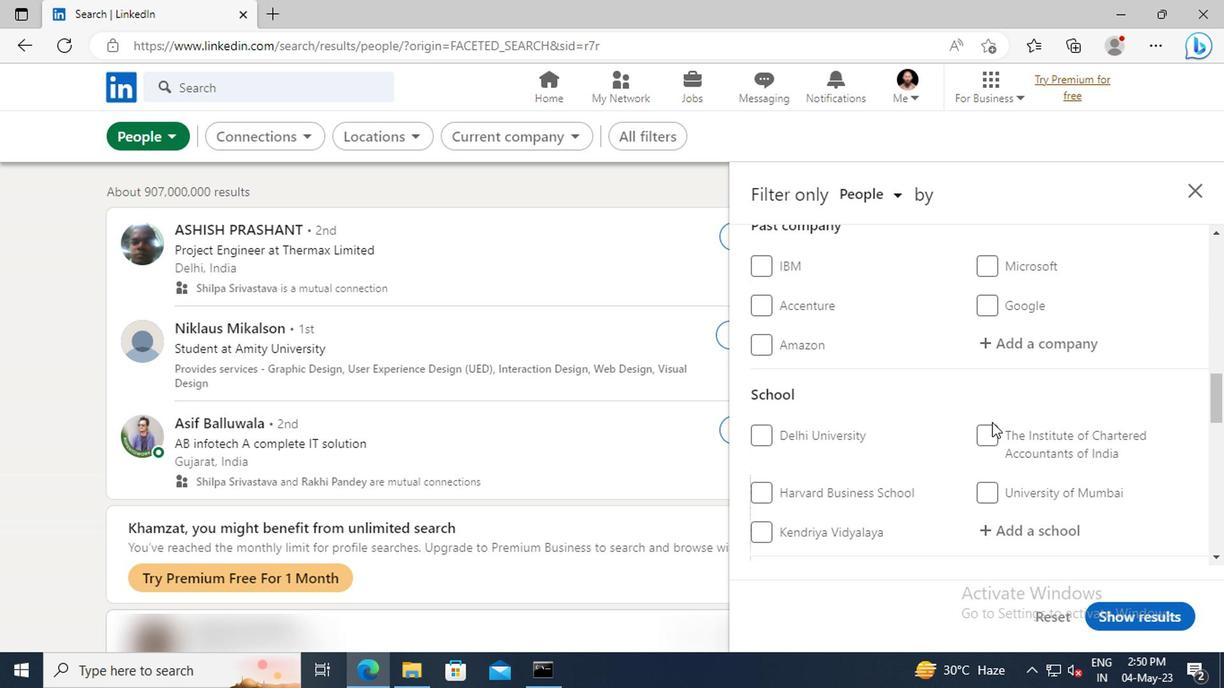 
Action: Mouse moved to (991, 388)
Screenshot: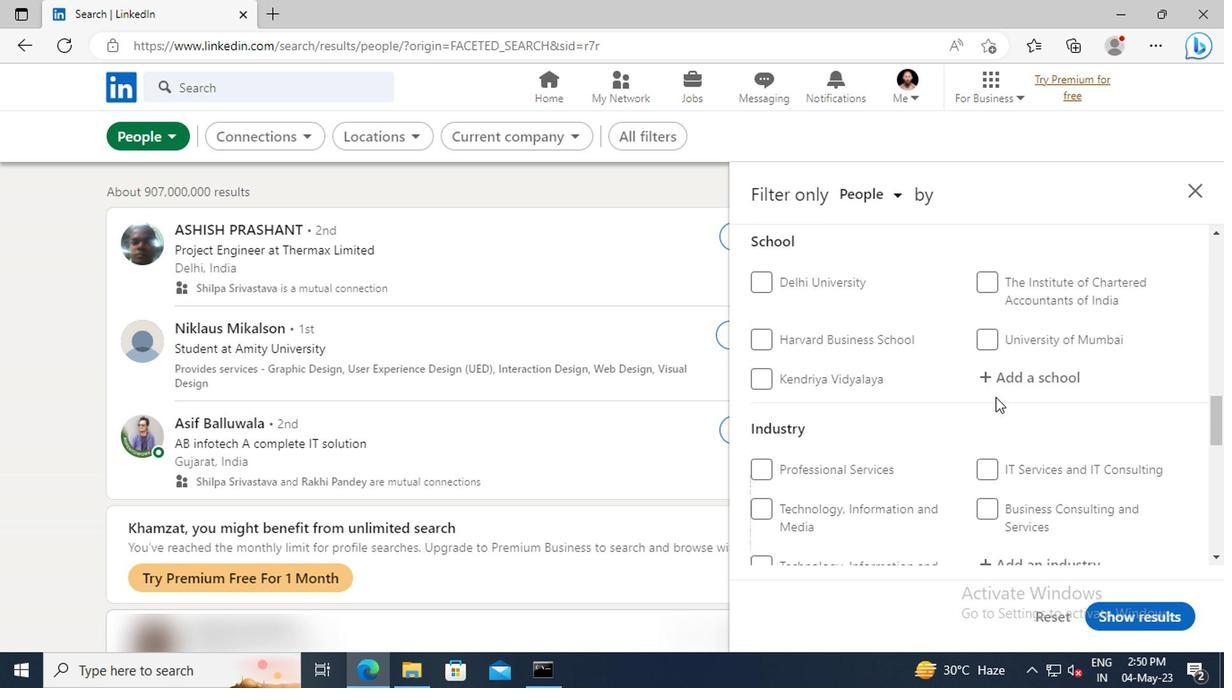 
Action: Mouse pressed left at (991, 388)
Screenshot: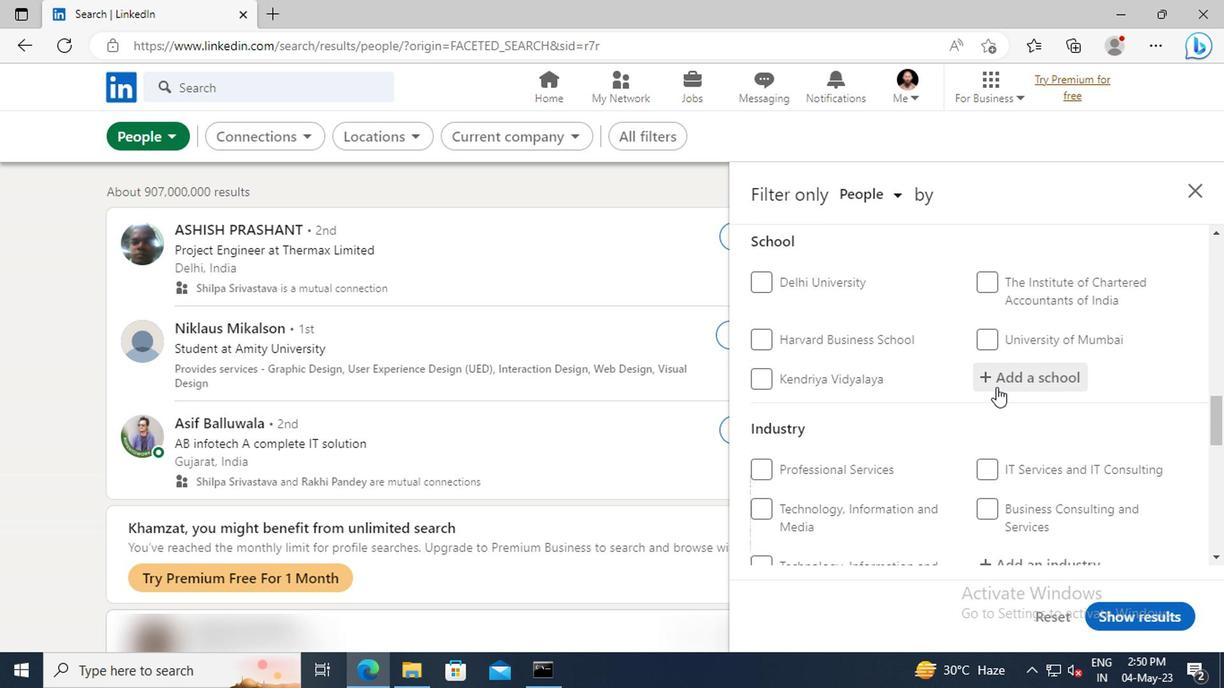 
Action: Mouse moved to (991, 387)
Screenshot: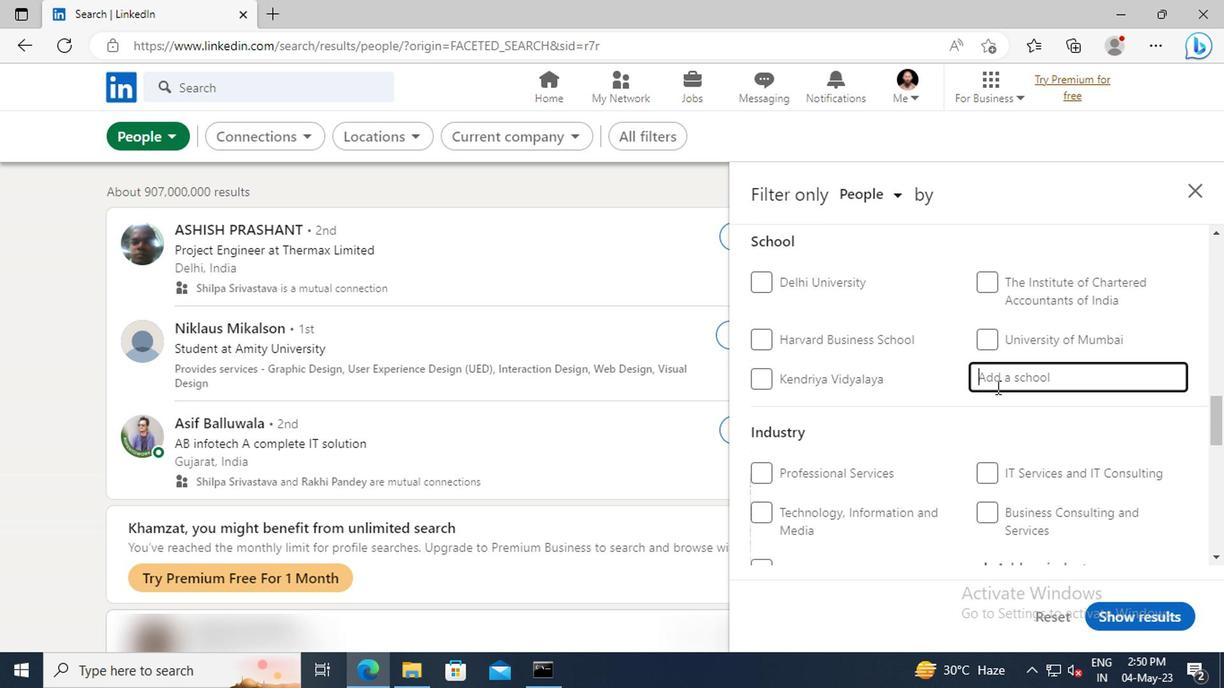 
Action: Key pressed <Key.shift>L.<Key.space><Key.shift>S.<Key.space><Key.shift>RAHEJA<Key.space>
Screenshot: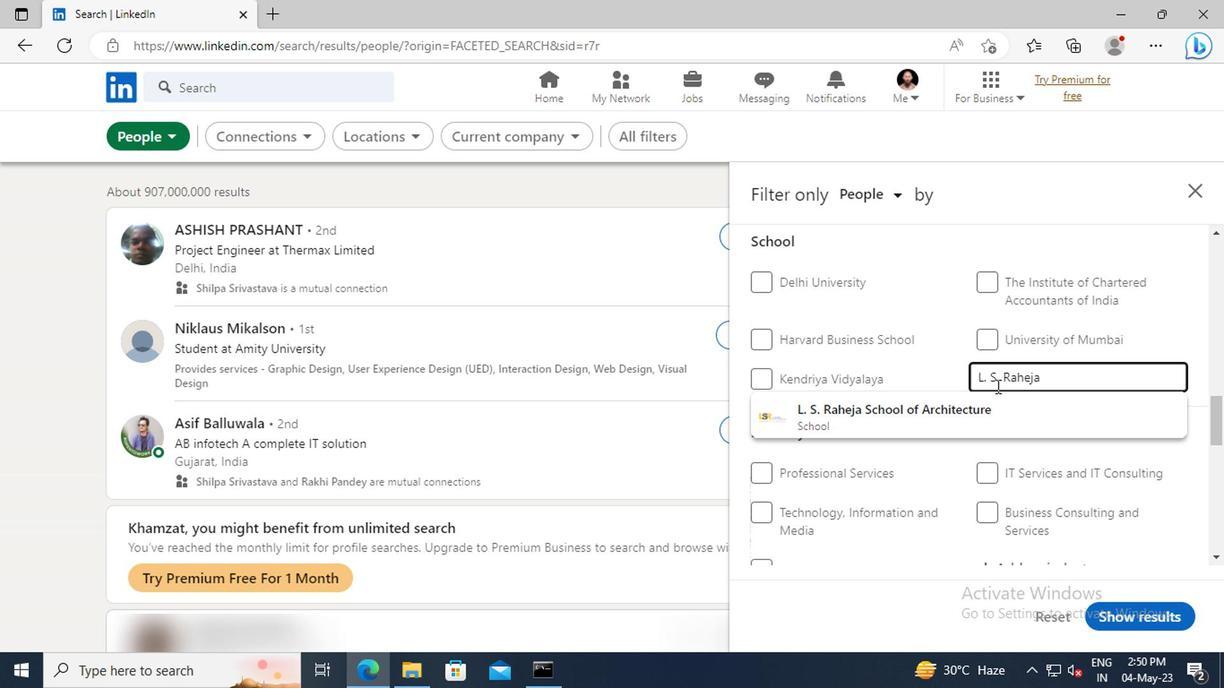 
Action: Mouse moved to (979, 410)
Screenshot: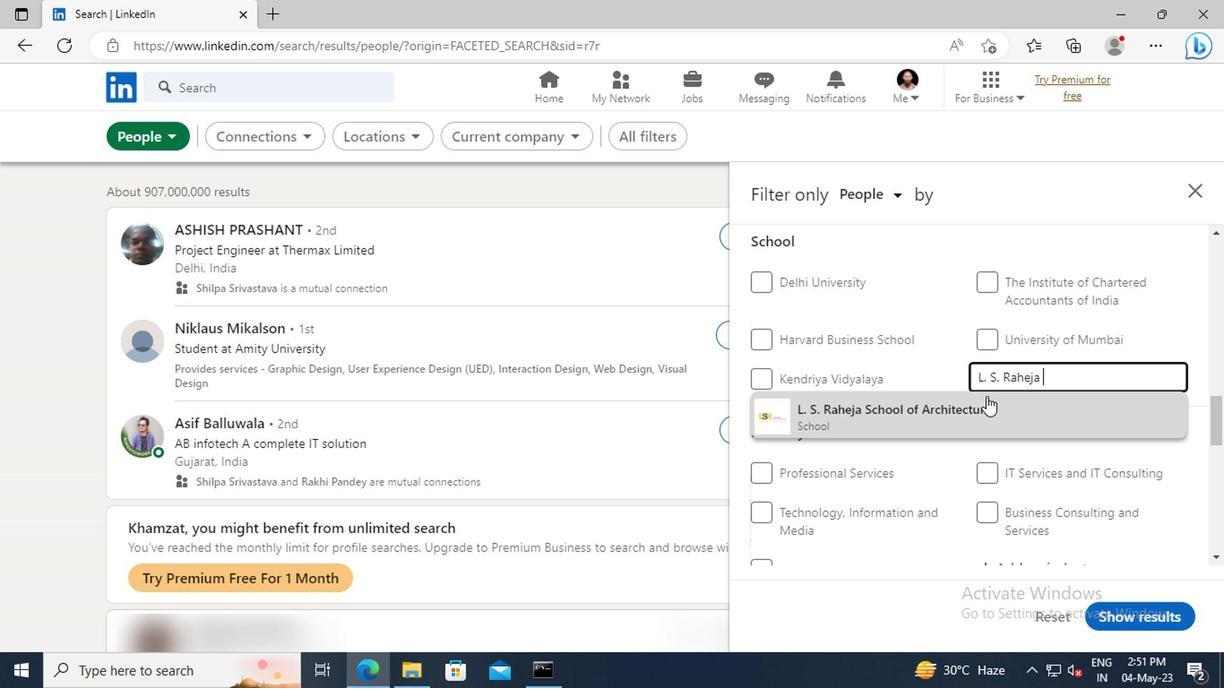 
Action: Mouse pressed left at (979, 410)
Screenshot: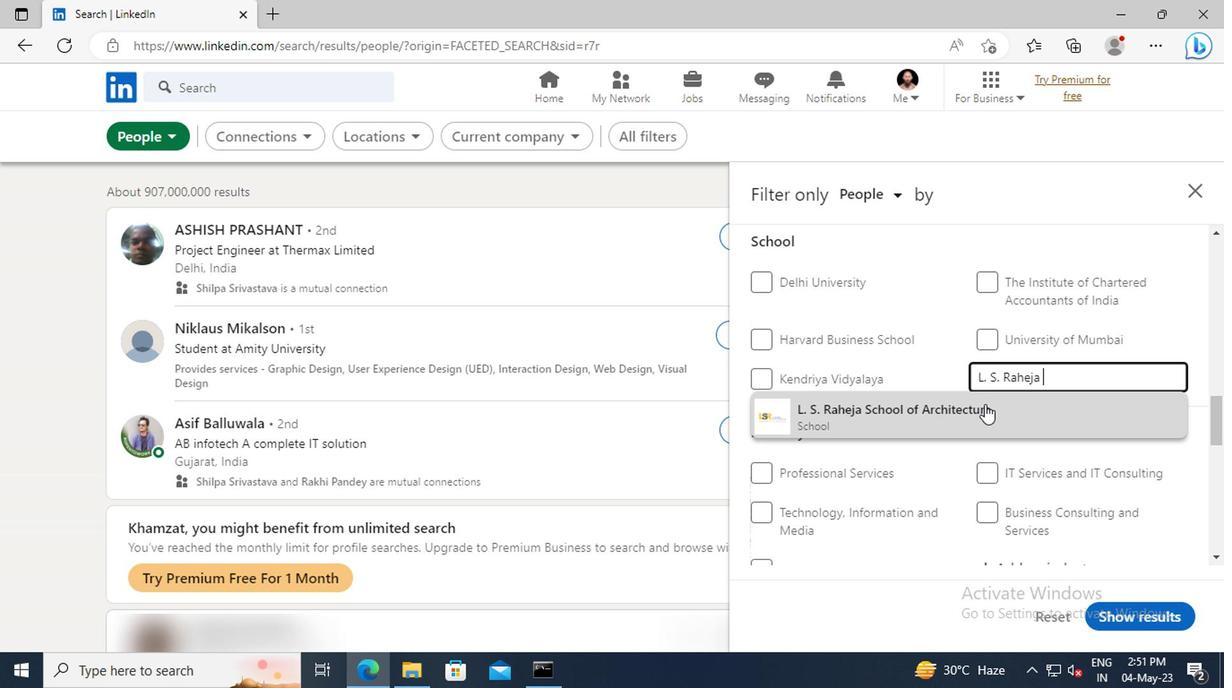 
Action: Mouse scrolled (979, 409) with delta (0, 0)
Screenshot: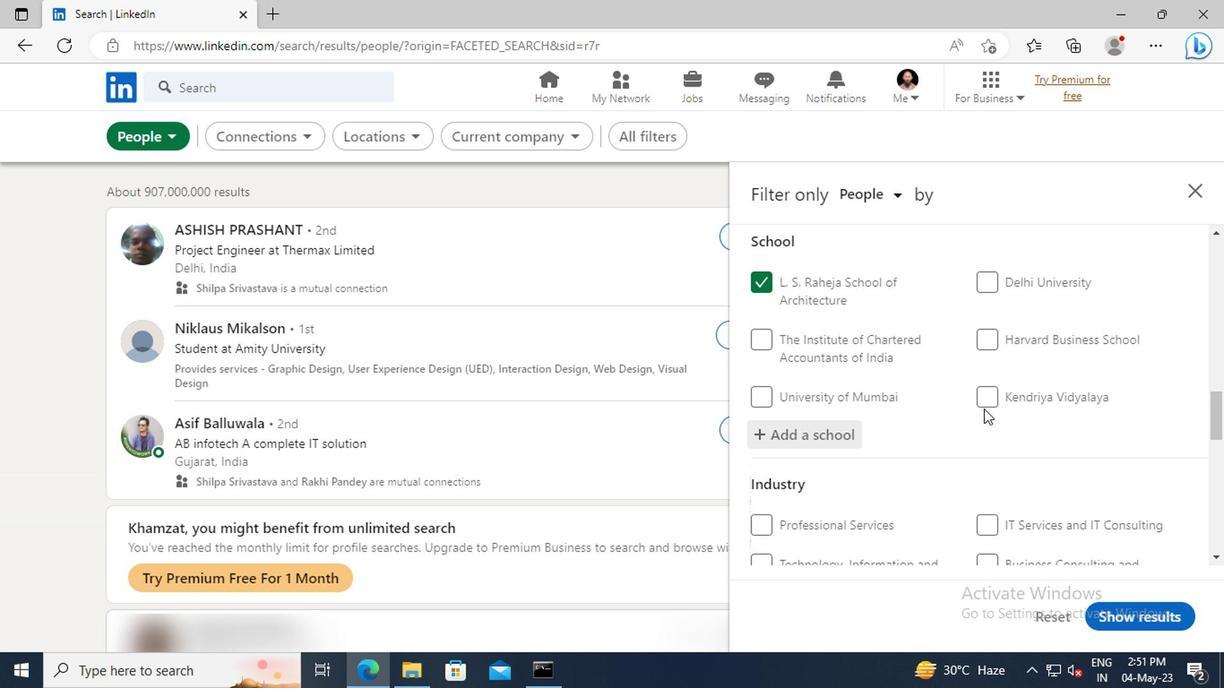 
Action: Mouse scrolled (979, 409) with delta (0, 0)
Screenshot: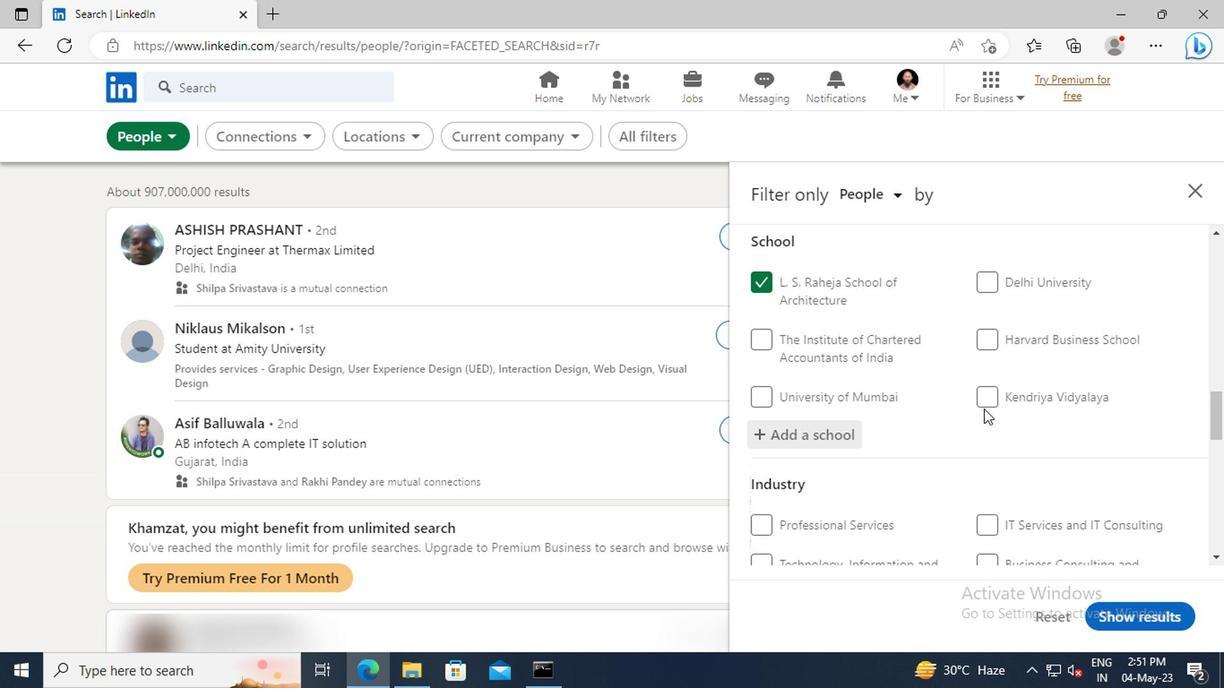 
Action: Mouse scrolled (979, 409) with delta (0, 0)
Screenshot: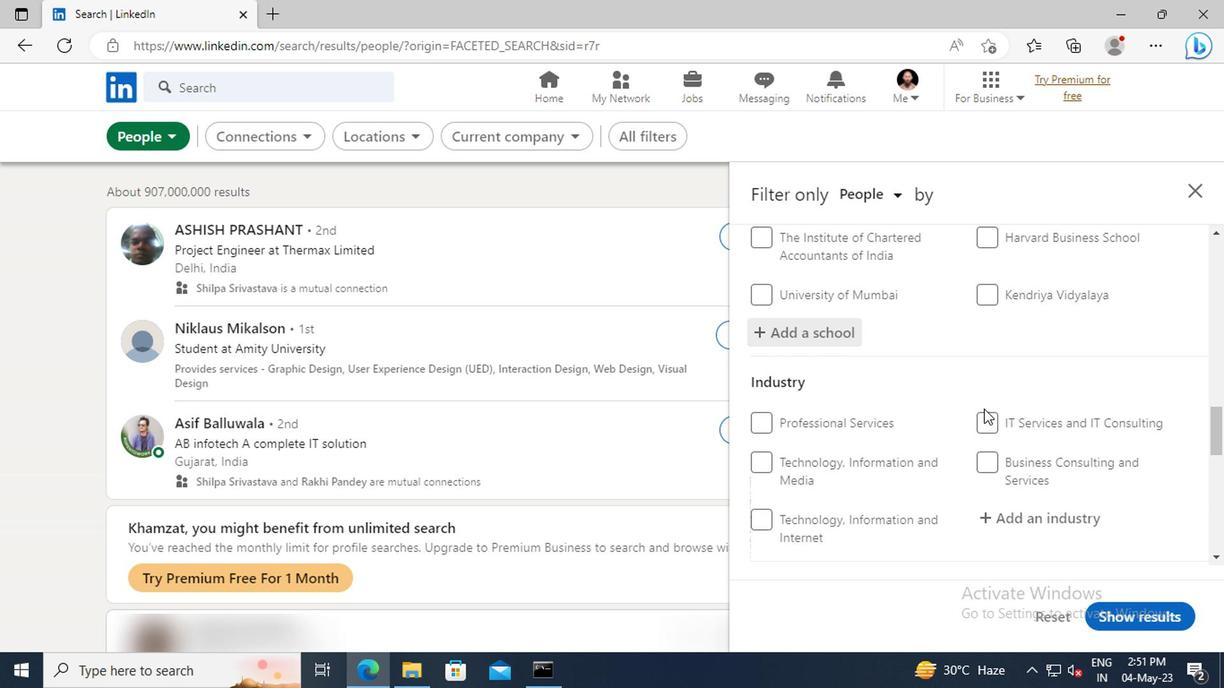 
Action: Mouse scrolled (979, 409) with delta (0, 0)
Screenshot: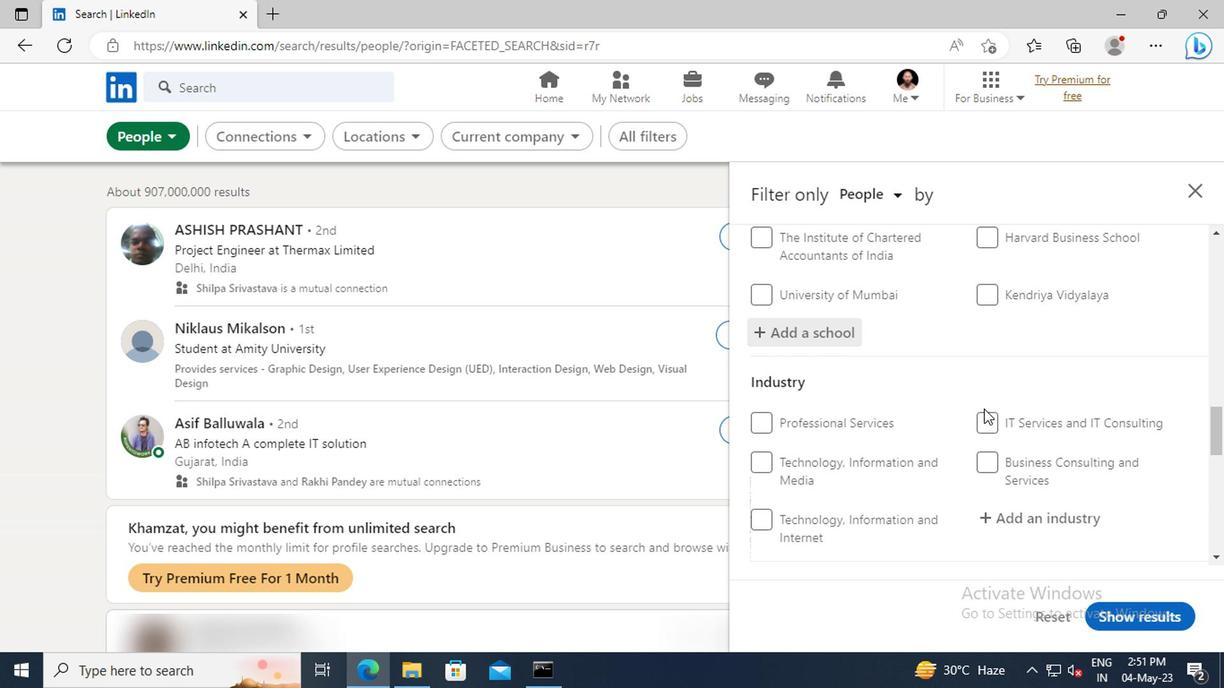 
Action: Mouse moved to (998, 414)
Screenshot: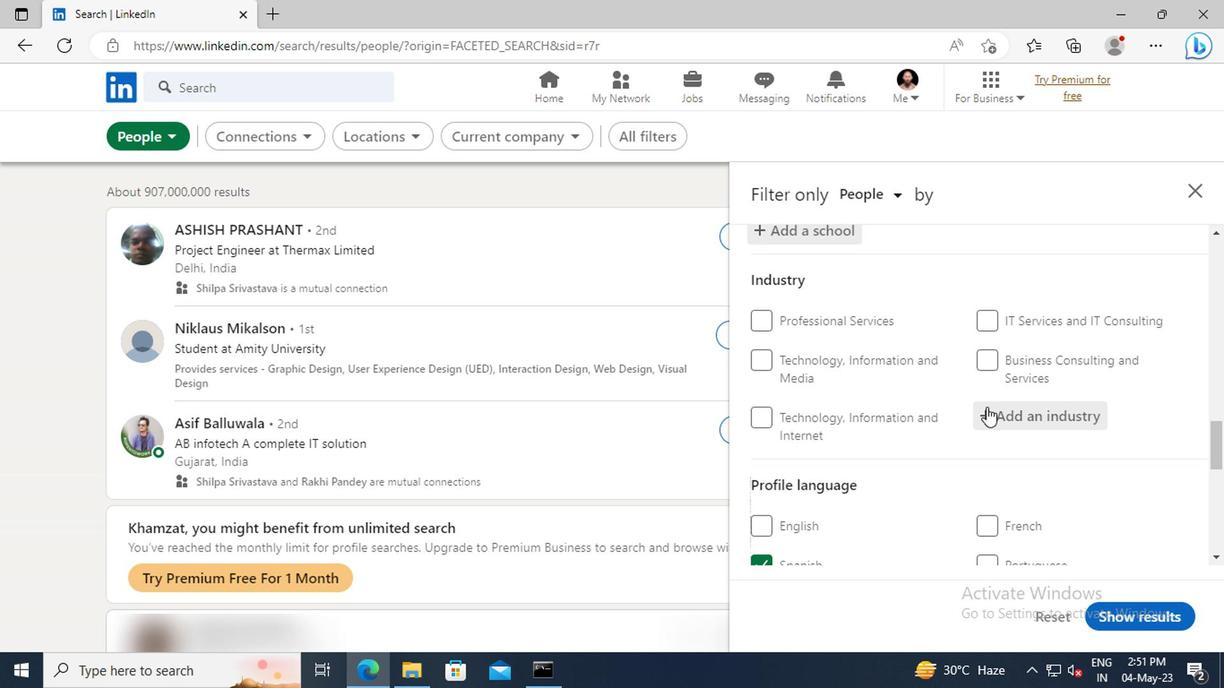 
Action: Mouse pressed left at (998, 414)
Screenshot: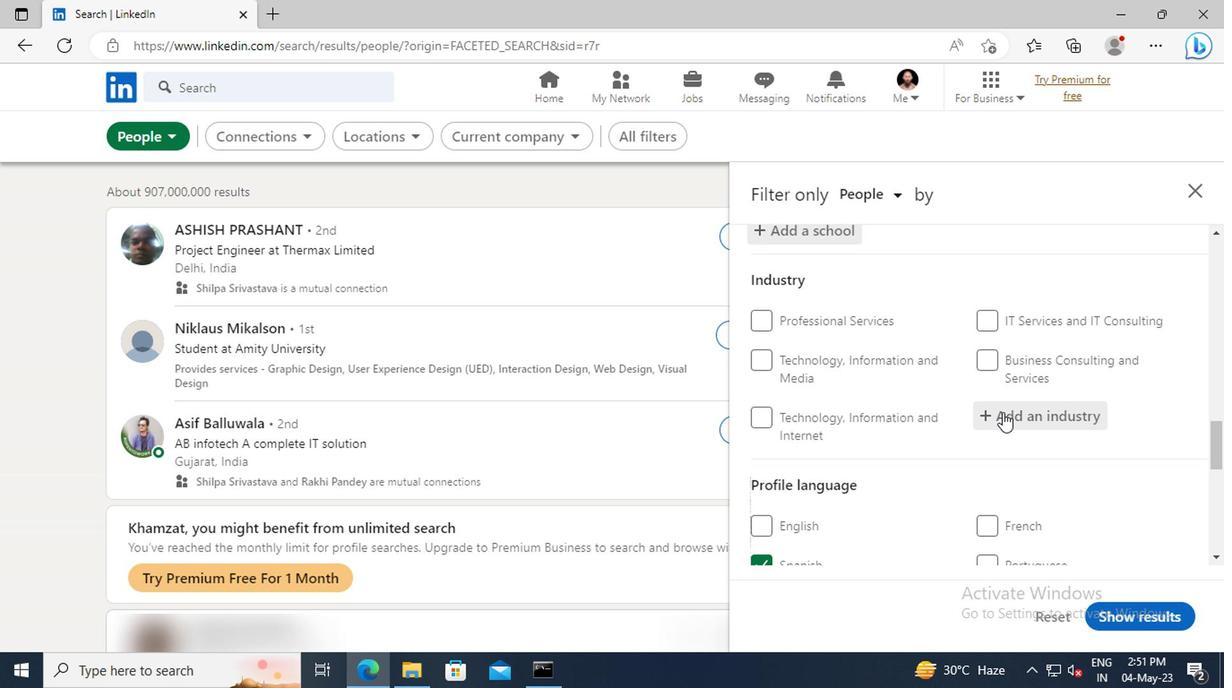 
Action: Key pressed <Key.shift>
Screenshot: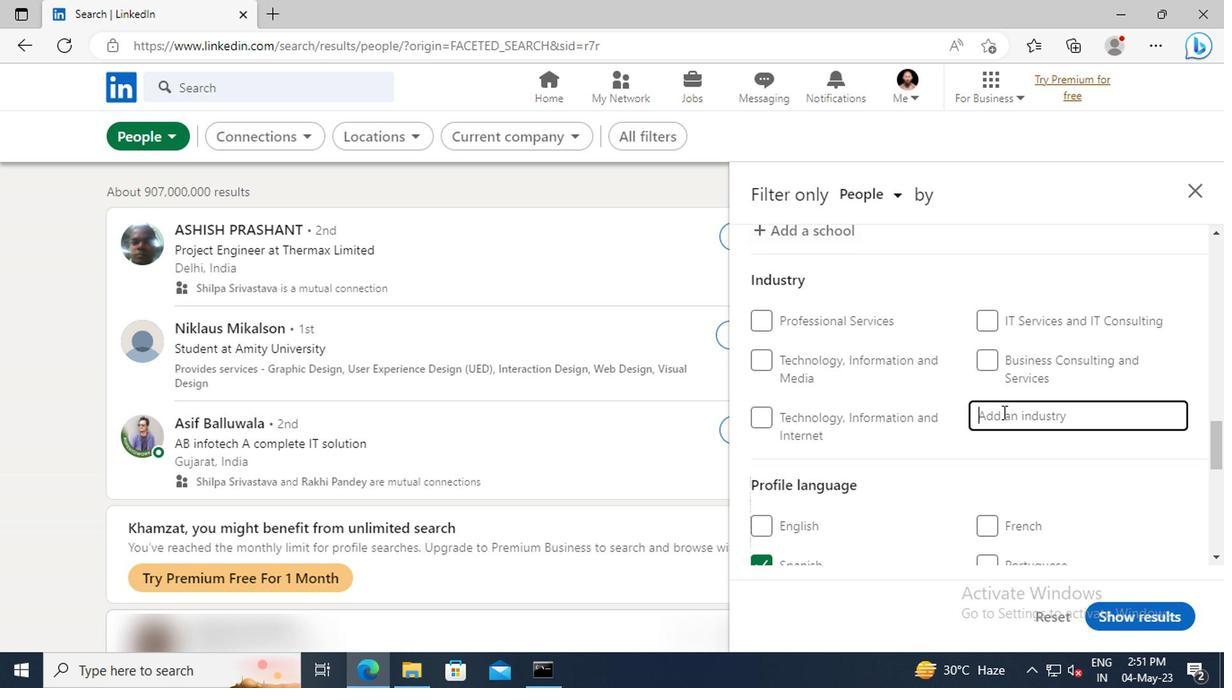 
Action: Mouse moved to (998, 414)
Screenshot: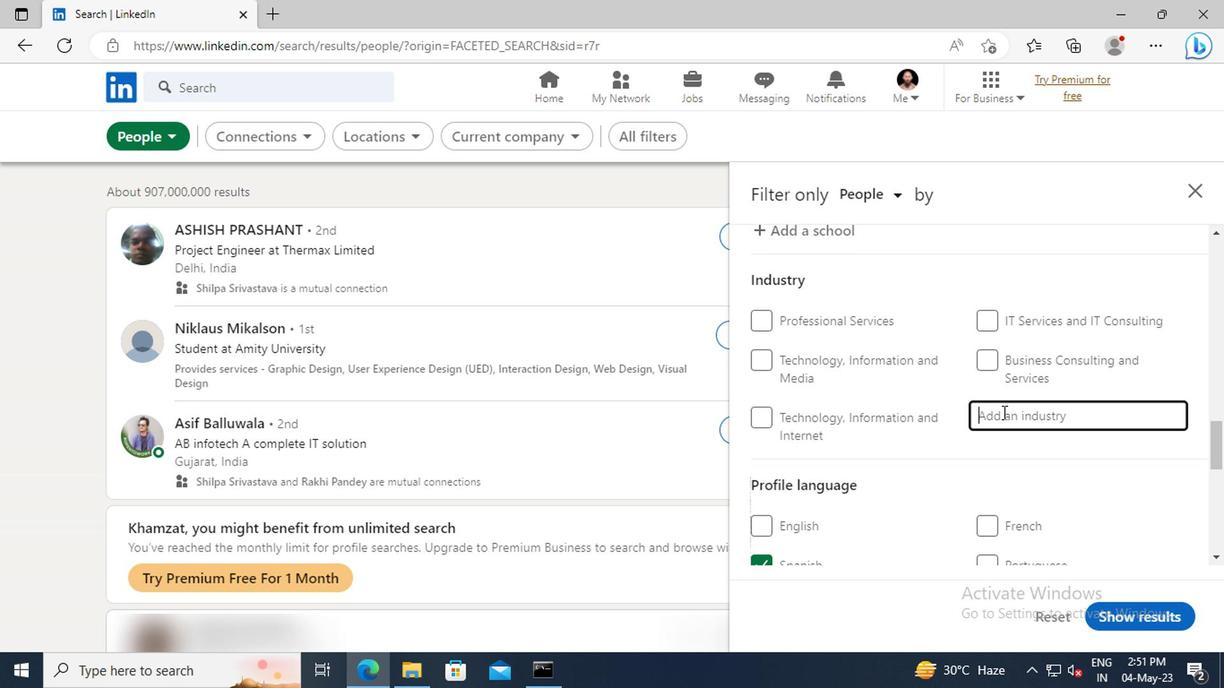 
Action: Key pressed <Key.shift><Key.shift><Key.shift>RACETR
Screenshot: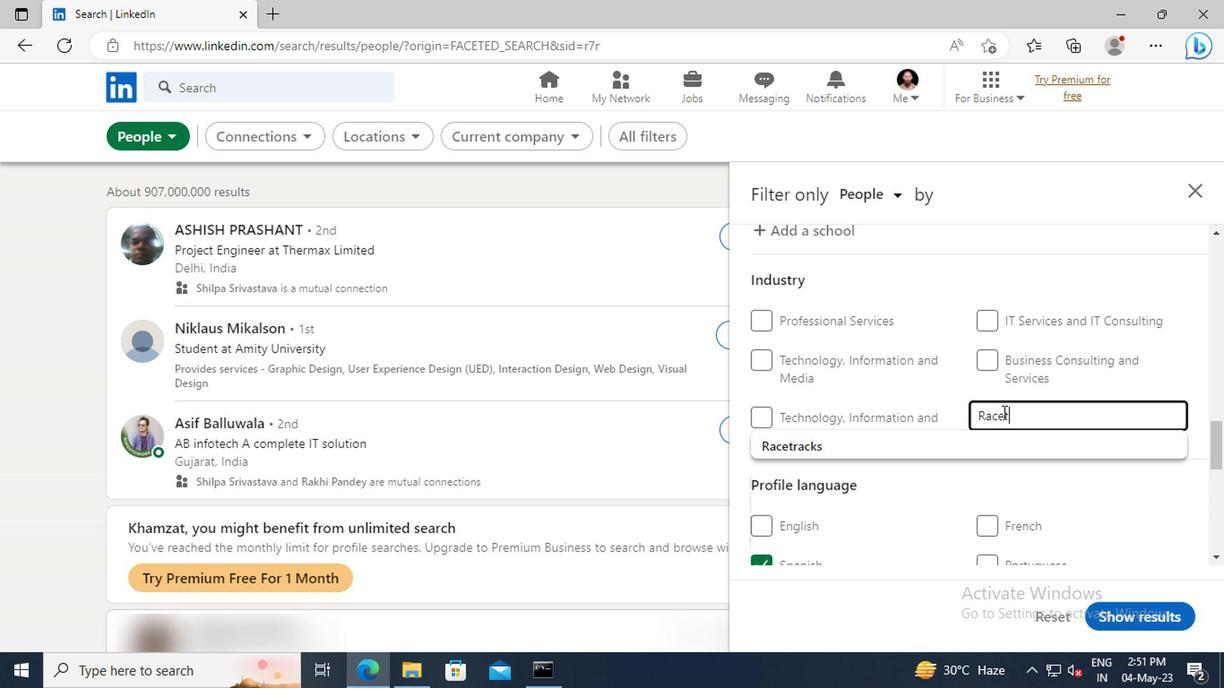 
Action: Mouse moved to (1004, 445)
Screenshot: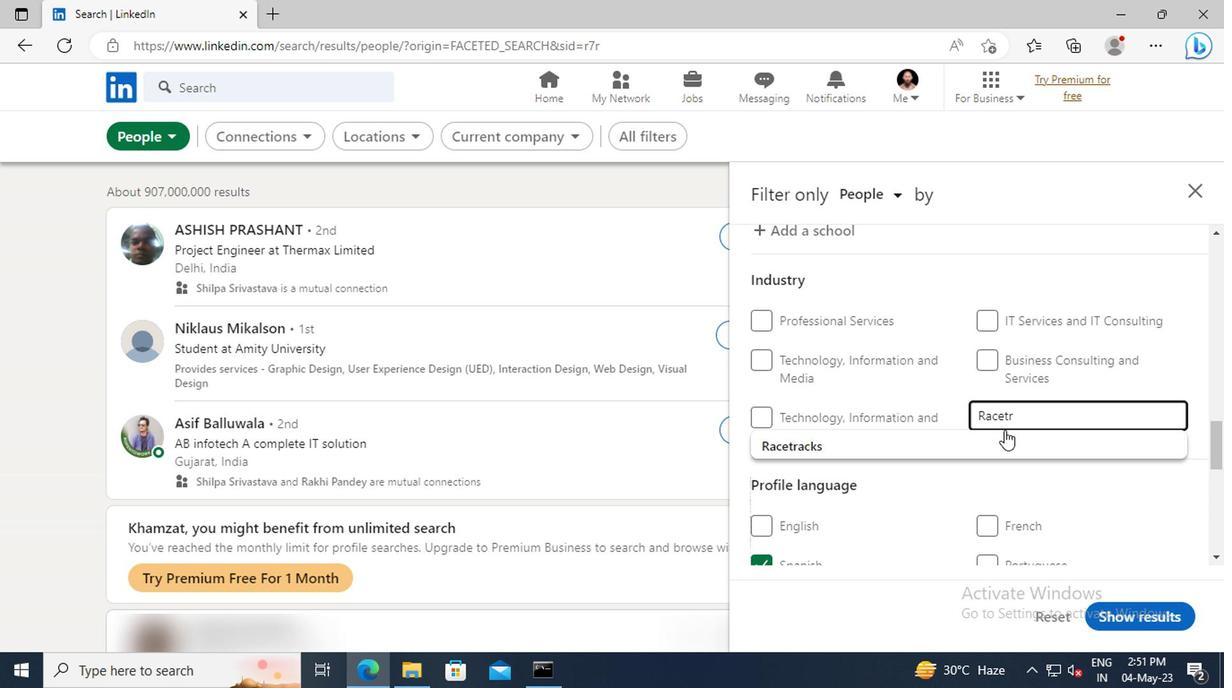 
Action: Mouse pressed left at (1004, 445)
Screenshot: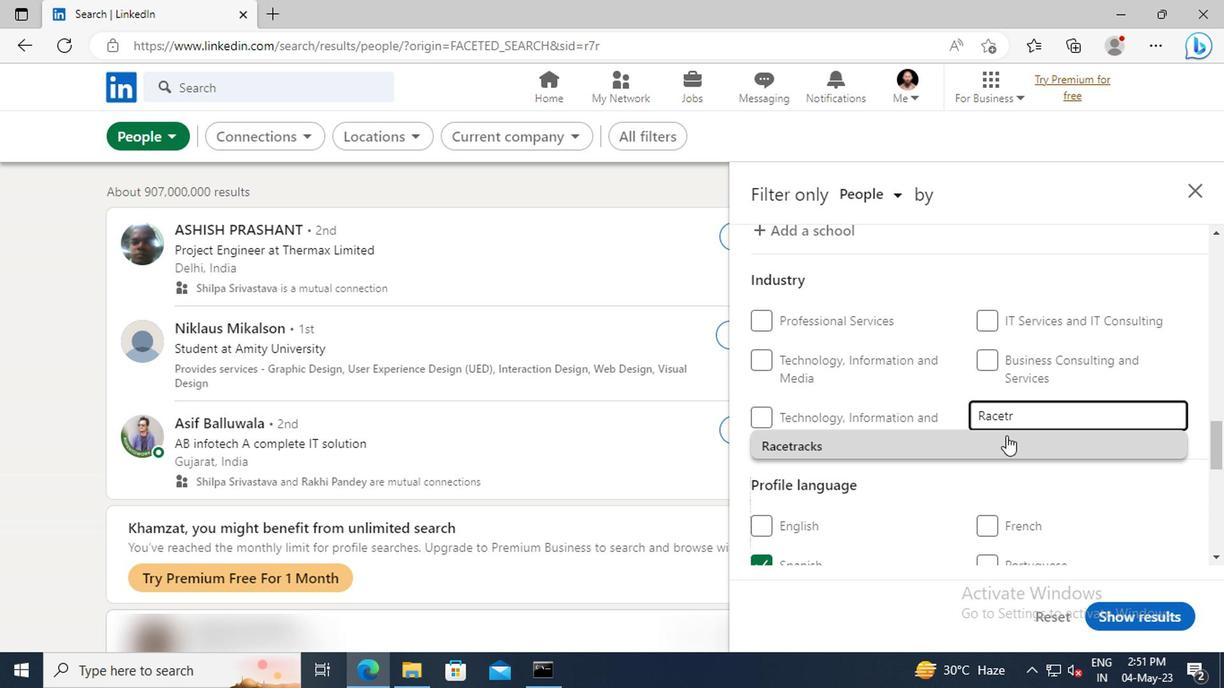 
Action: Mouse scrolled (1004, 444) with delta (0, -1)
Screenshot: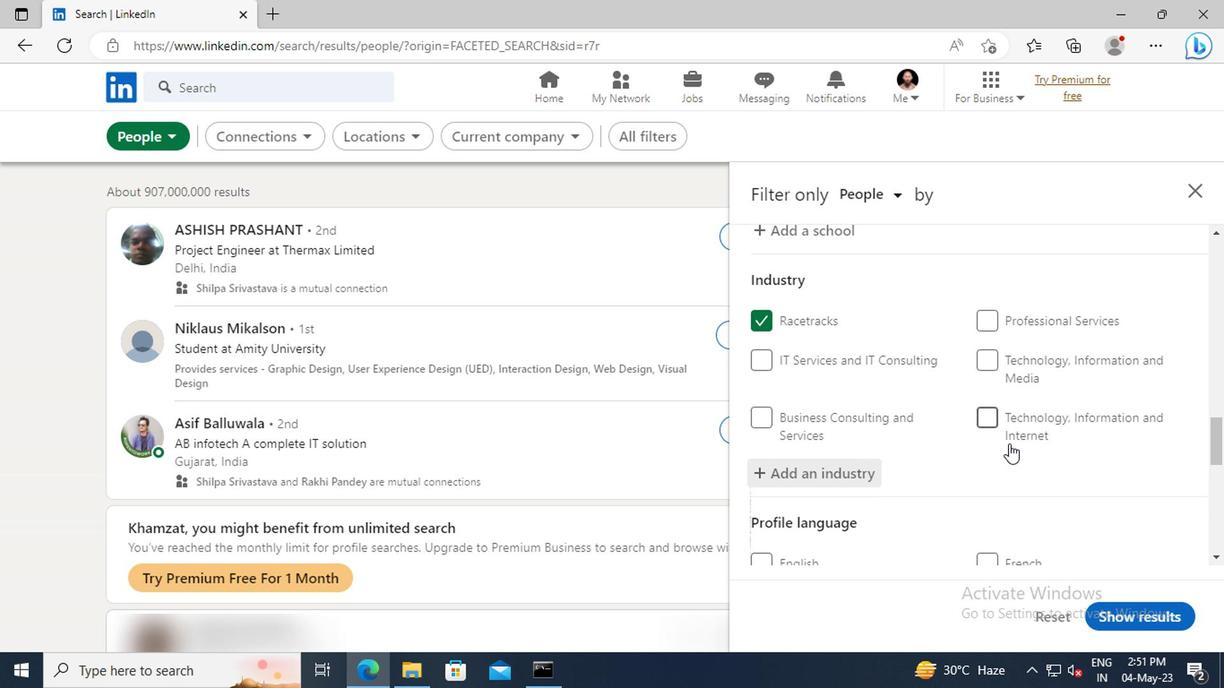 
Action: Mouse scrolled (1004, 444) with delta (0, -1)
Screenshot: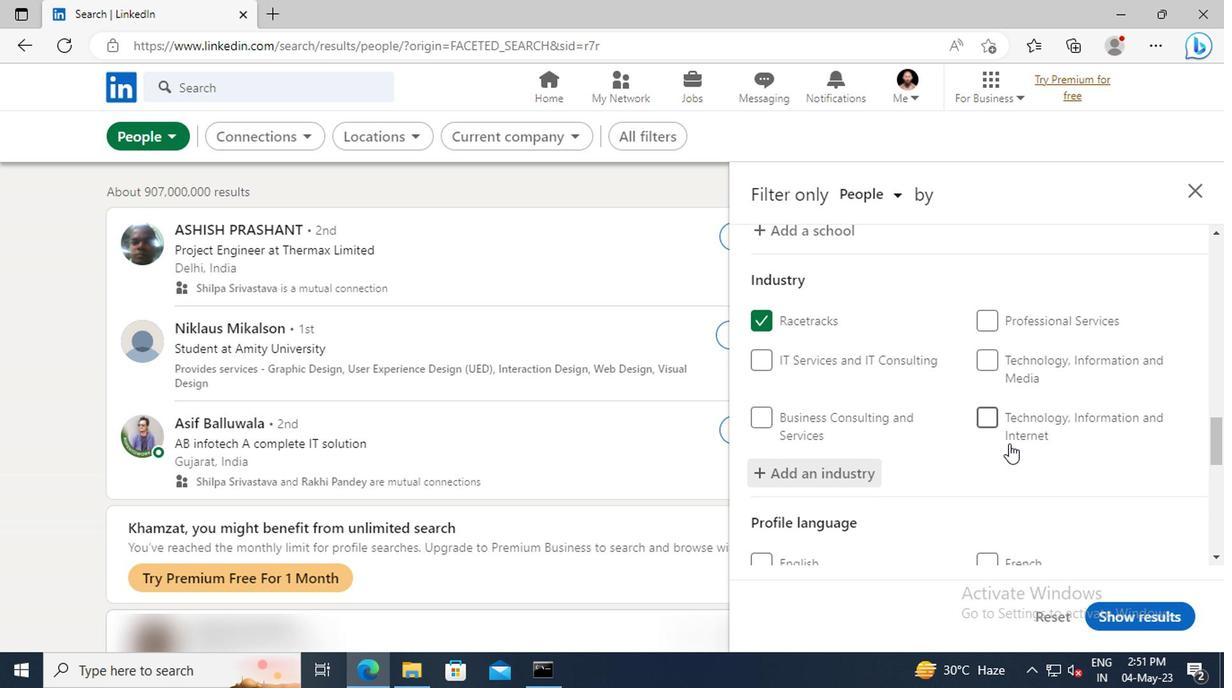 
Action: Mouse moved to (1007, 438)
Screenshot: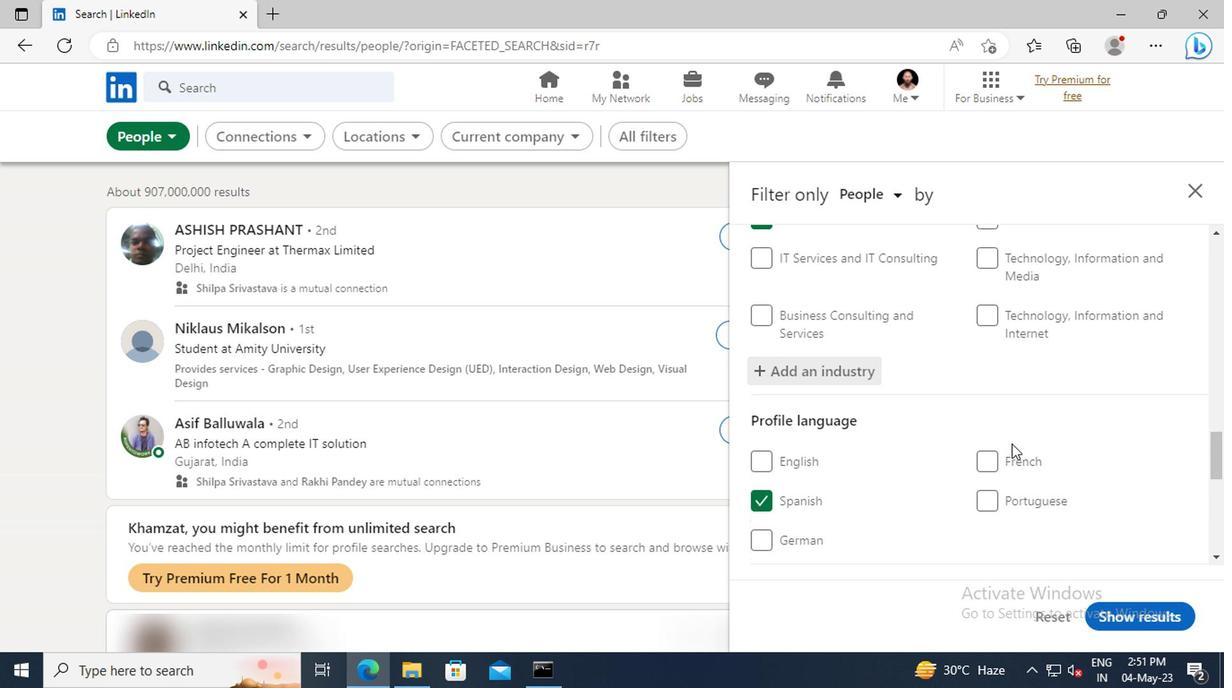 
Action: Mouse scrolled (1007, 438) with delta (0, 0)
Screenshot: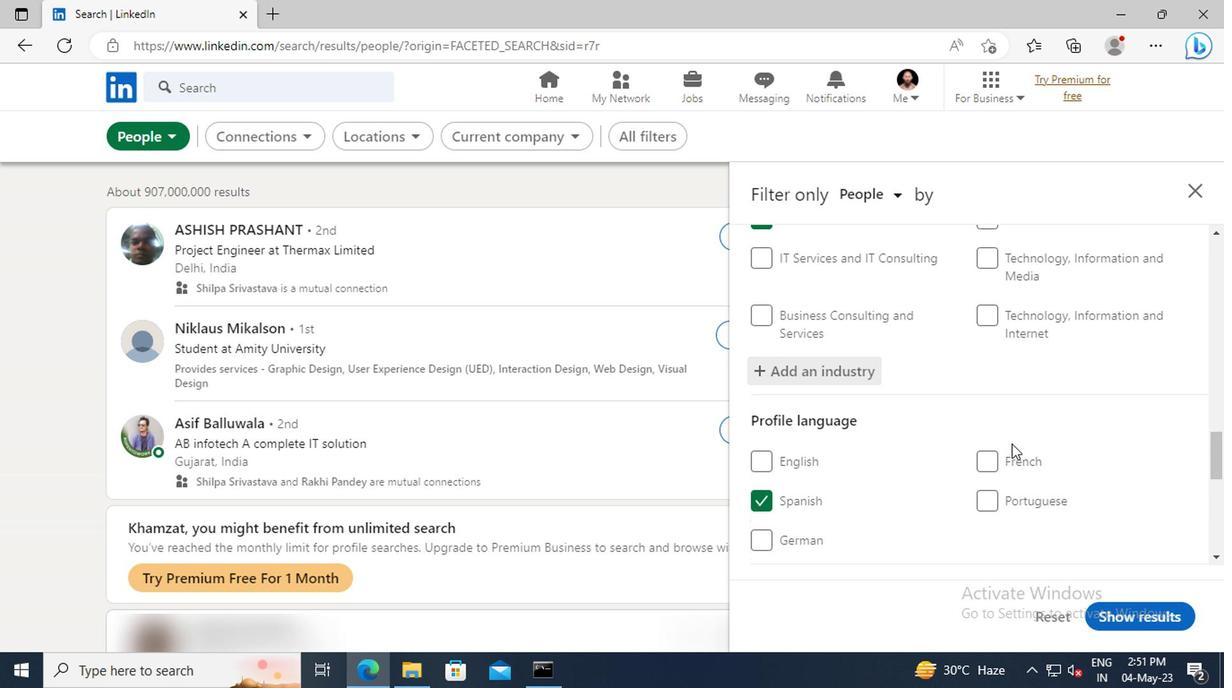 
Action: Mouse moved to (1004, 429)
Screenshot: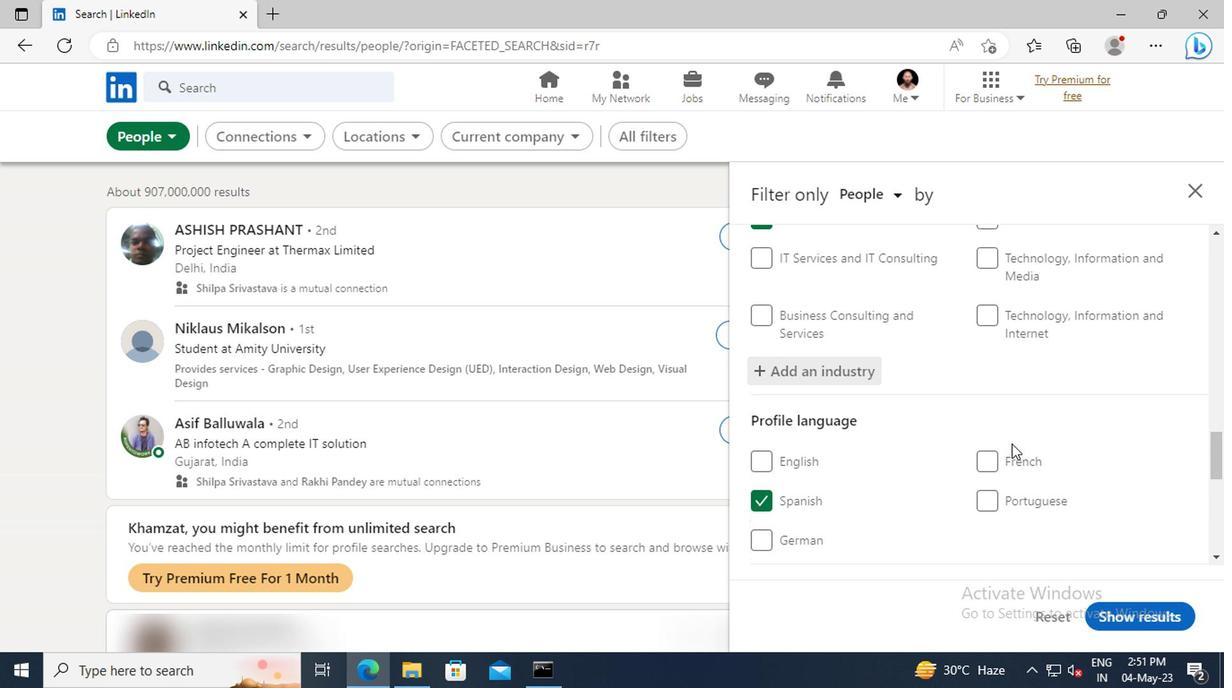 
Action: Mouse scrolled (1004, 429) with delta (0, 0)
Screenshot: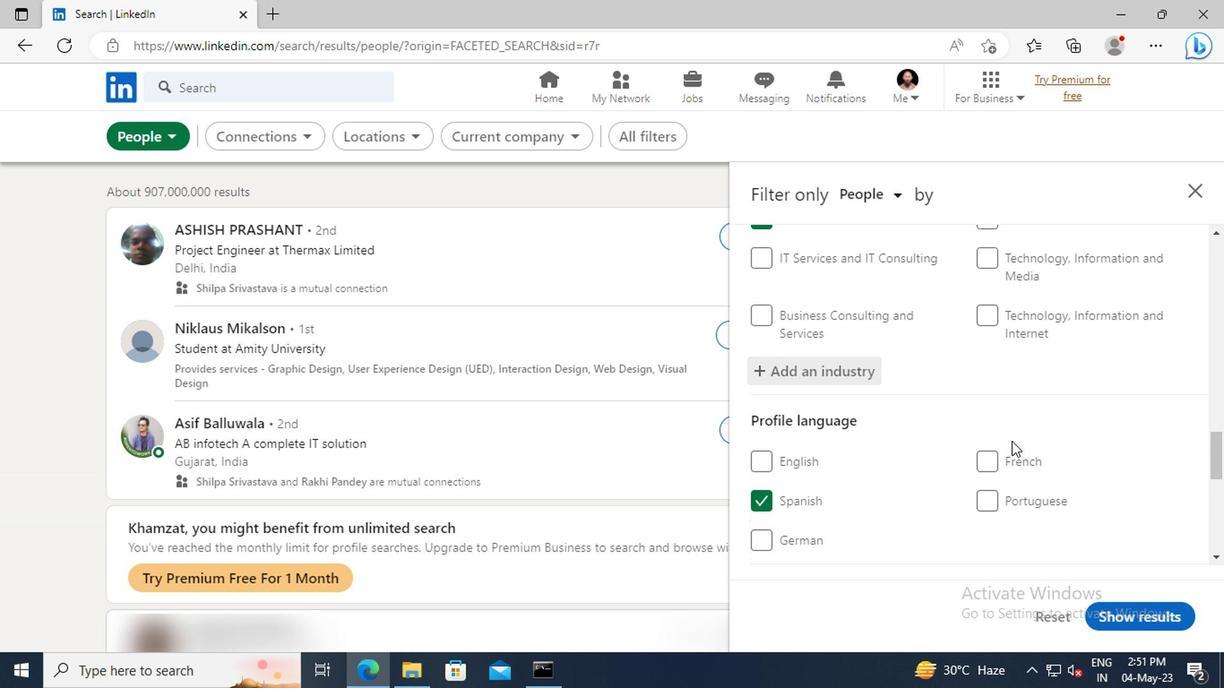 
Action: Mouse moved to (1004, 412)
Screenshot: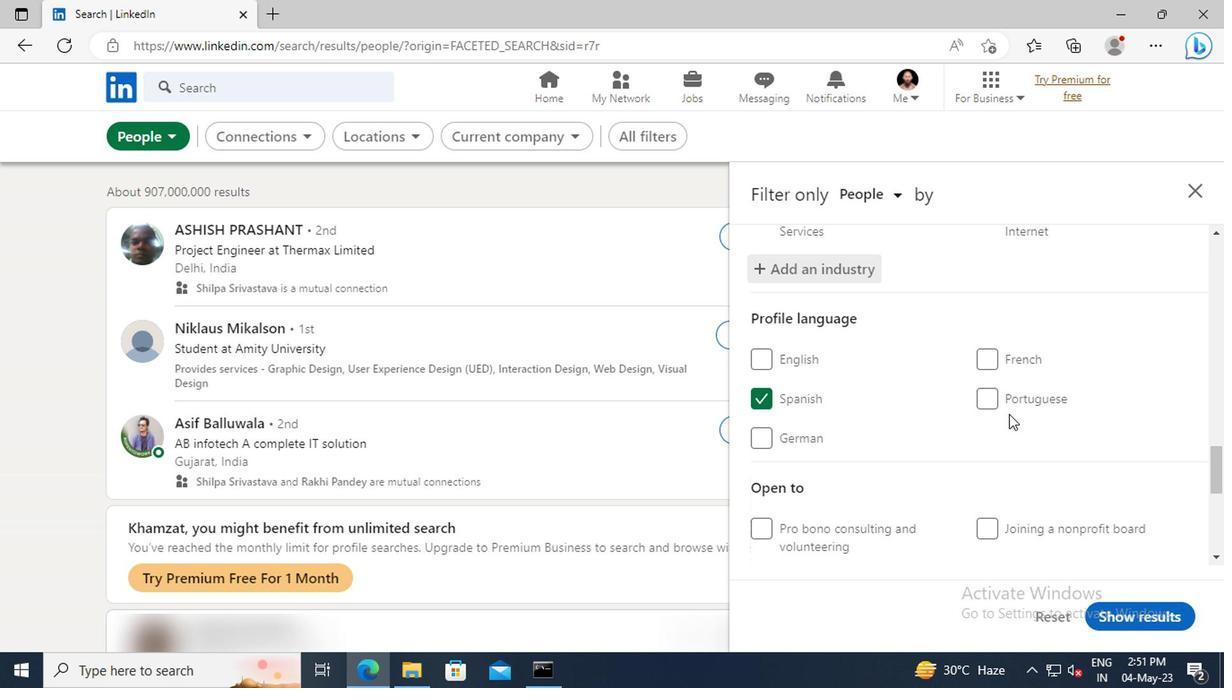 
Action: Mouse scrolled (1004, 412) with delta (0, 0)
Screenshot: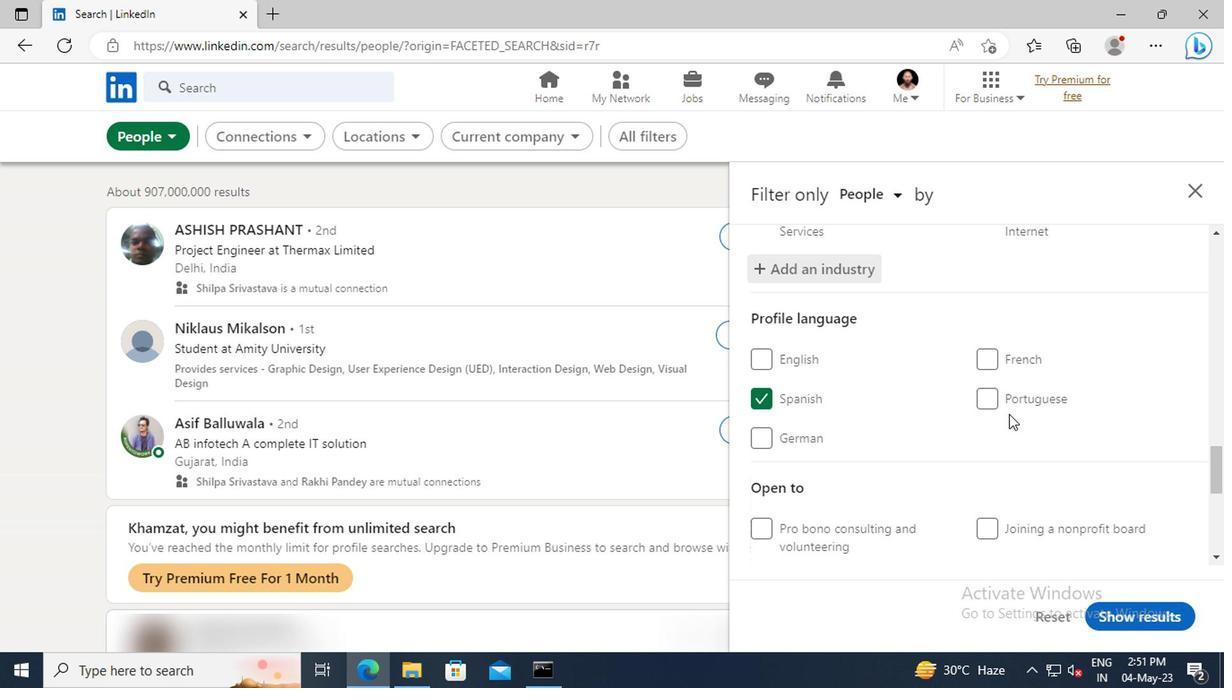 
Action: Mouse moved to (1004, 412)
Screenshot: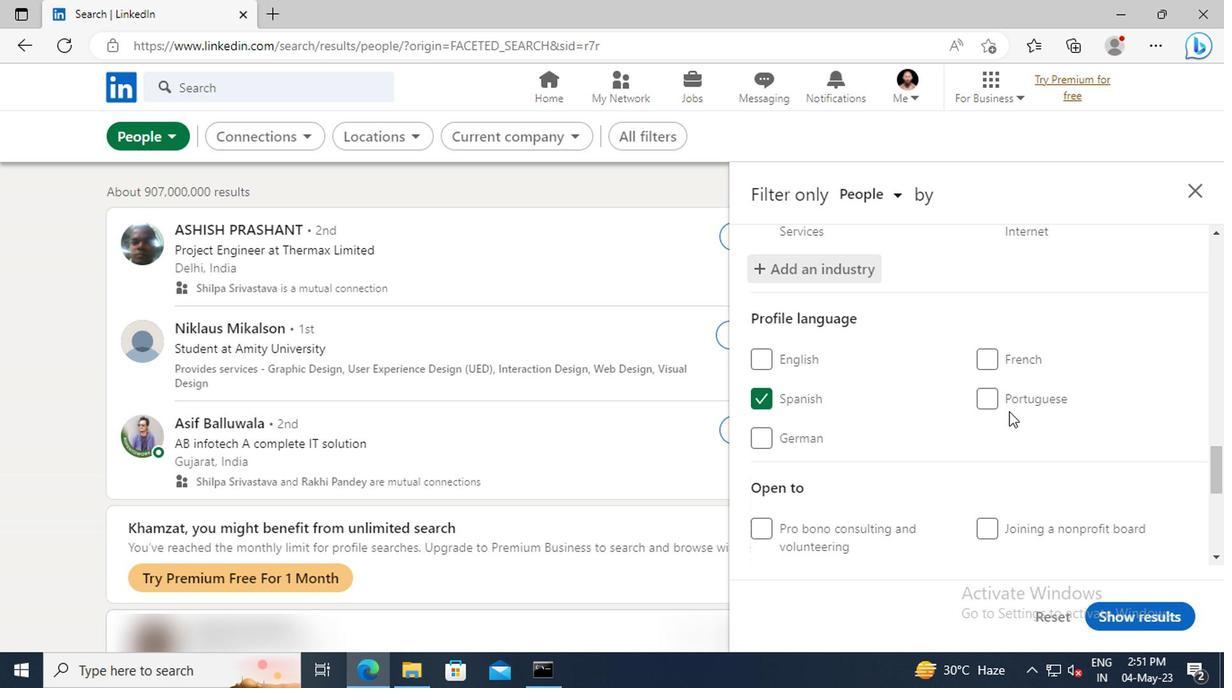 
Action: Mouse scrolled (1004, 410) with delta (0, -1)
Screenshot: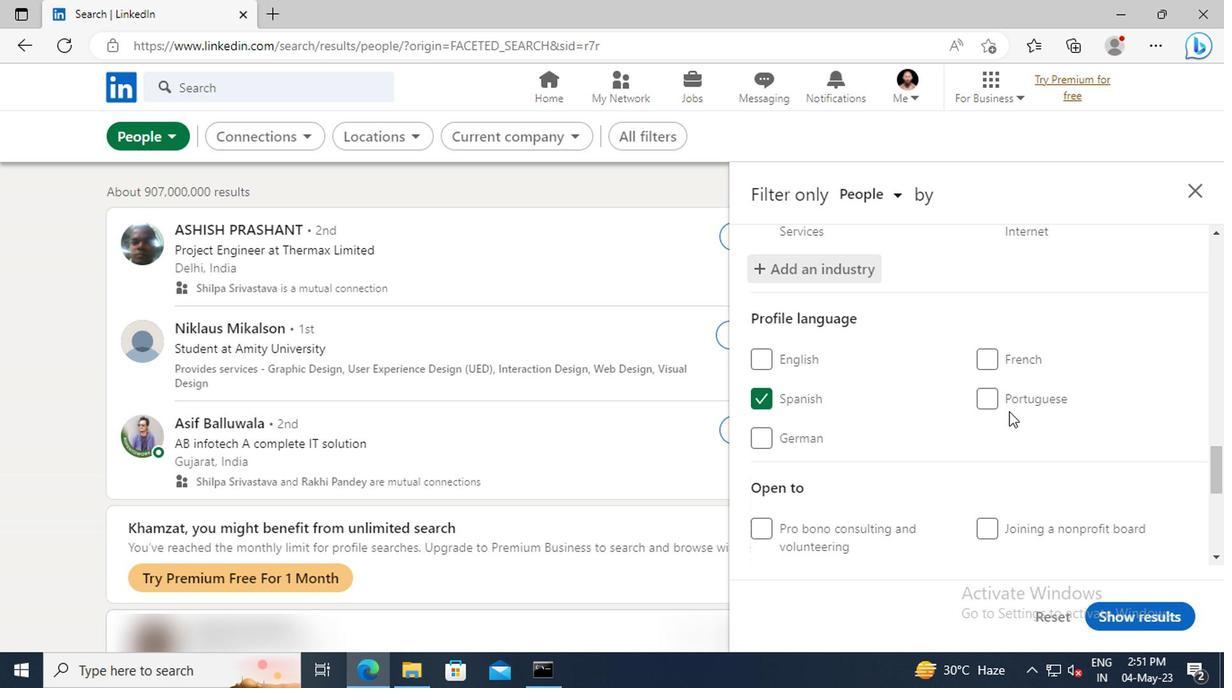 
Action: Mouse moved to (1003, 403)
Screenshot: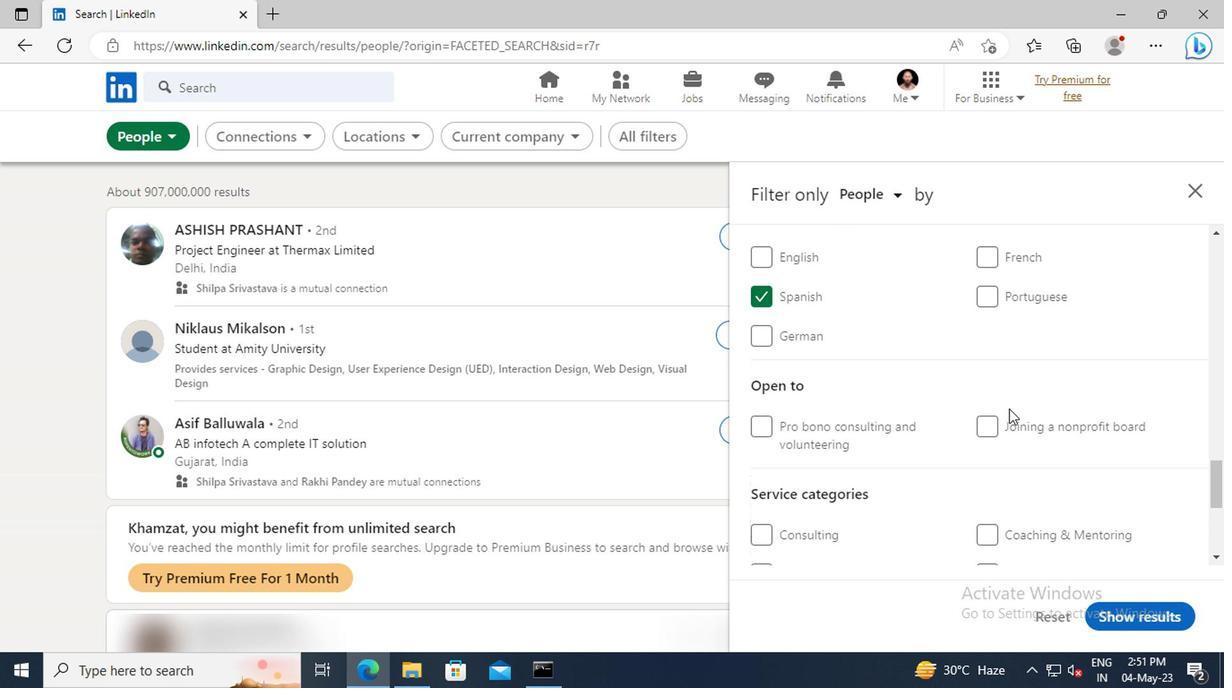 
Action: Mouse scrolled (1003, 403) with delta (0, 0)
Screenshot: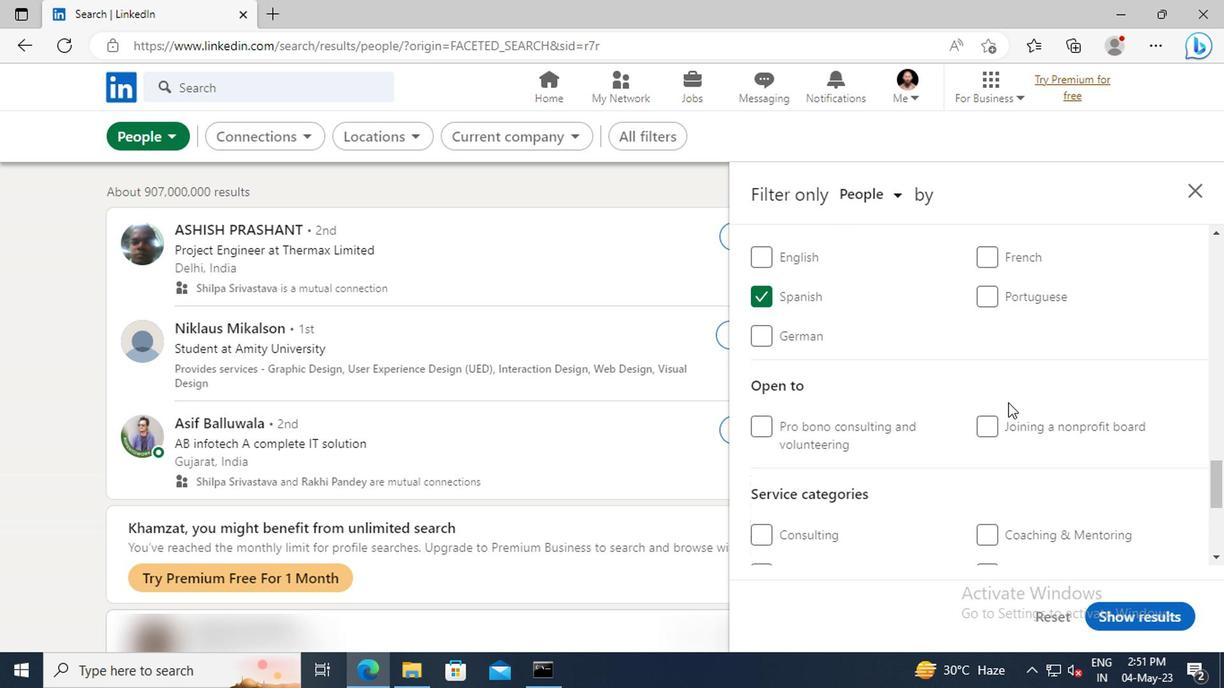 
Action: Mouse scrolled (1003, 403) with delta (0, 0)
Screenshot: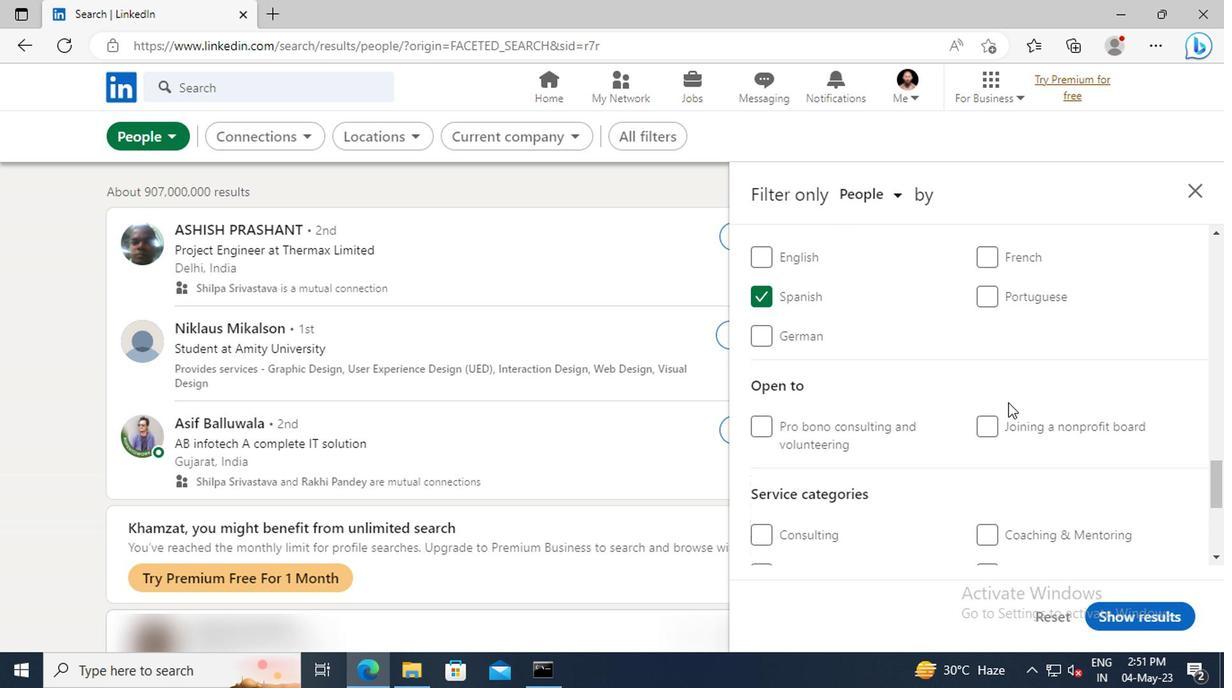 
Action: Mouse moved to (1003, 392)
Screenshot: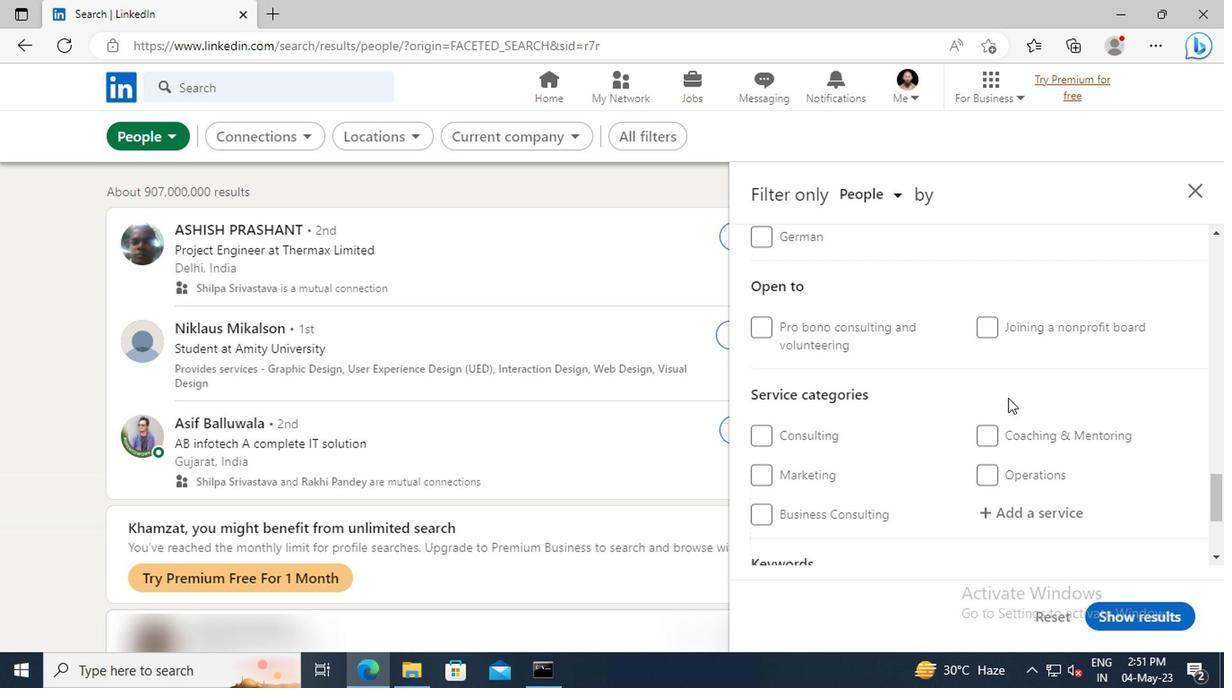 
Action: Mouse scrolled (1003, 392) with delta (0, 0)
Screenshot: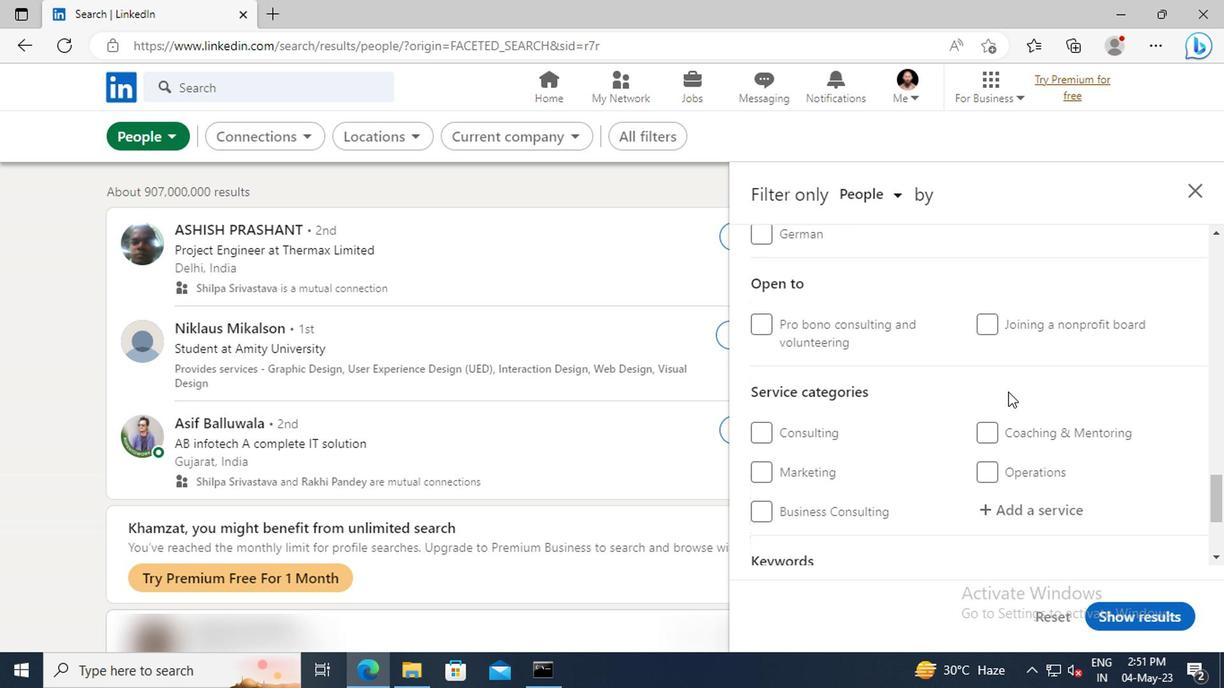 
Action: Mouse scrolled (1003, 392) with delta (0, 0)
Screenshot: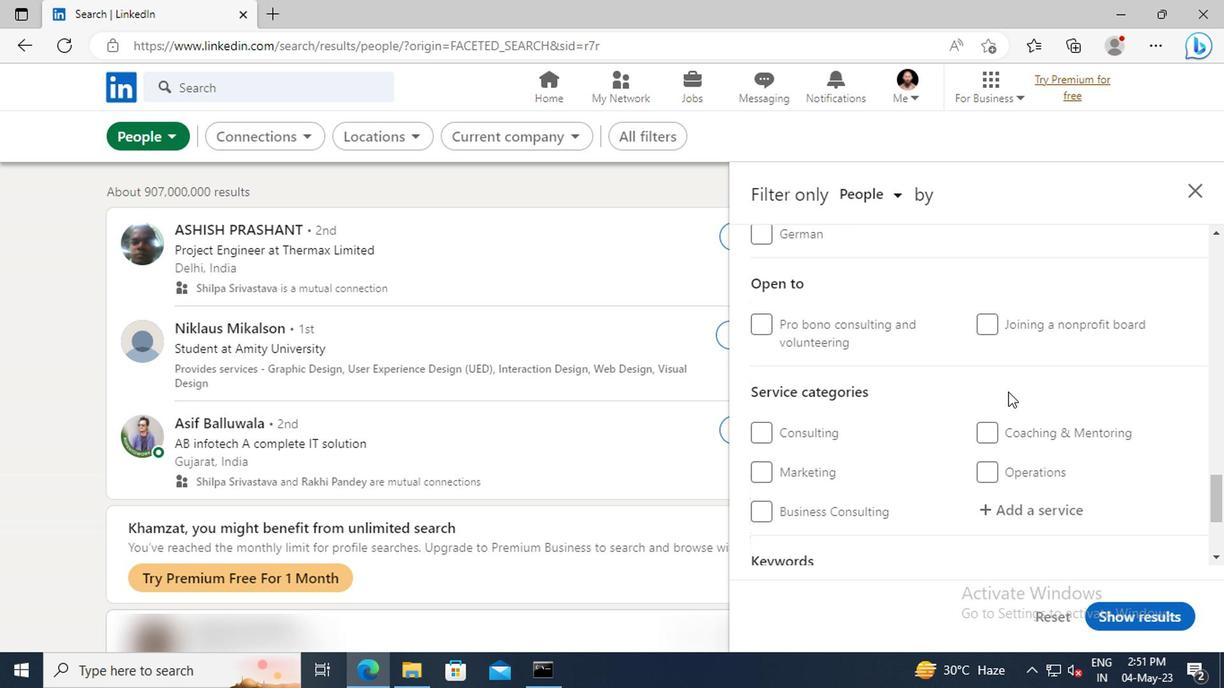 
Action: Mouse moved to (1005, 414)
Screenshot: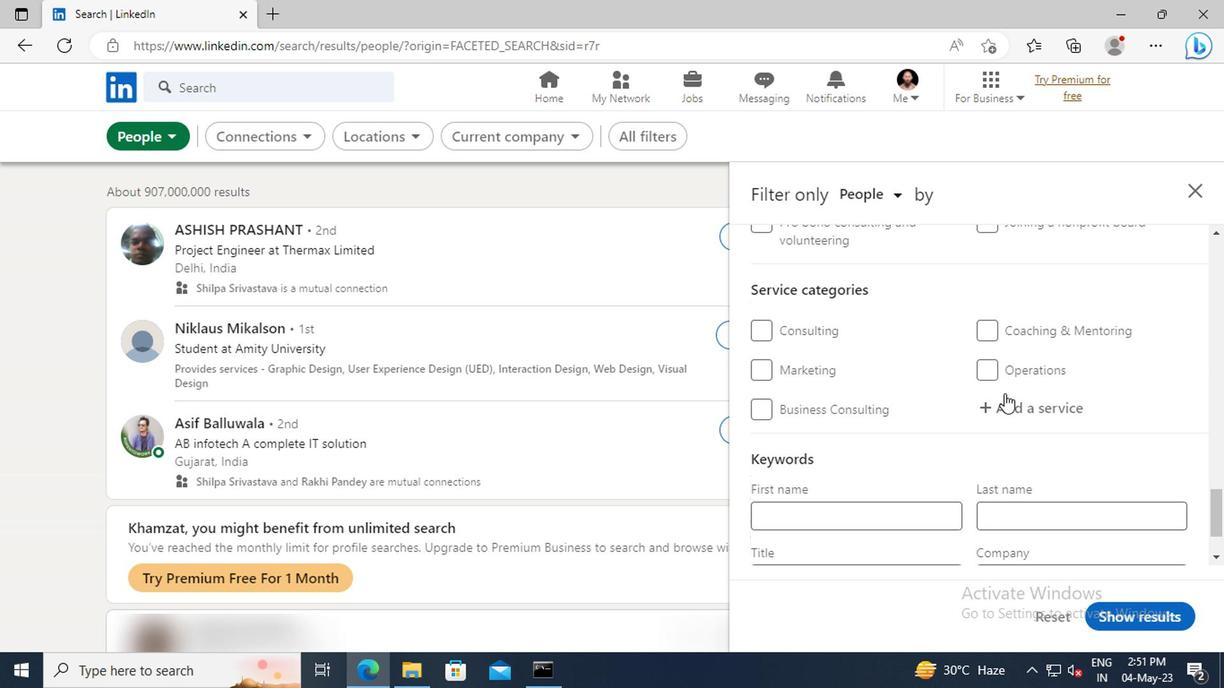 
Action: Mouse pressed left at (1005, 414)
Screenshot: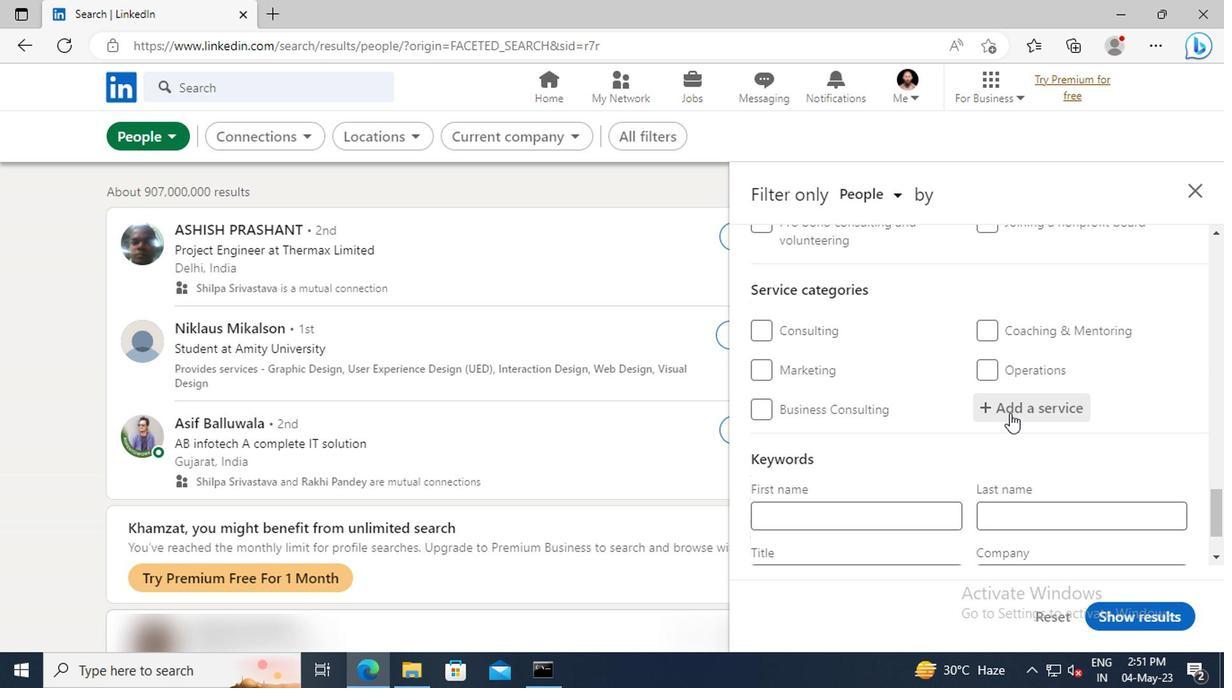 
Action: Key pressed <Key.shift>MANAGEMENT<Key.enter>
Screenshot: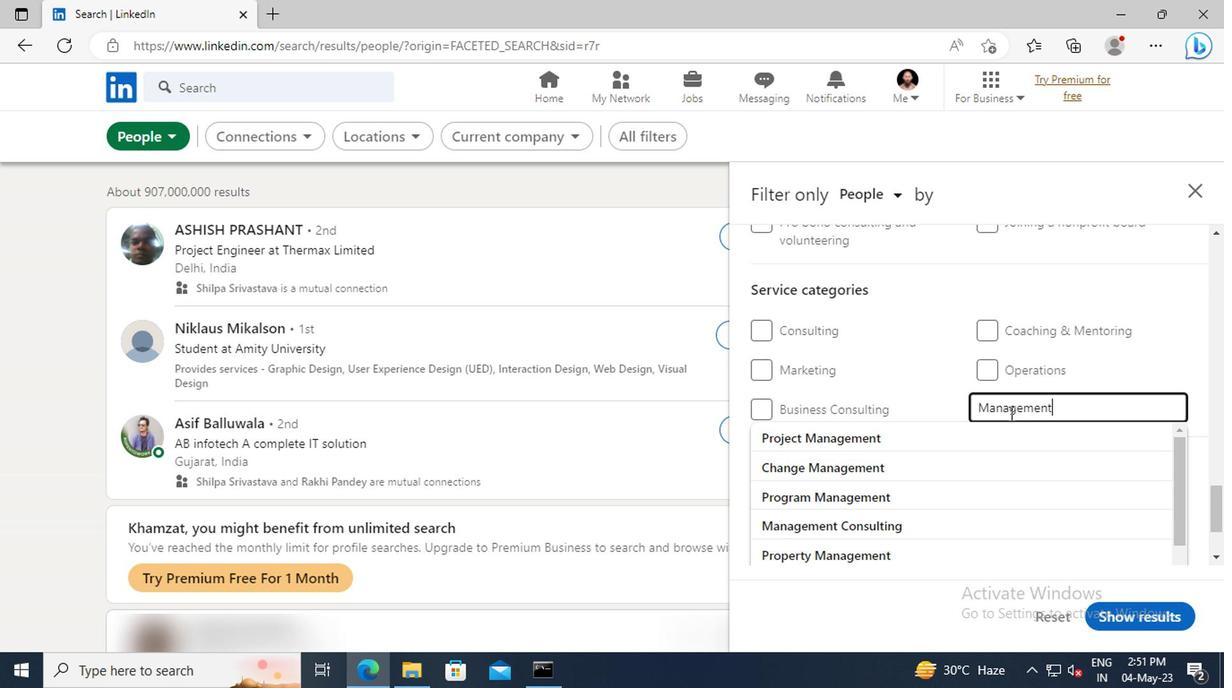 
Action: Mouse moved to (1005, 414)
Screenshot: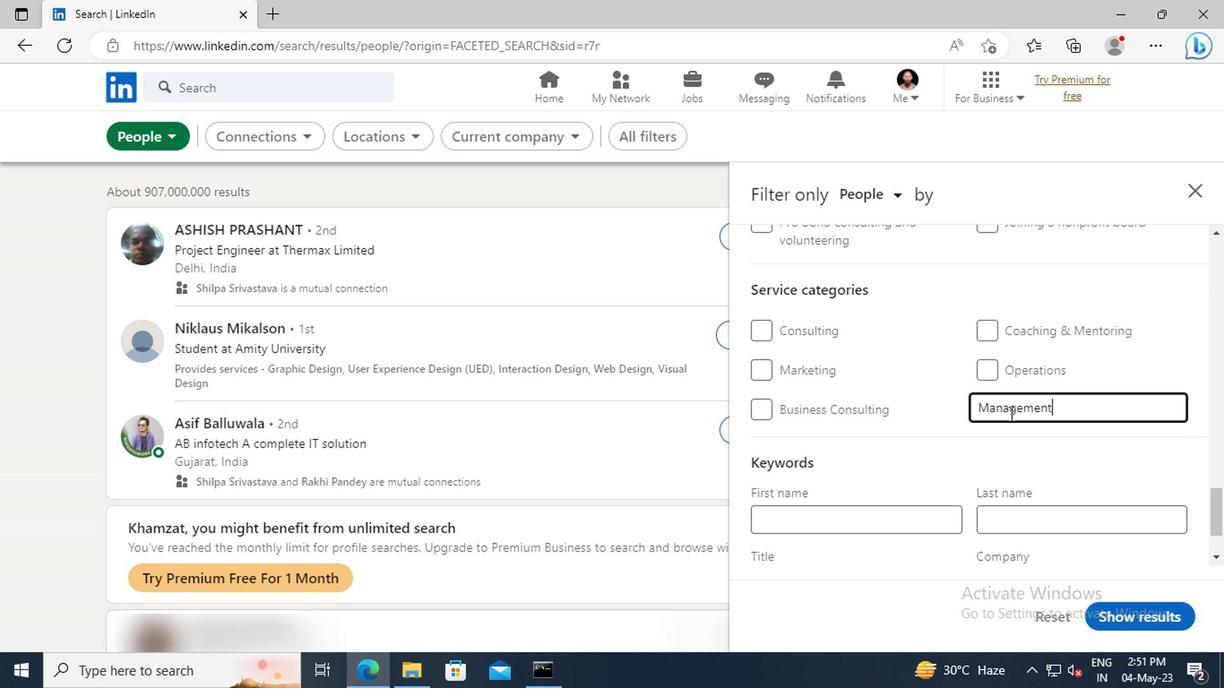 
Action: Mouse scrolled (1005, 414) with delta (0, 0)
Screenshot: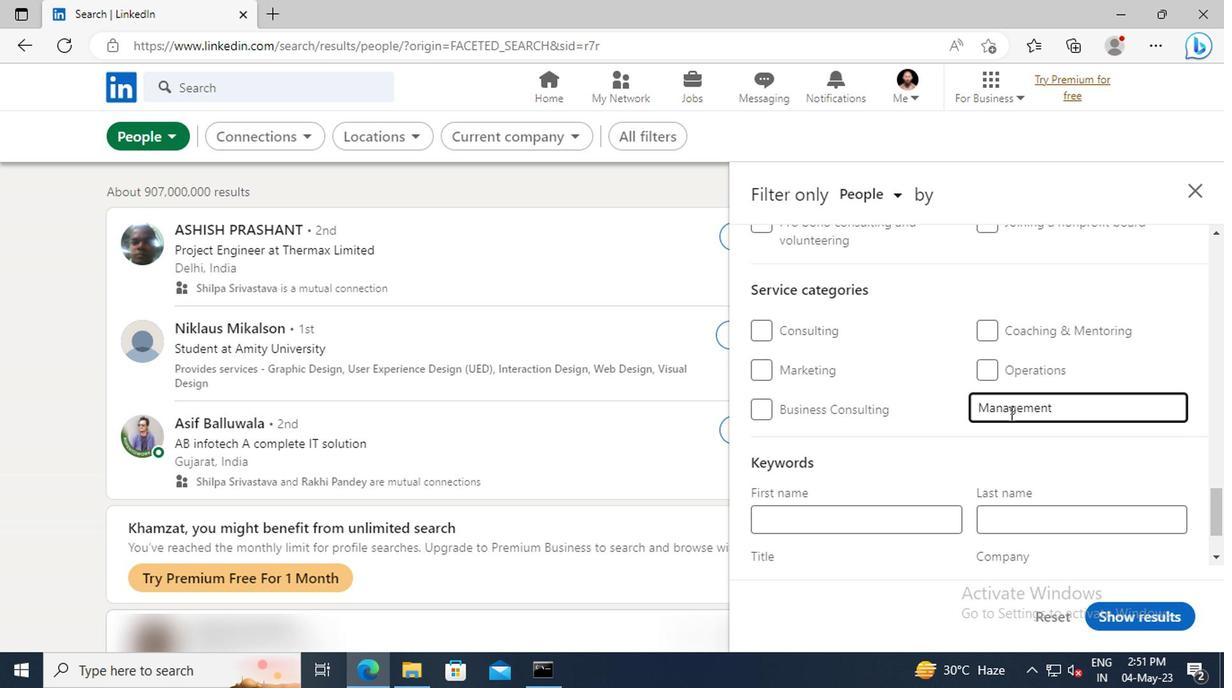 
Action: Mouse scrolled (1005, 414) with delta (0, 0)
Screenshot: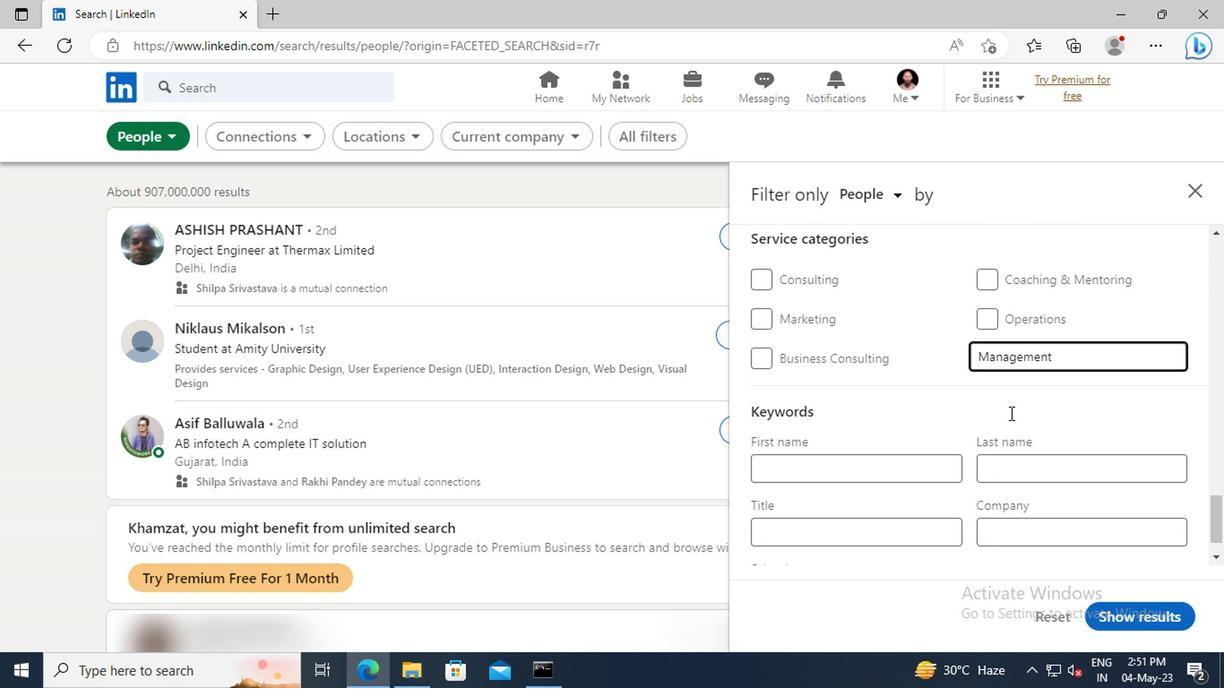 
Action: Mouse scrolled (1005, 414) with delta (0, 0)
Screenshot: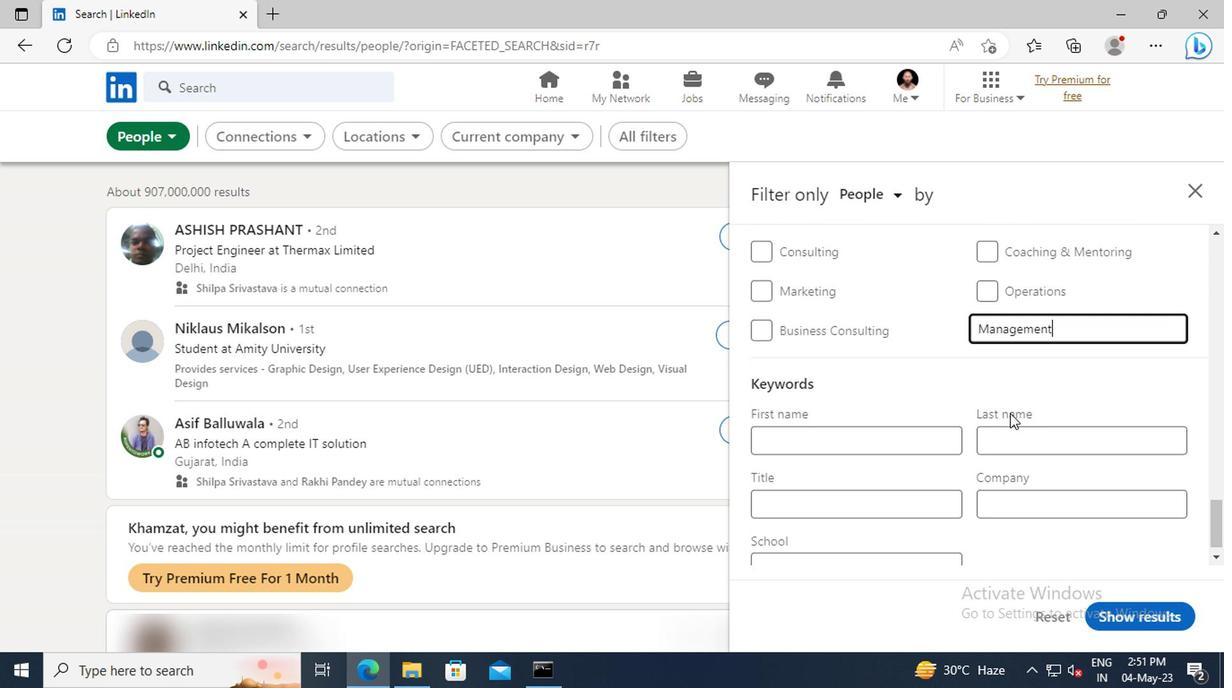 
Action: Mouse scrolled (1005, 414) with delta (0, 0)
Screenshot: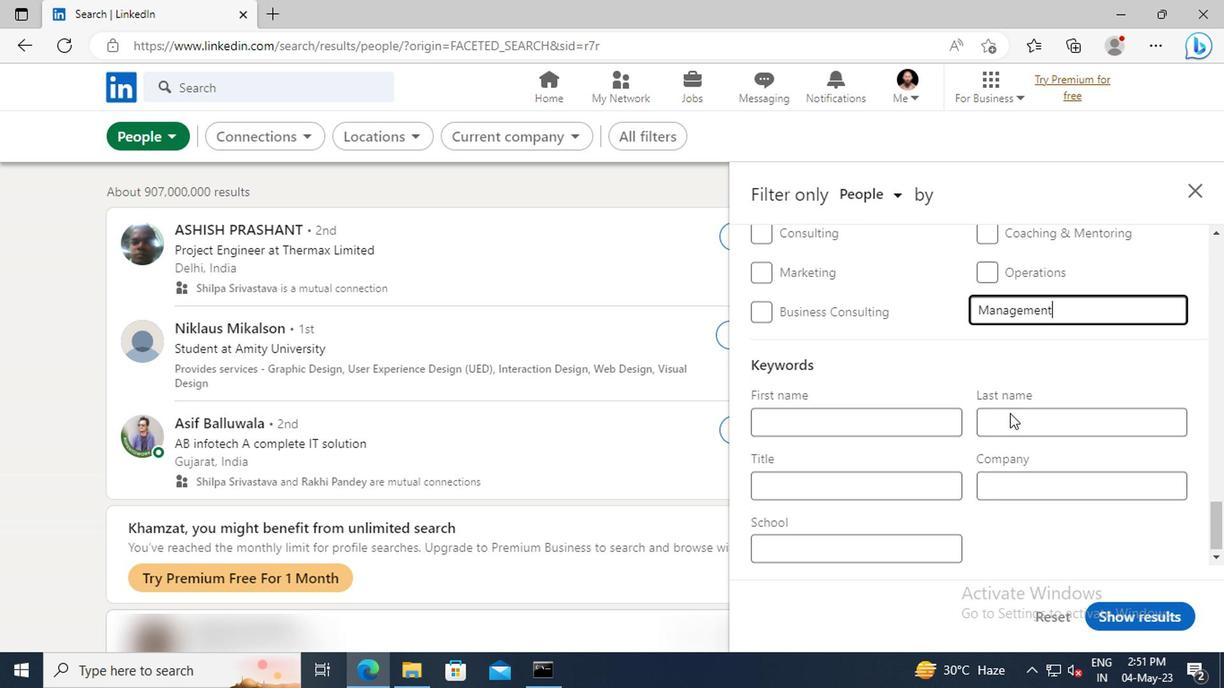 
Action: Mouse moved to (870, 482)
Screenshot: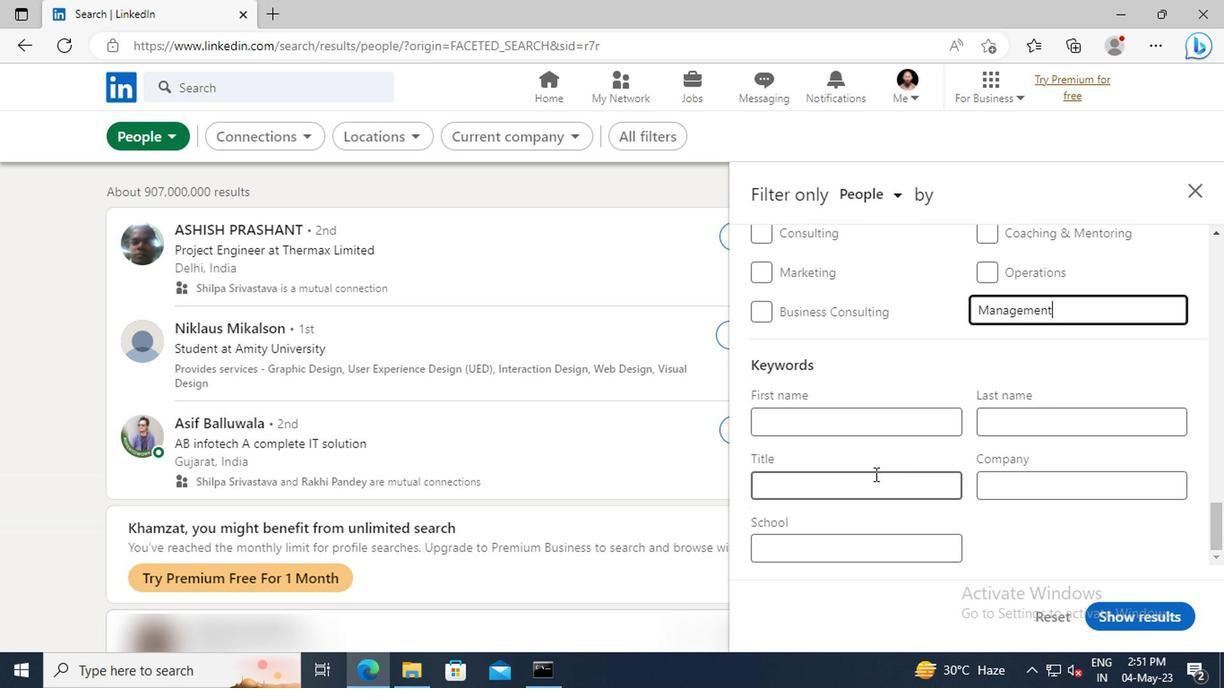 
Action: Mouse pressed left at (870, 482)
Screenshot: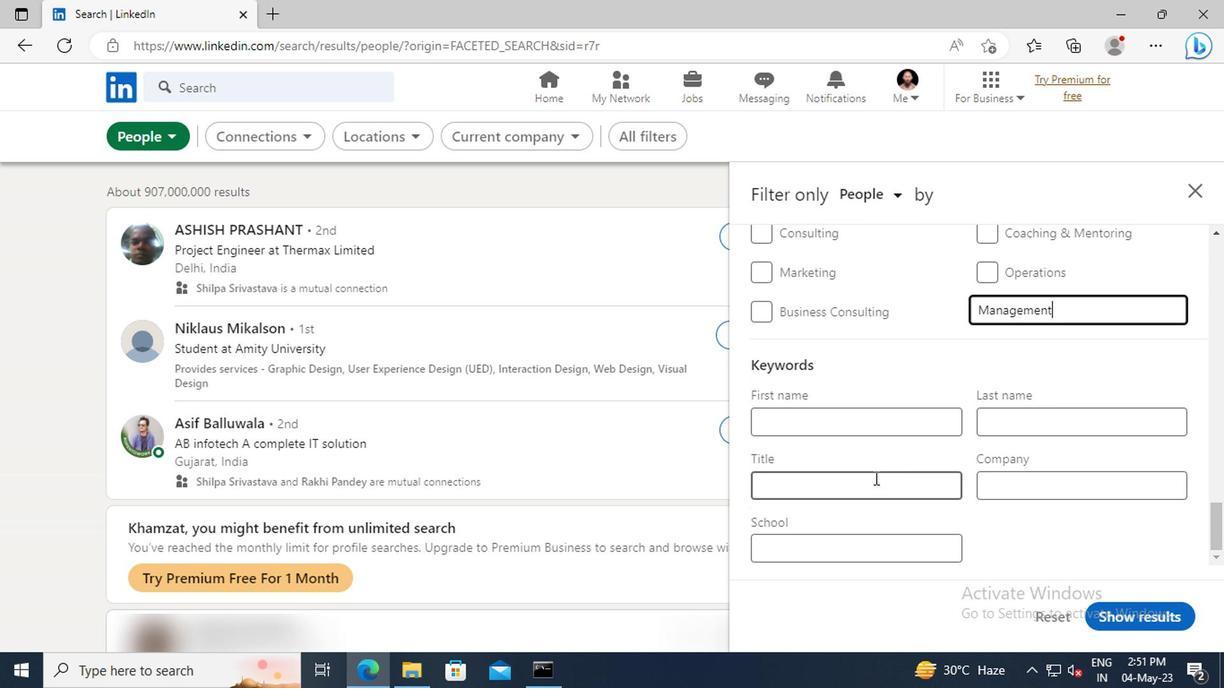 
Action: Key pressed <Key.shift>DIRECTOR<Key.space>OF<Key.space><Key.shift>BEAN<Key.space><Key.shift>COUNTING<Key.enter>
Screenshot: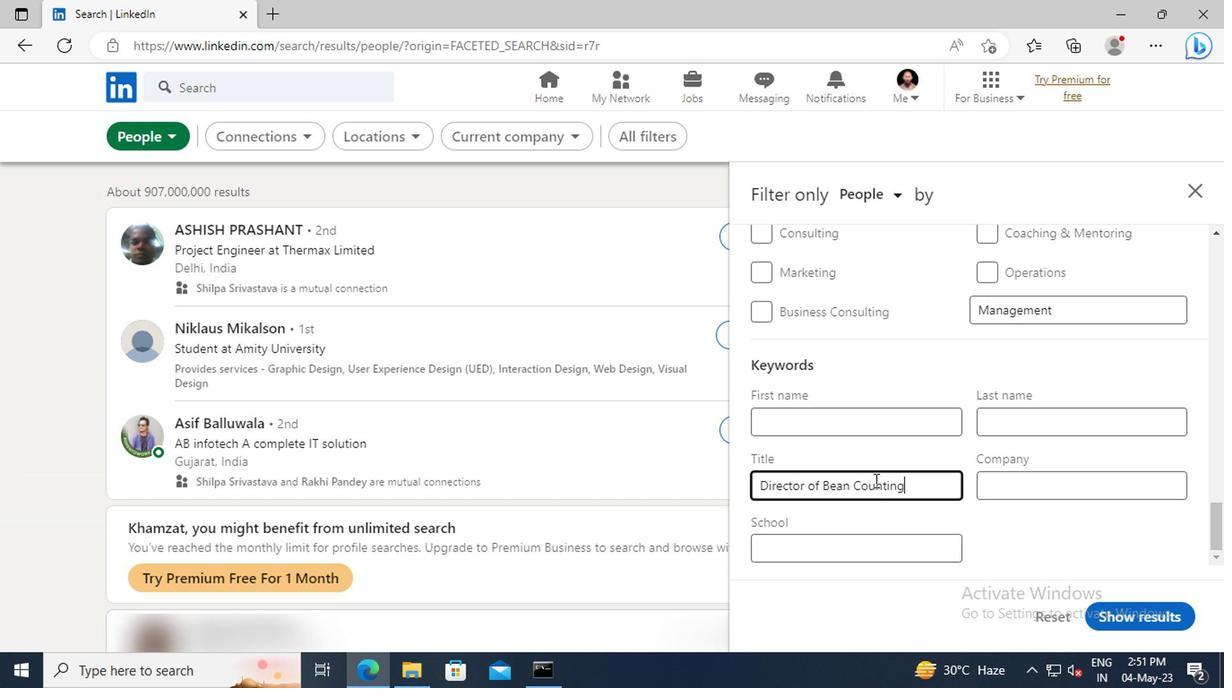 
Action: Mouse moved to (1101, 616)
Screenshot: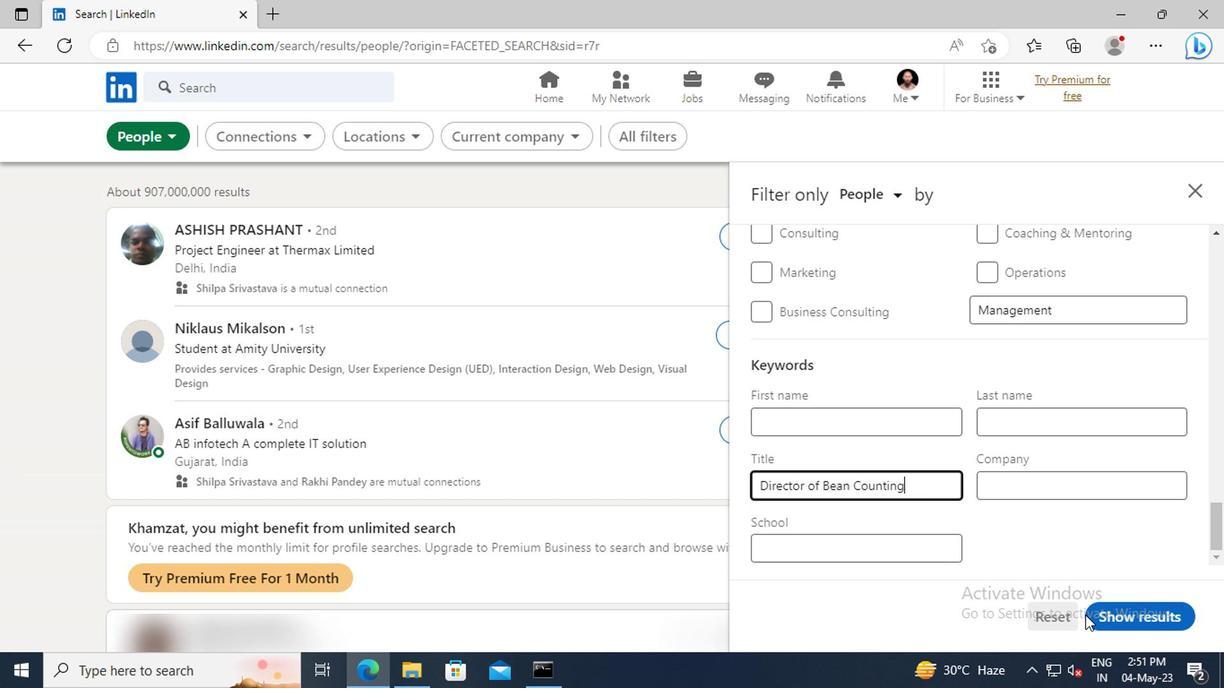 
Action: Mouse pressed left at (1101, 616)
Screenshot: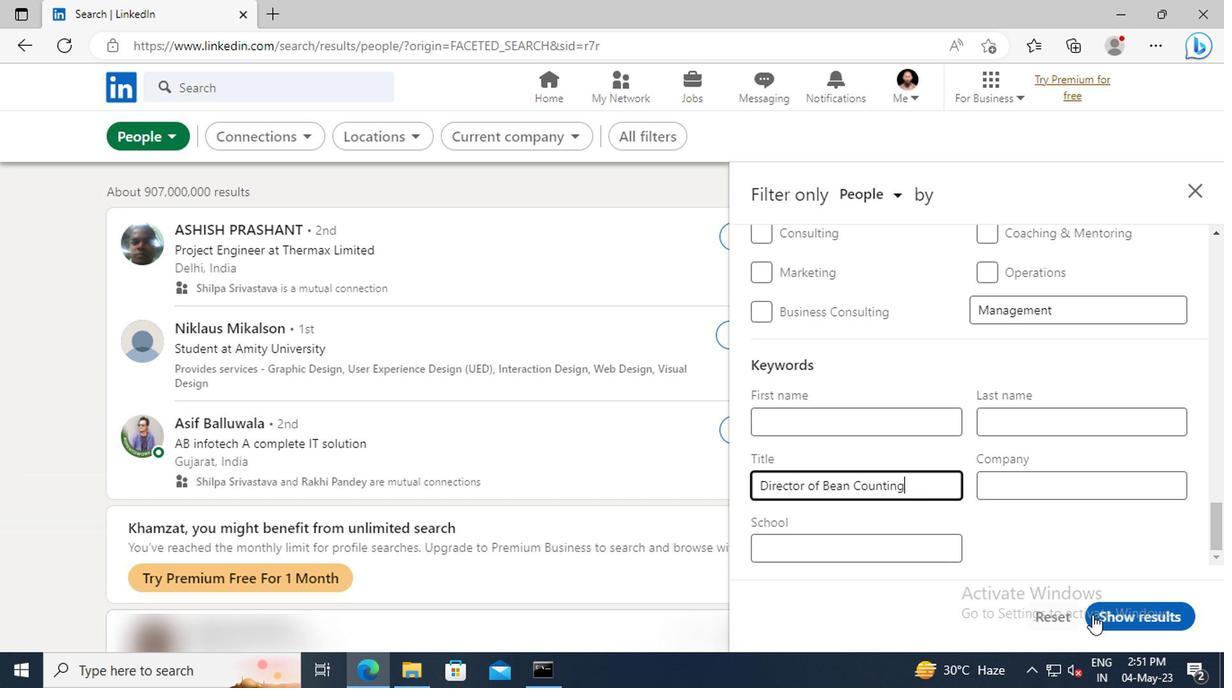 
